 Task: Search one way flight ticket for 2 adults, 2 children, 2 infants in seat in first from Lake Charles: Lake Charles Regional Airport to Fort Wayne: Fort Wayne International Airport on 5-4-2023. Choice of flights is JetBlue. Number of bags: 7 checked bags. Price is upto 76000. Outbound departure time preference is 6:45.
Action: Mouse moved to (239, 103)
Screenshot: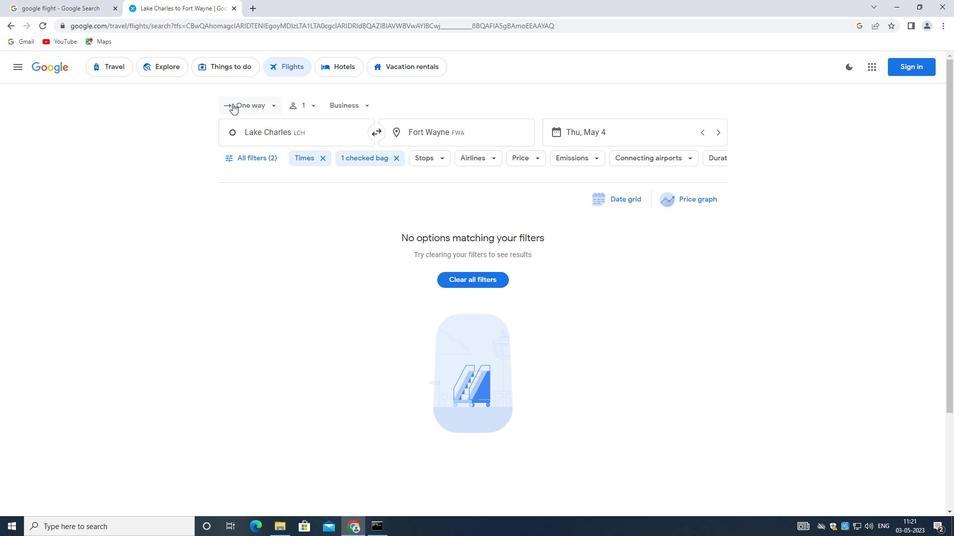 
Action: Mouse pressed left at (239, 103)
Screenshot: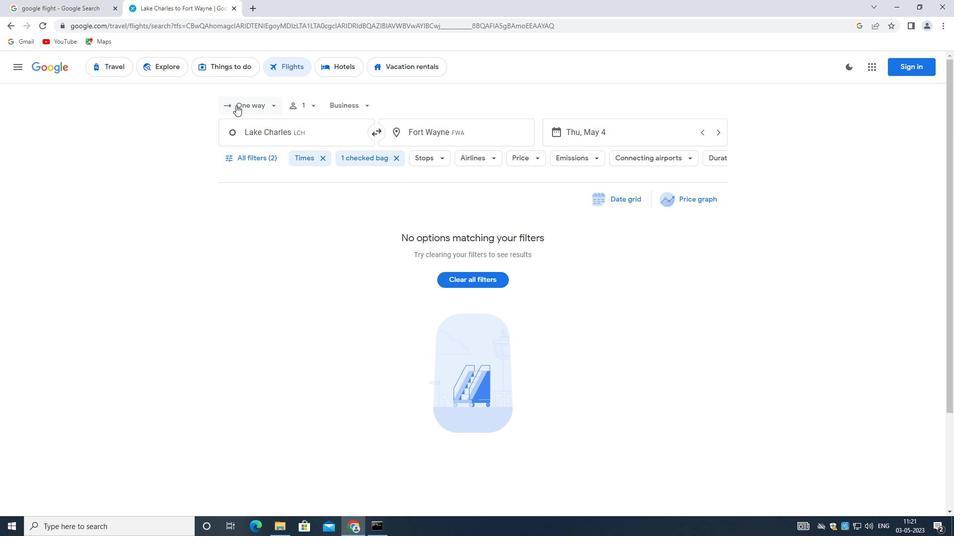 
Action: Mouse moved to (262, 149)
Screenshot: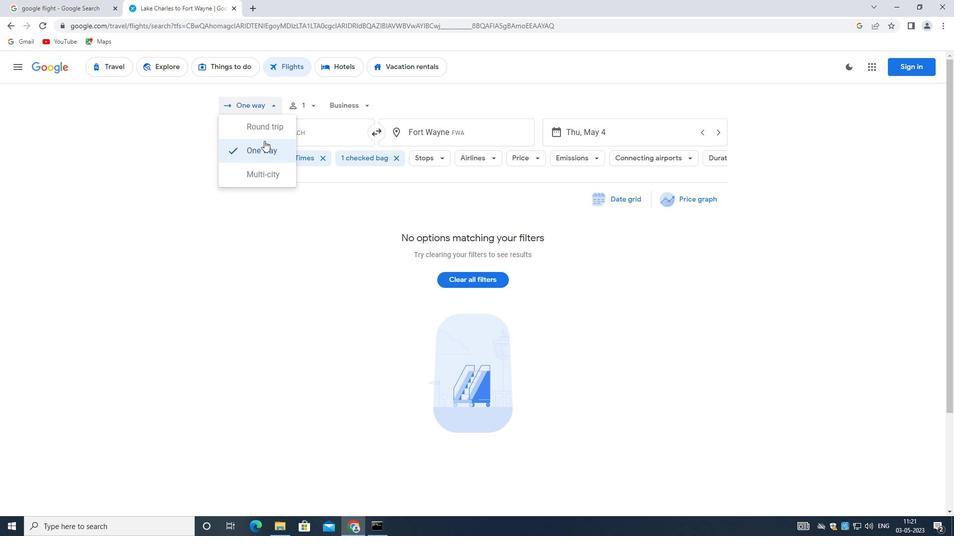 
Action: Mouse pressed left at (262, 149)
Screenshot: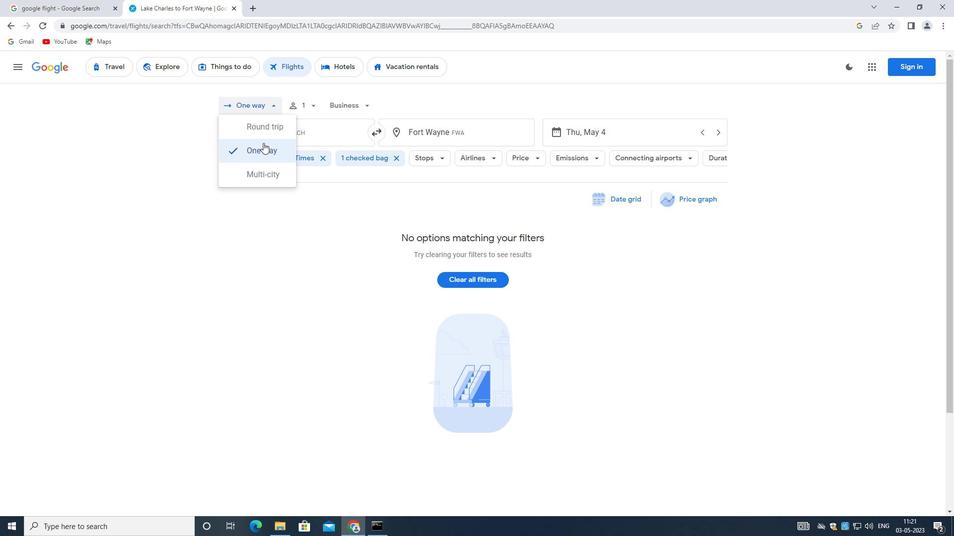
Action: Mouse moved to (303, 107)
Screenshot: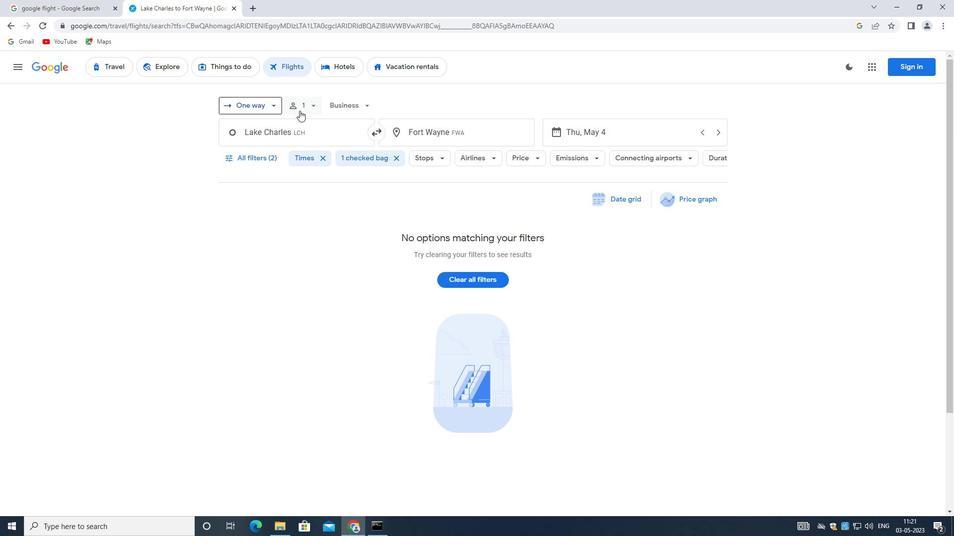 
Action: Mouse pressed left at (303, 107)
Screenshot: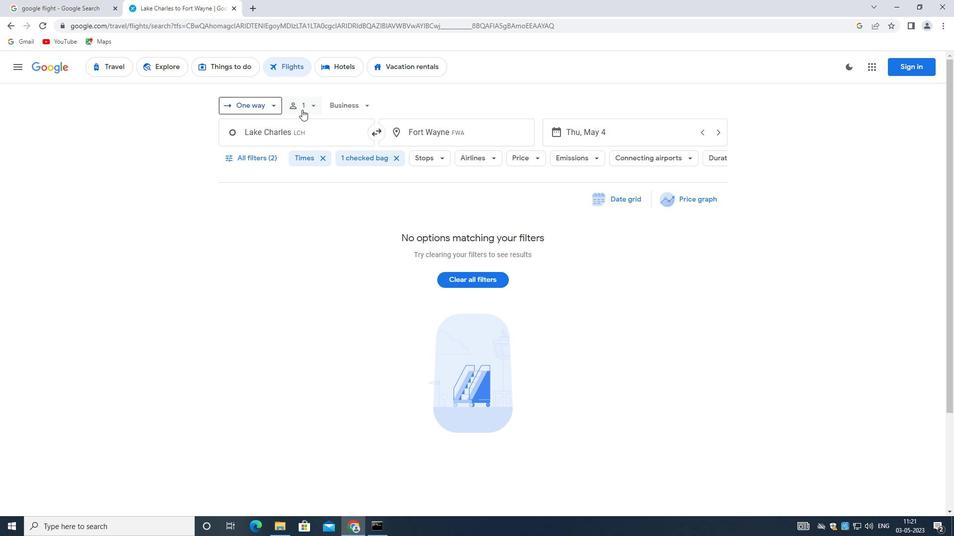 
Action: Mouse moved to (396, 131)
Screenshot: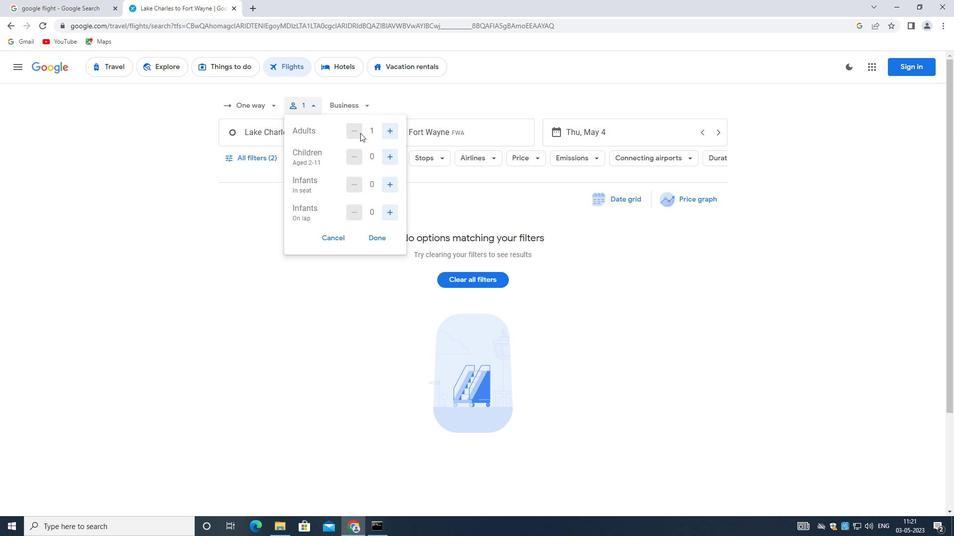 
Action: Mouse pressed left at (396, 131)
Screenshot: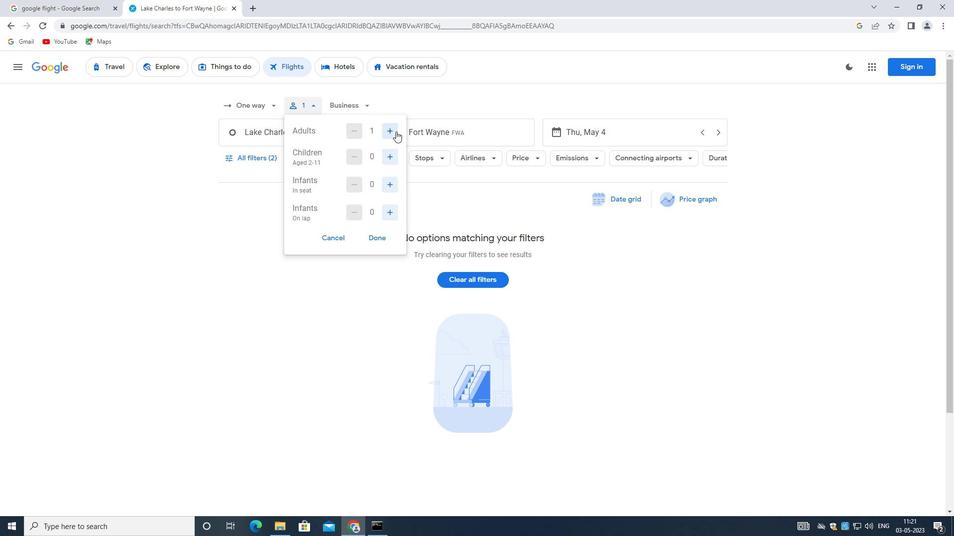 
Action: Mouse moved to (390, 159)
Screenshot: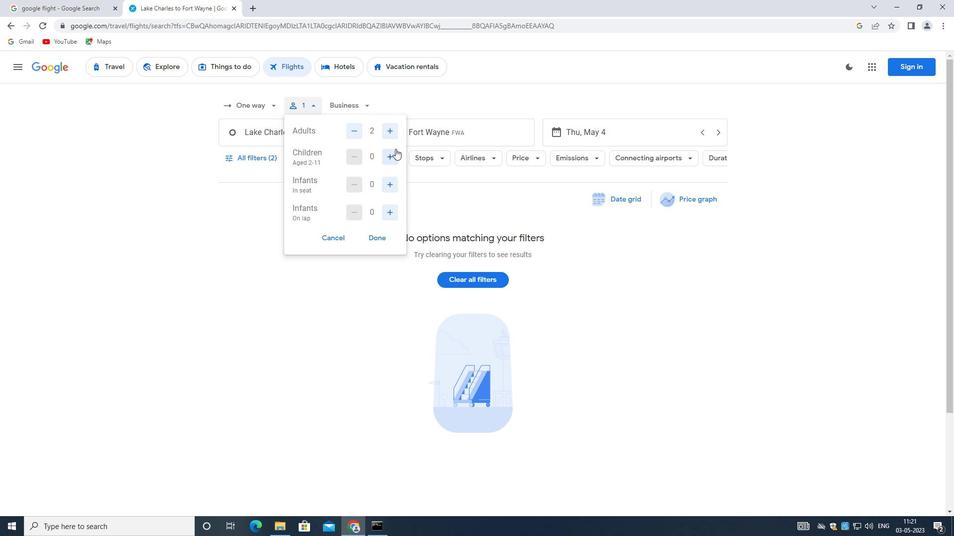 
Action: Mouse pressed left at (390, 159)
Screenshot: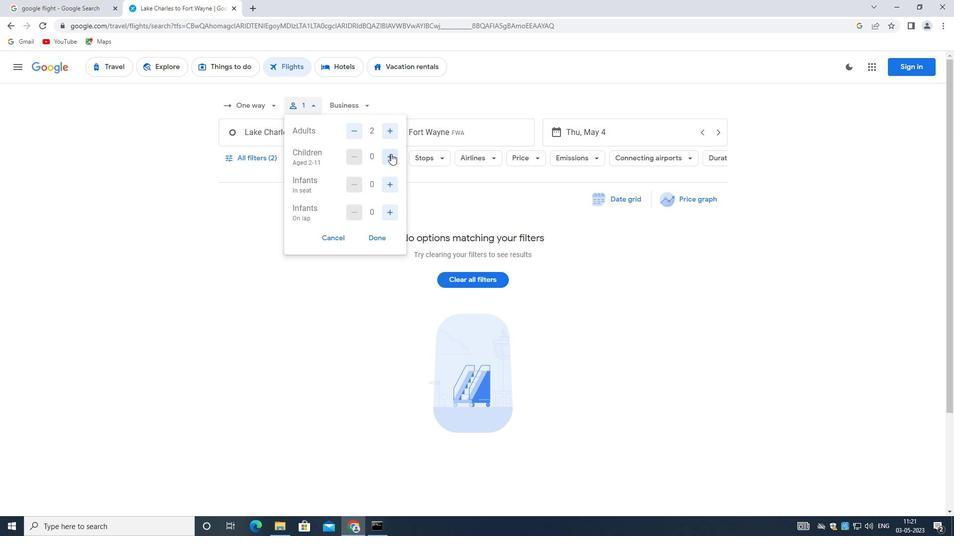 
Action: Mouse moved to (390, 158)
Screenshot: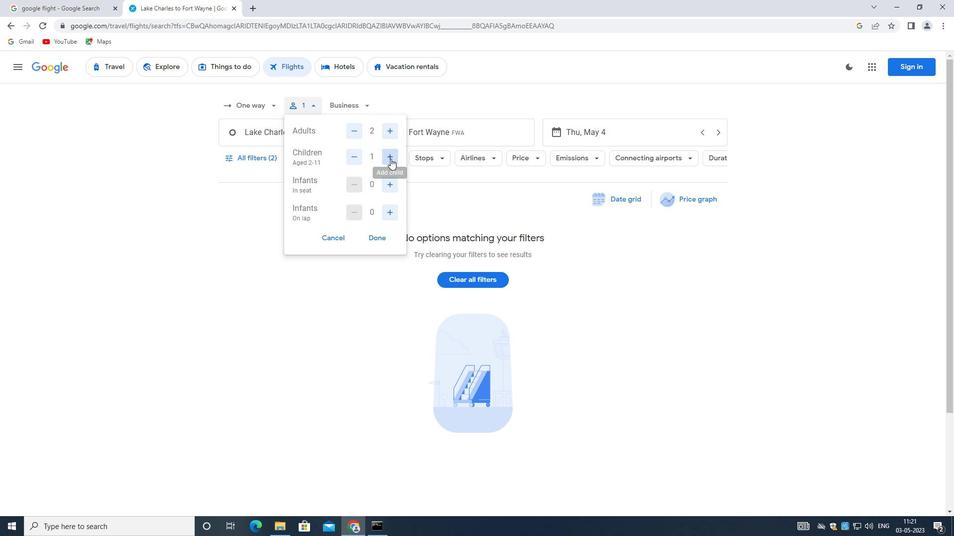 
Action: Mouse pressed left at (390, 158)
Screenshot: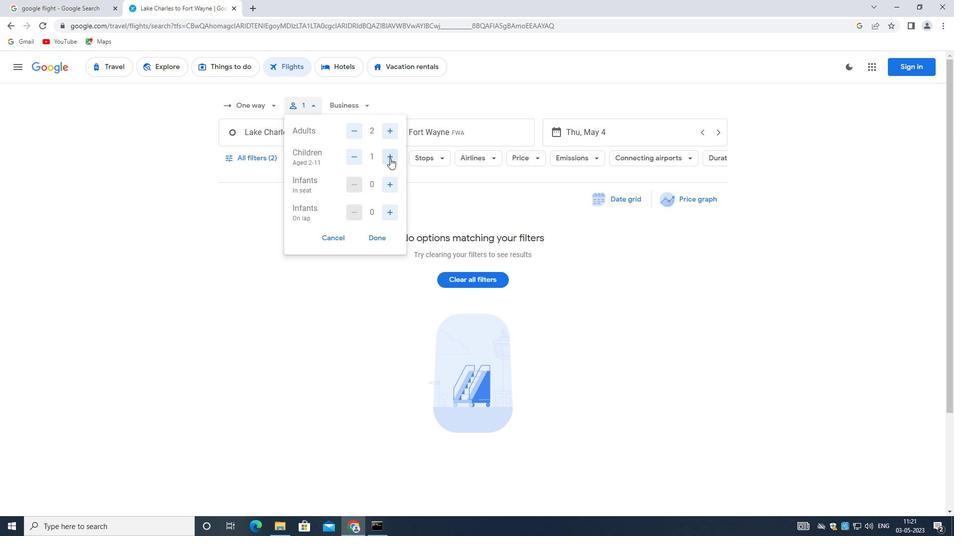 
Action: Mouse moved to (395, 183)
Screenshot: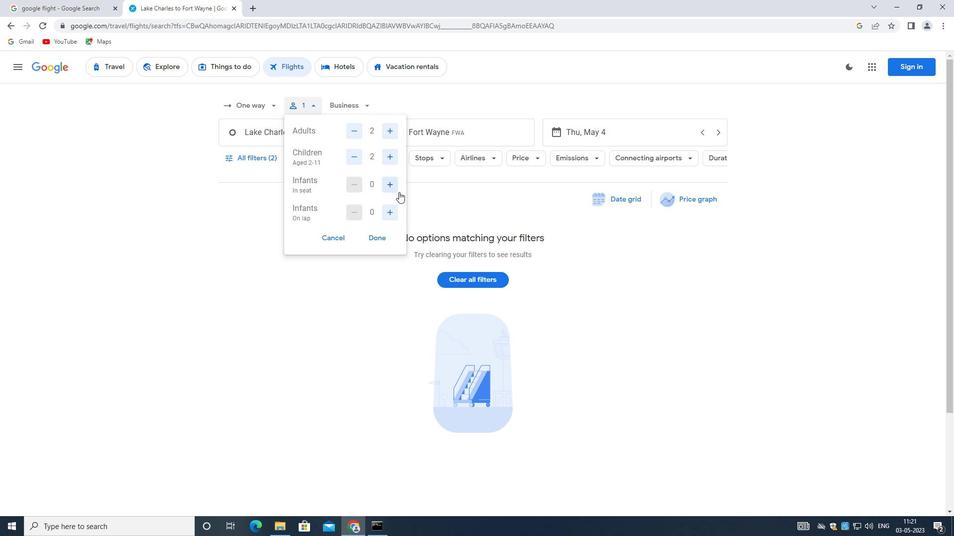 
Action: Mouse pressed left at (395, 183)
Screenshot: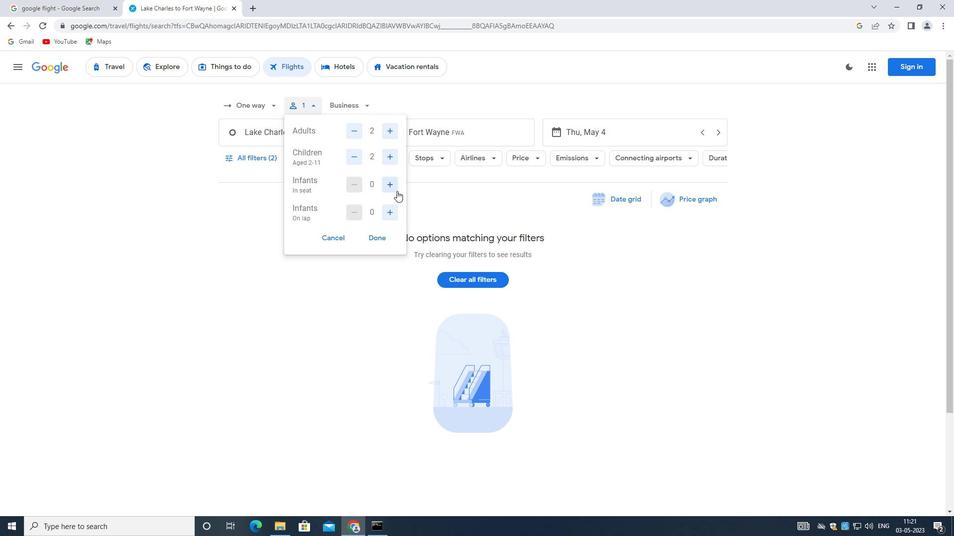 
Action: Mouse moved to (387, 212)
Screenshot: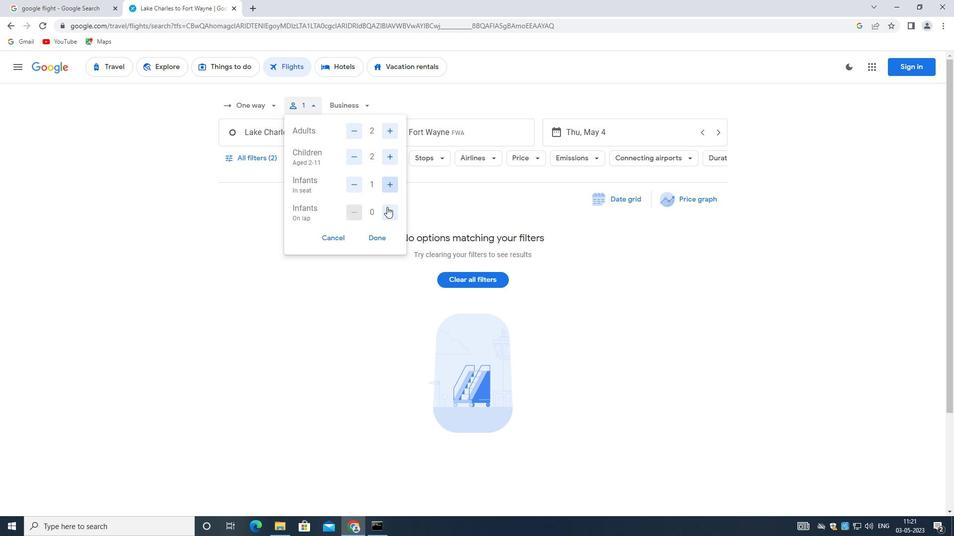 
Action: Mouse pressed left at (387, 212)
Screenshot: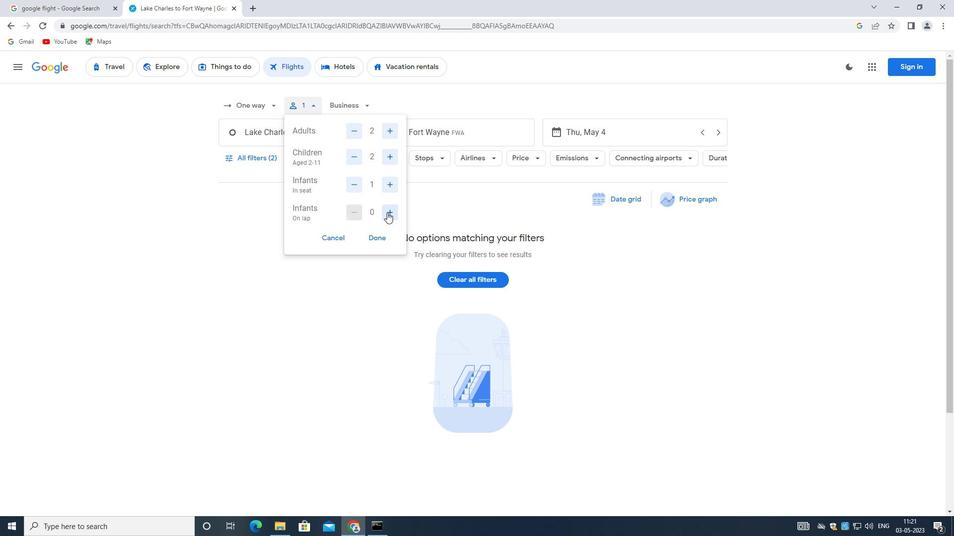 
Action: Mouse moved to (373, 237)
Screenshot: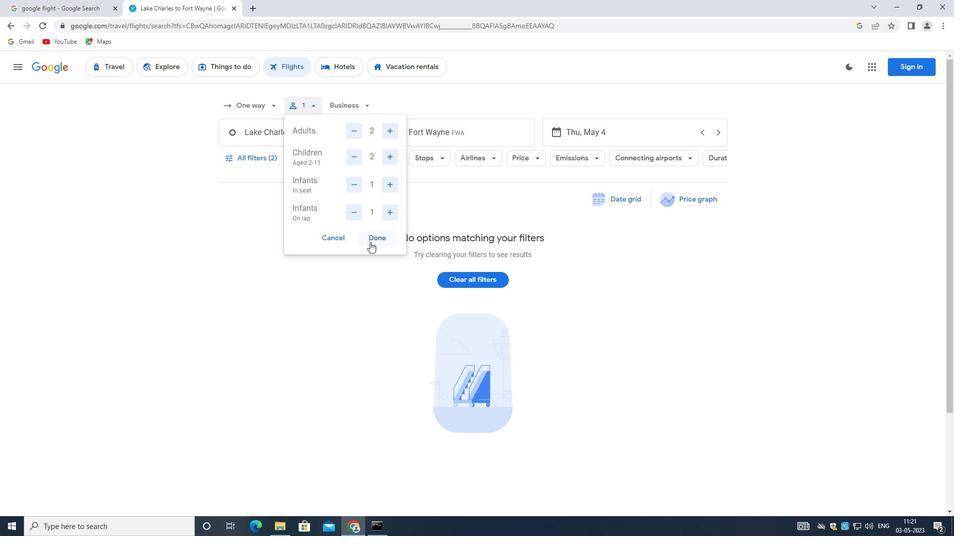 
Action: Mouse pressed left at (373, 237)
Screenshot: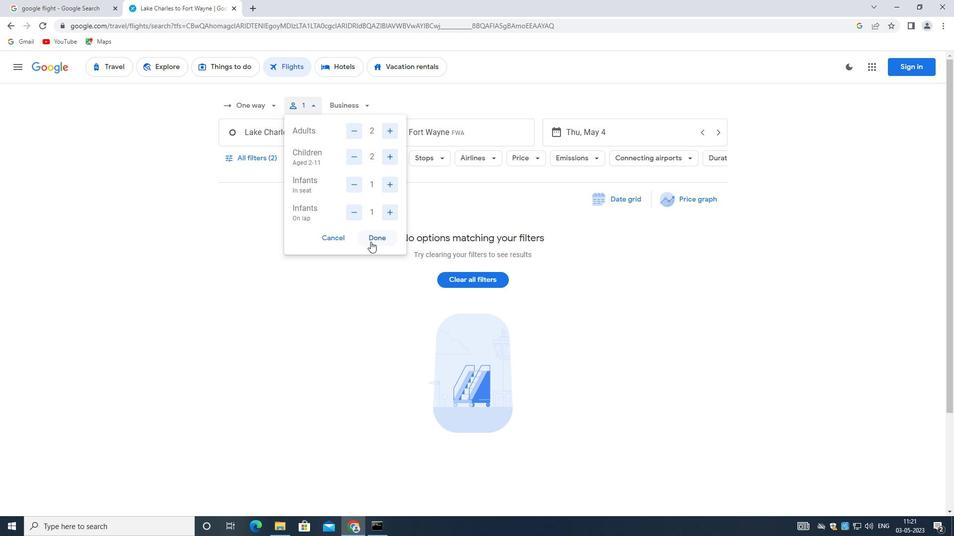 
Action: Mouse moved to (317, 105)
Screenshot: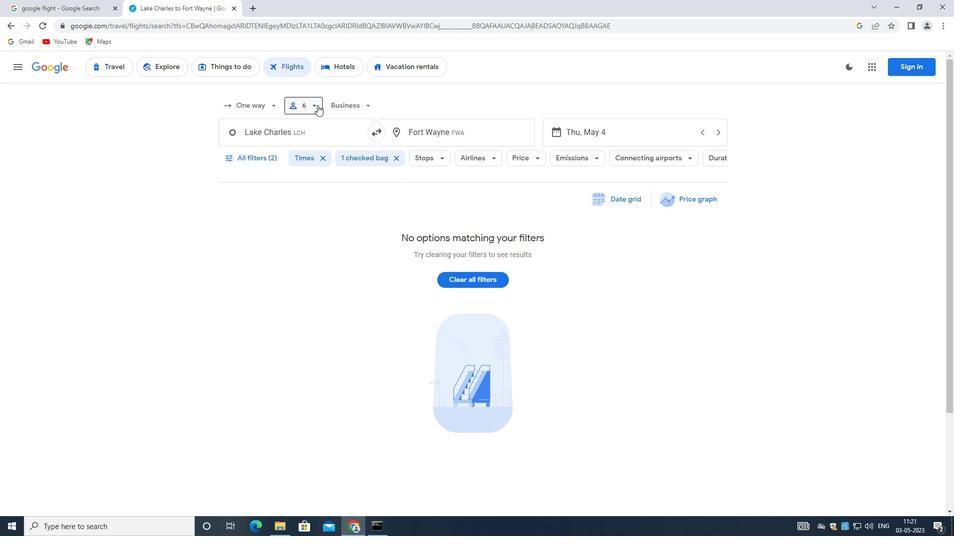 
Action: Mouse pressed left at (317, 105)
Screenshot: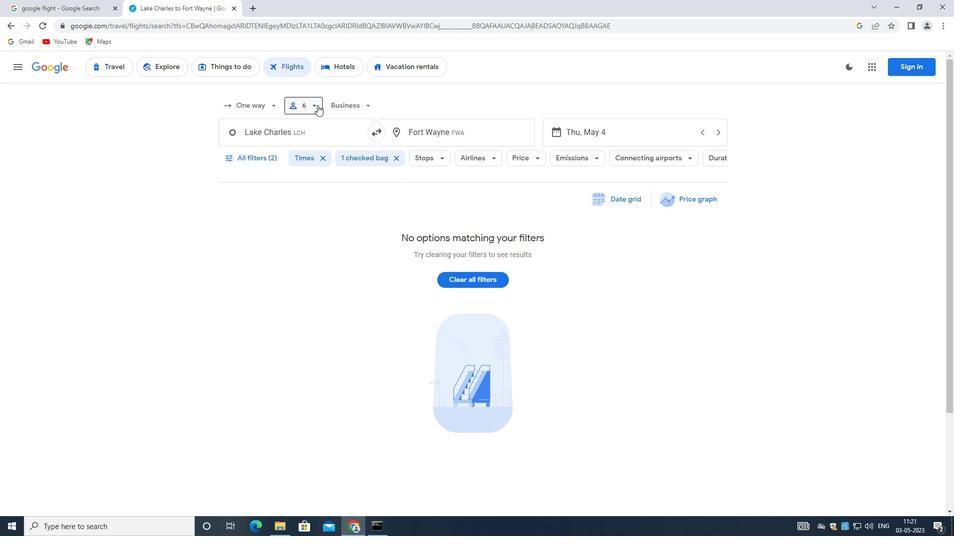 
Action: Mouse moved to (390, 187)
Screenshot: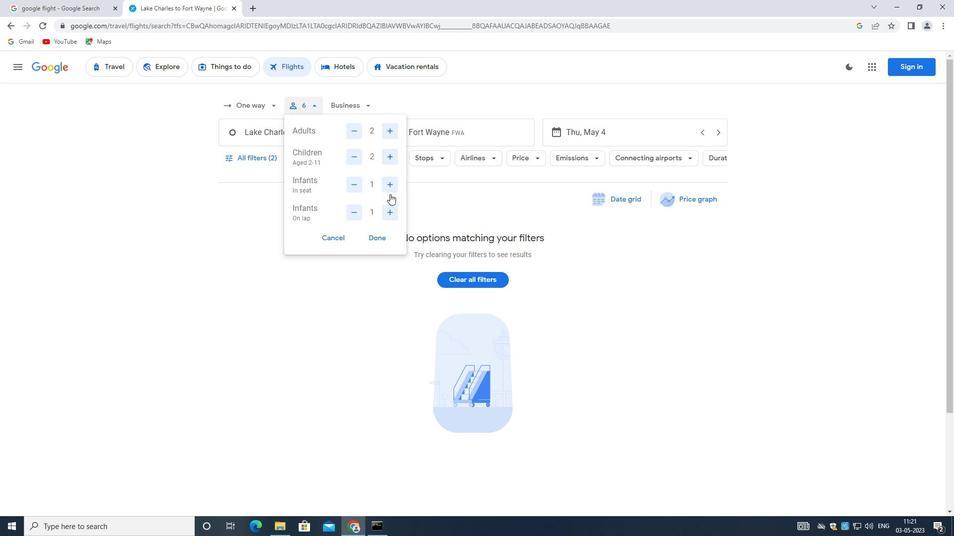 
Action: Mouse pressed left at (390, 187)
Screenshot: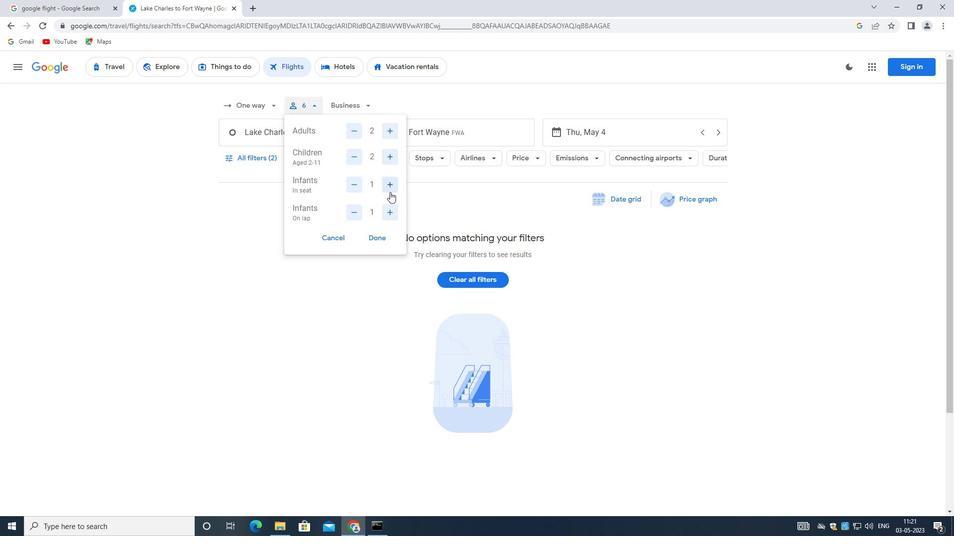 
Action: Mouse moved to (354, 213)
Screenshot: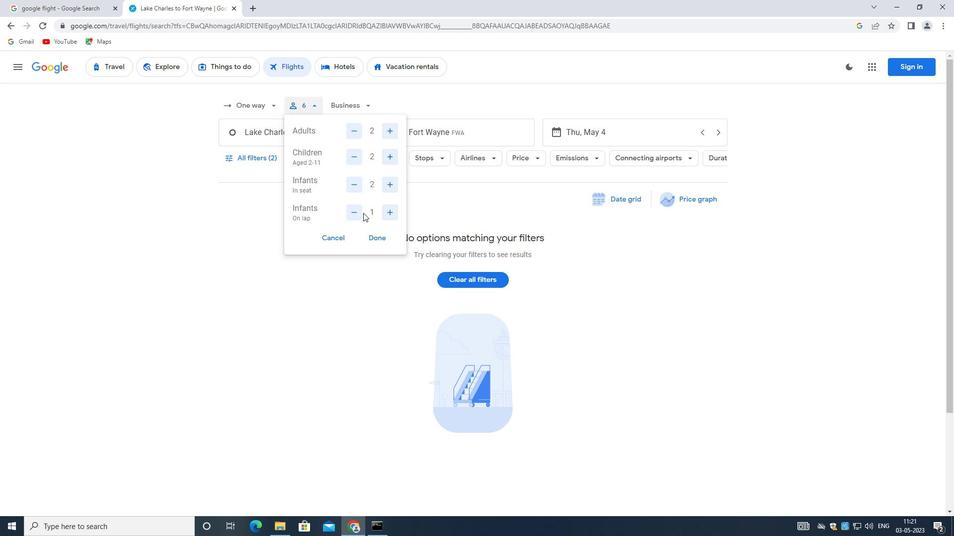 
Action: Mouse pressed left at (354, 213)
Screenshot: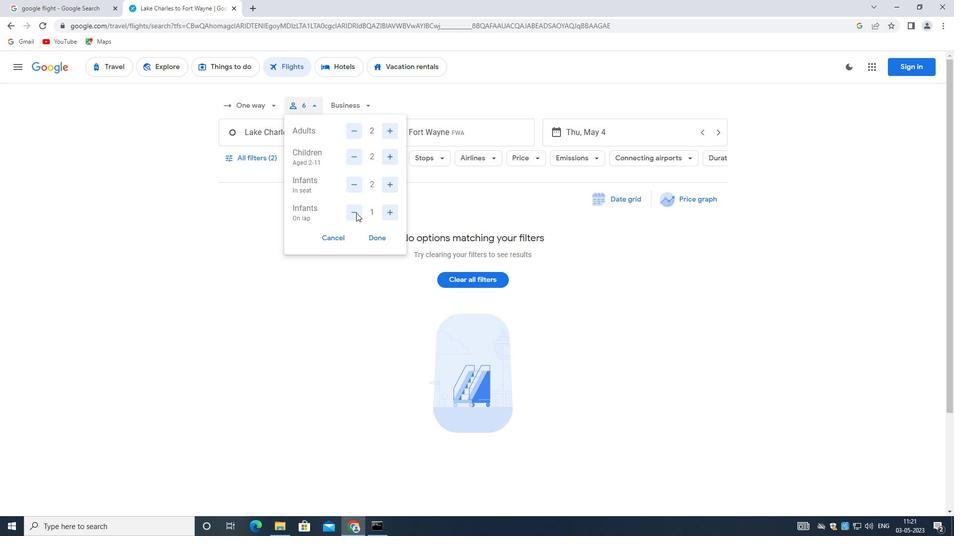 
Action: Mouse moved to (374, 237)
Screenshot: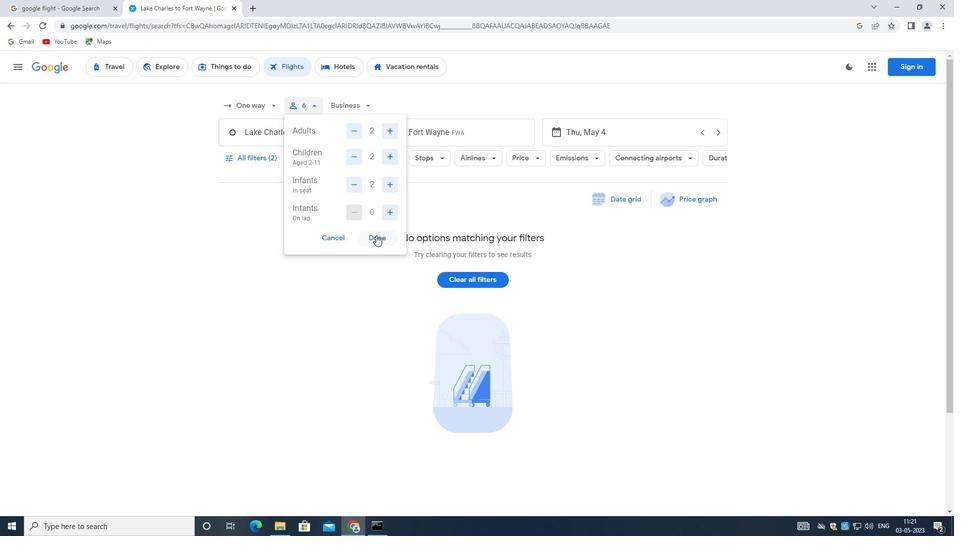 
Action: Mouse pressed left at (374, 237)
Screenshot: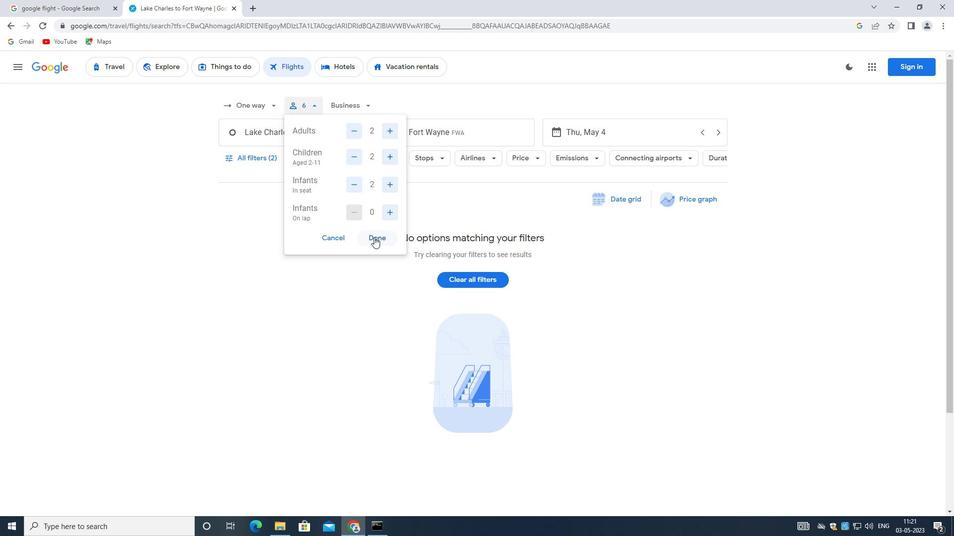 
Action: Mouse moved to (355, 105)
Screenshot: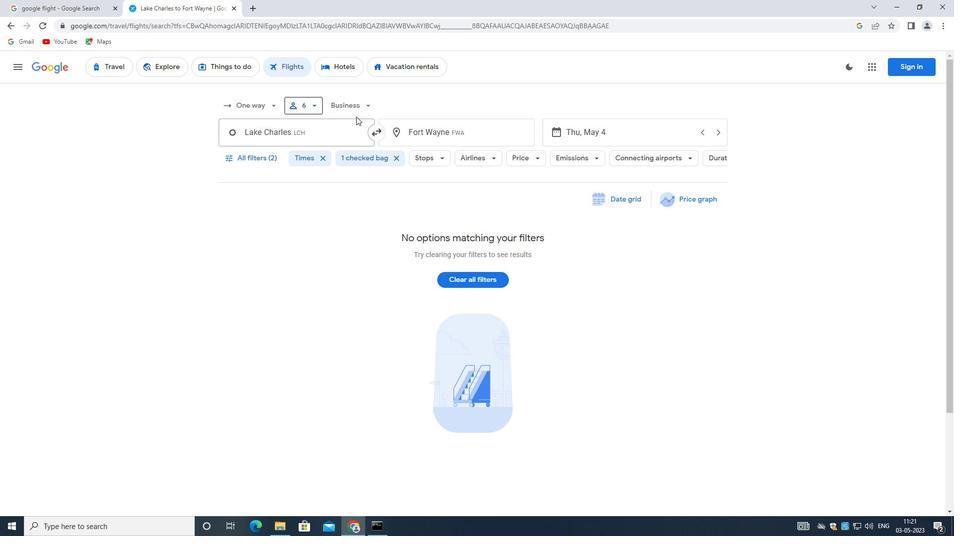 
Action: Mouse pressed left at (355, 105)
Screenshot: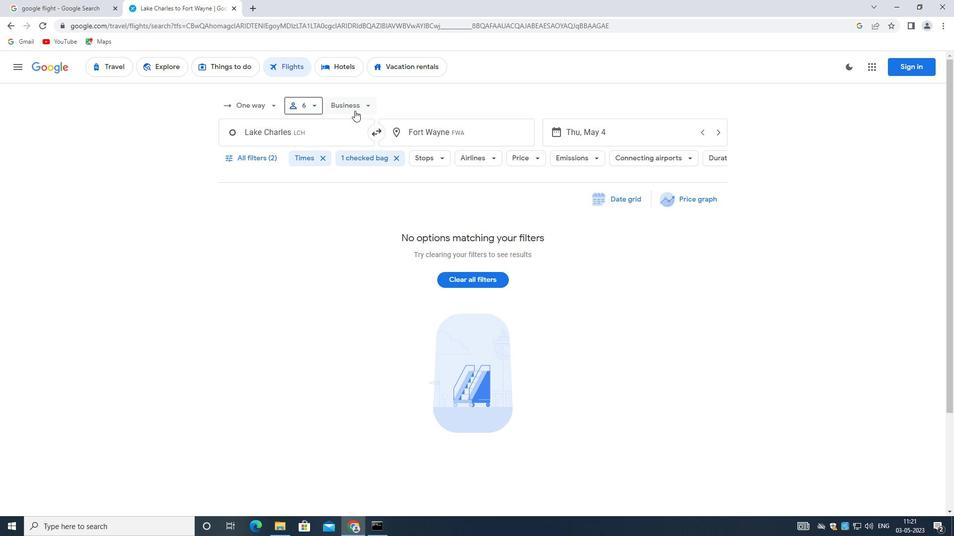
Action: Mouse moved to (373, 175)
Screenshot: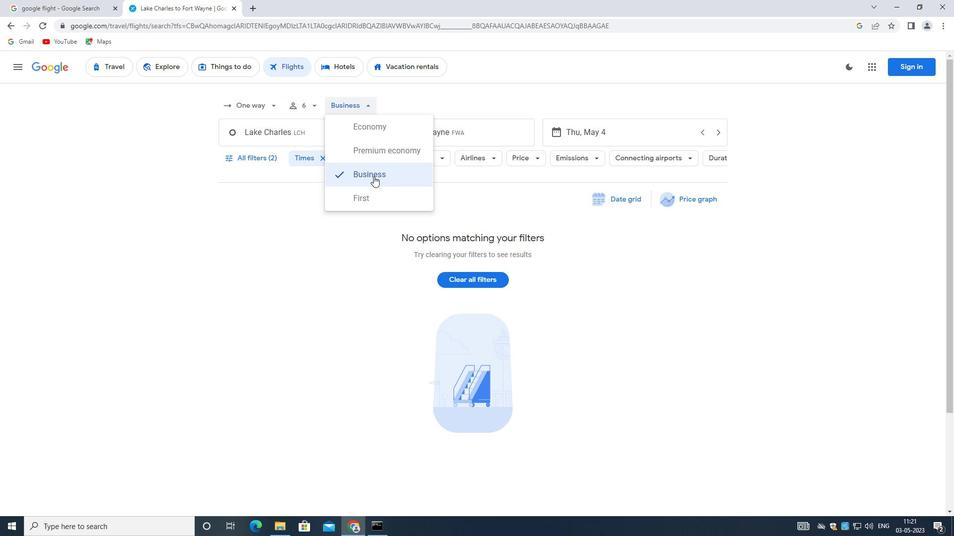 
Action: Mouse pressed left at (373, 175)
Screenshot: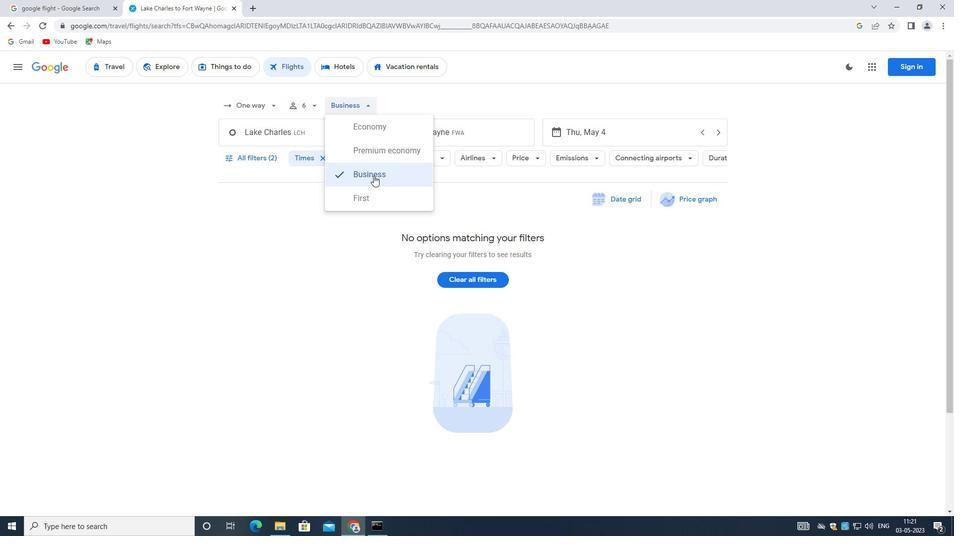 
Action: Mouse moved to (370, 105)
Screenshot: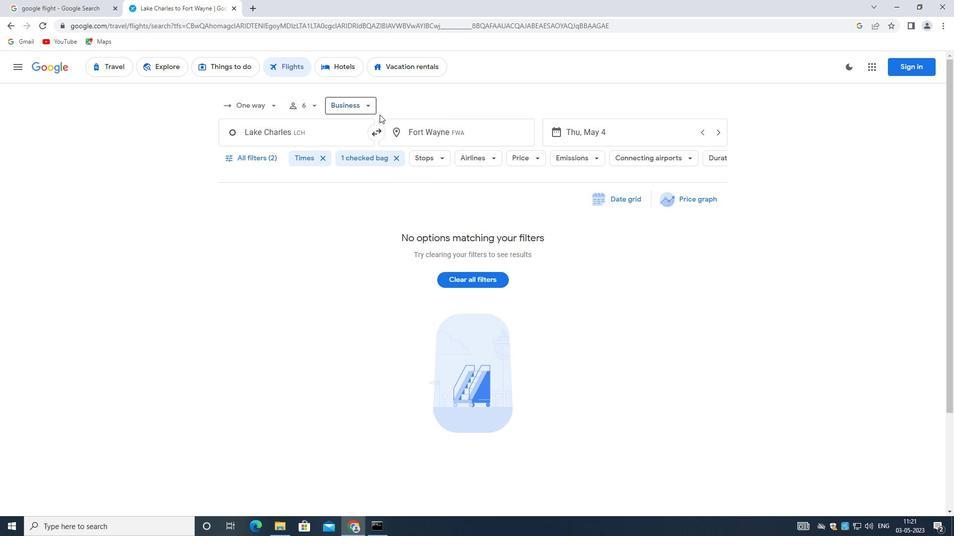 
Action: Mouse pressed left at (370, 105)
Screenshot: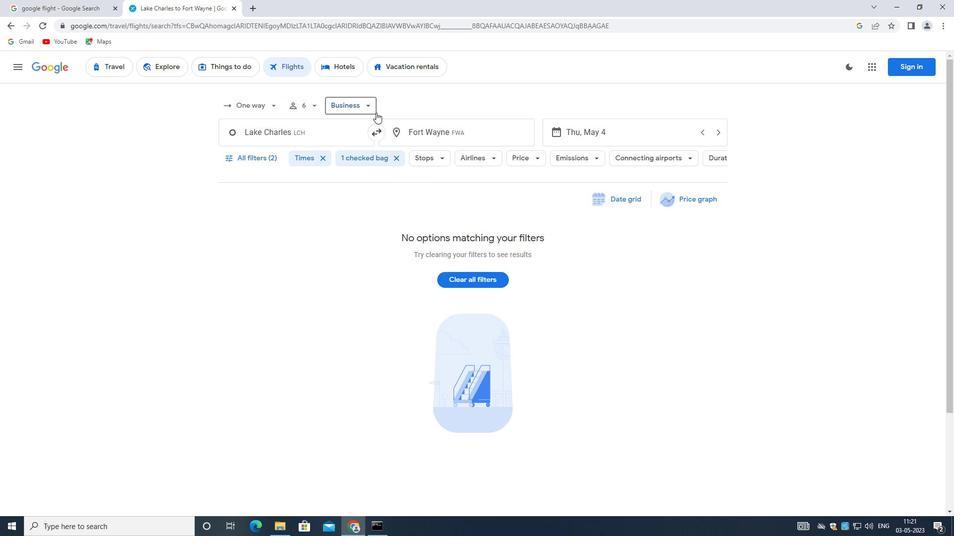 
Action: Mouse moved to (240, 229)
Screenshot: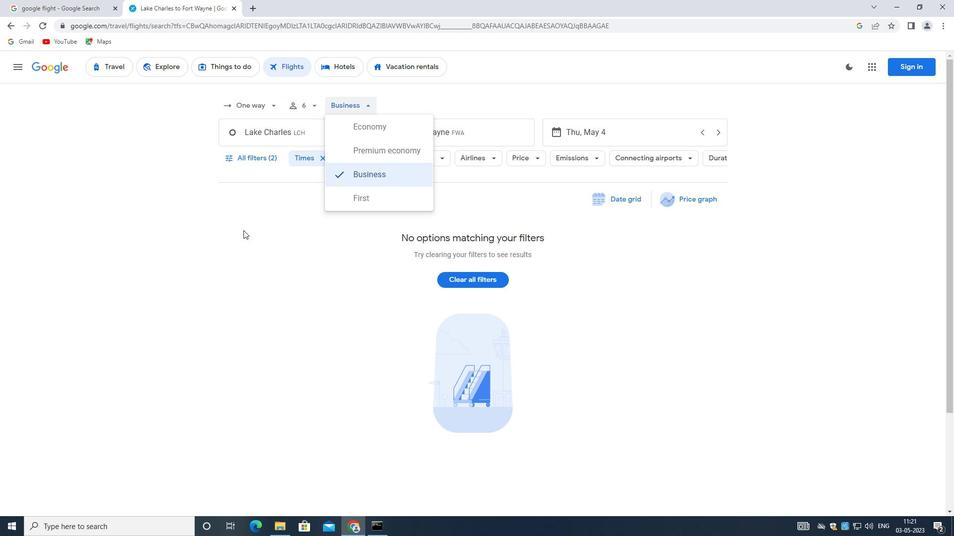 
Action: Mouse pressed left at (240, 229)
Screenshot: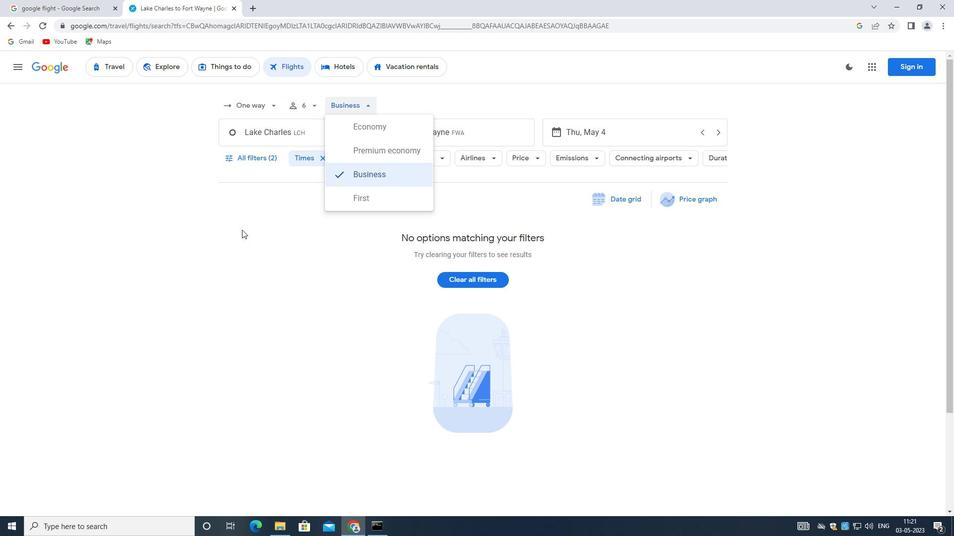 
Action: Mouse moved to (345, 104)
Screenshot: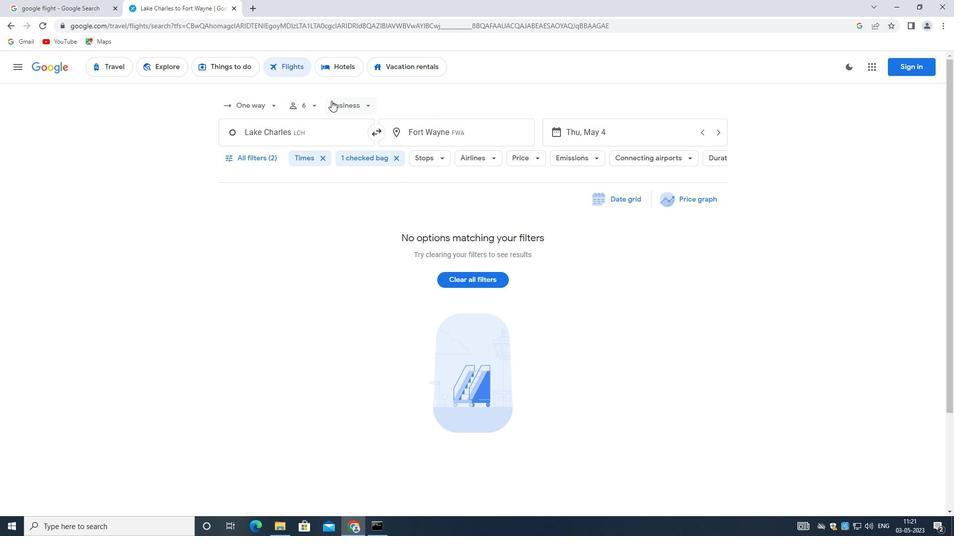 
Action: Mouse pressed left at (345, 104)
Screenshot: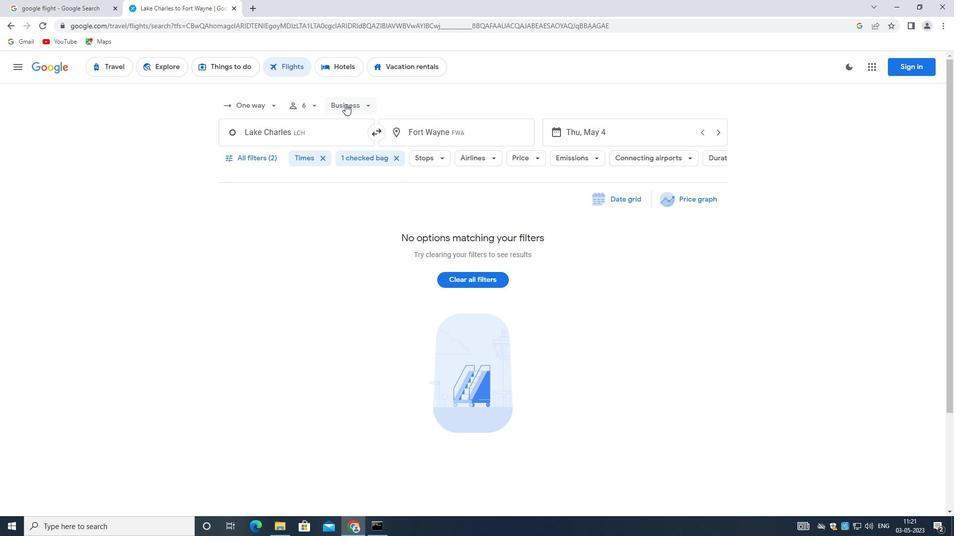 
Action: Mouse moved to (226, 314)
Screenshot: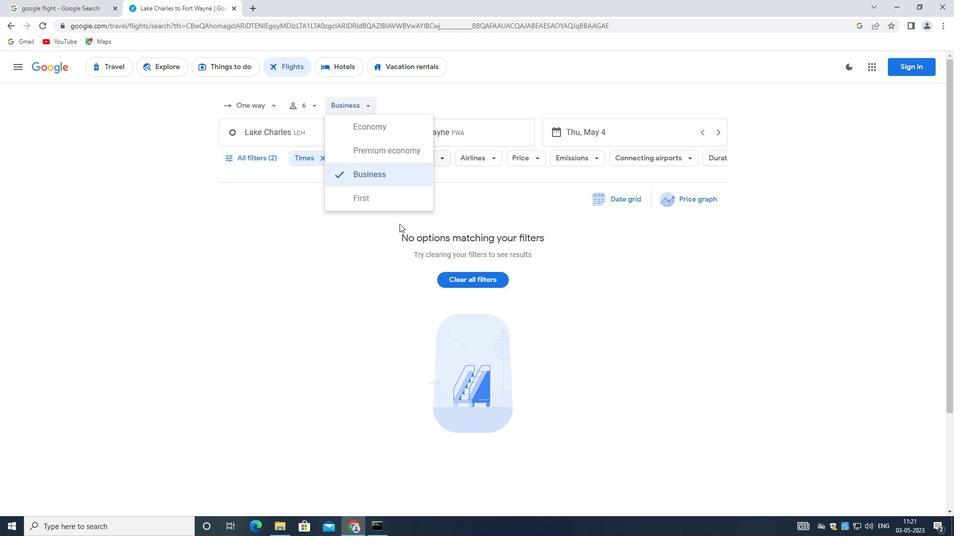 
Action: Mouse pressed left at (226, 314)
Screenshot: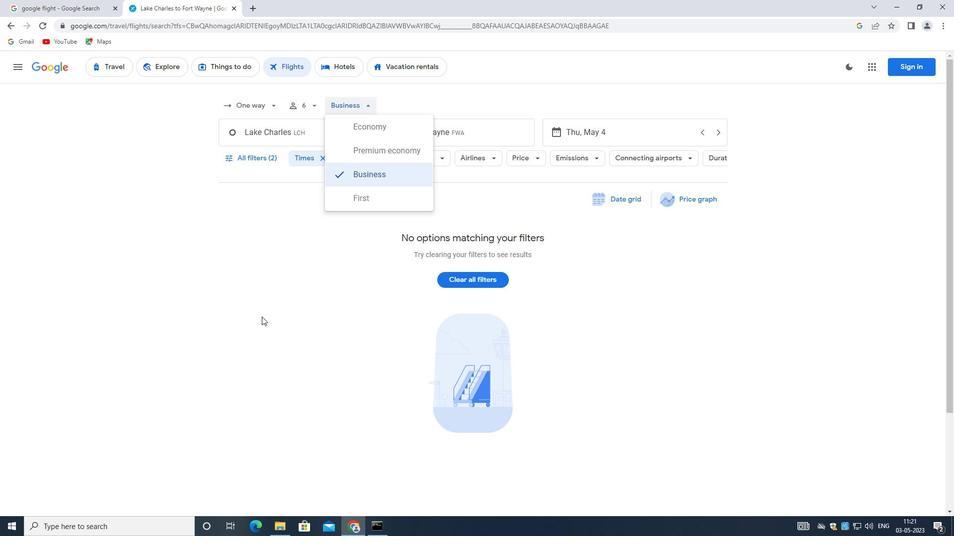 
Action: Mouse moved to (293, 131)
Screenshot: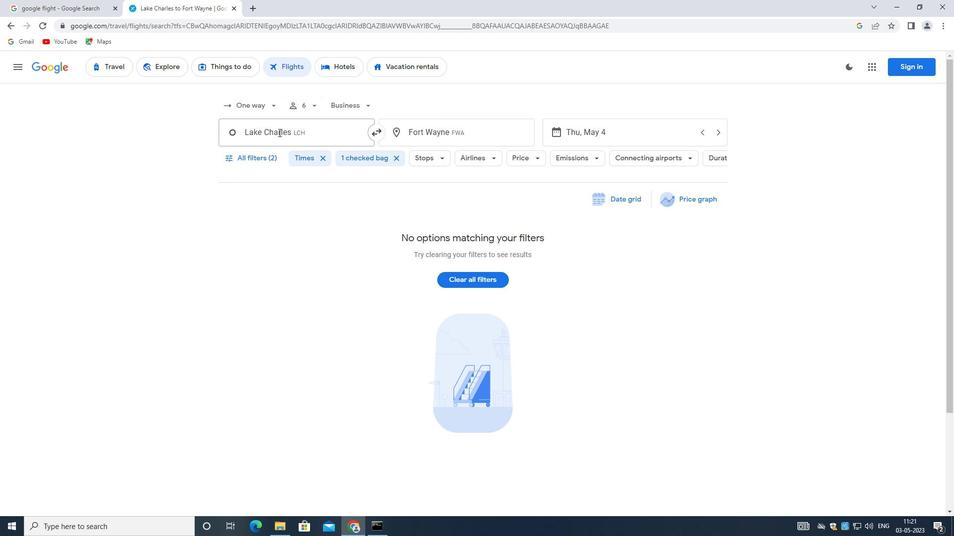 
Action: Mouse pressed left at (293, 131)
Screenshot: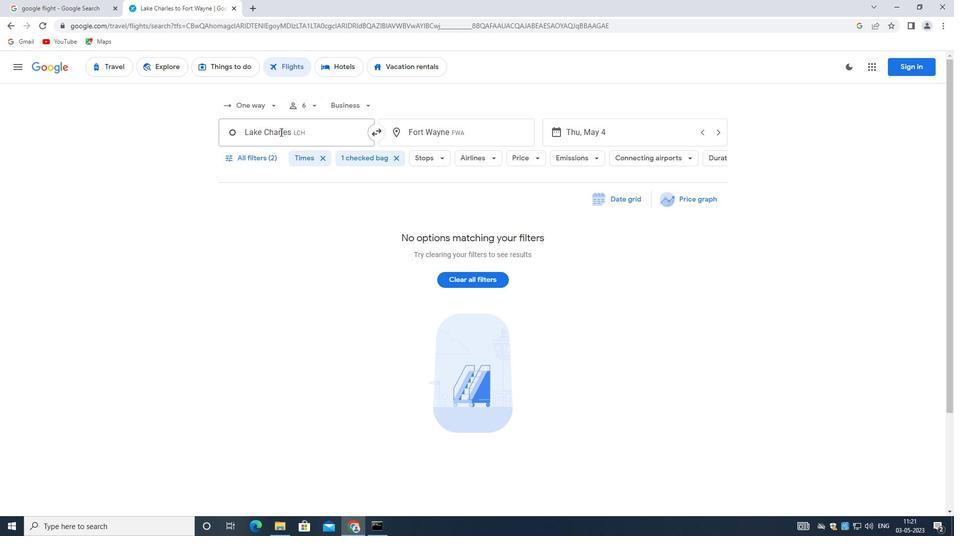 
Action: Mouse moved to (303, 131)
Screenshot: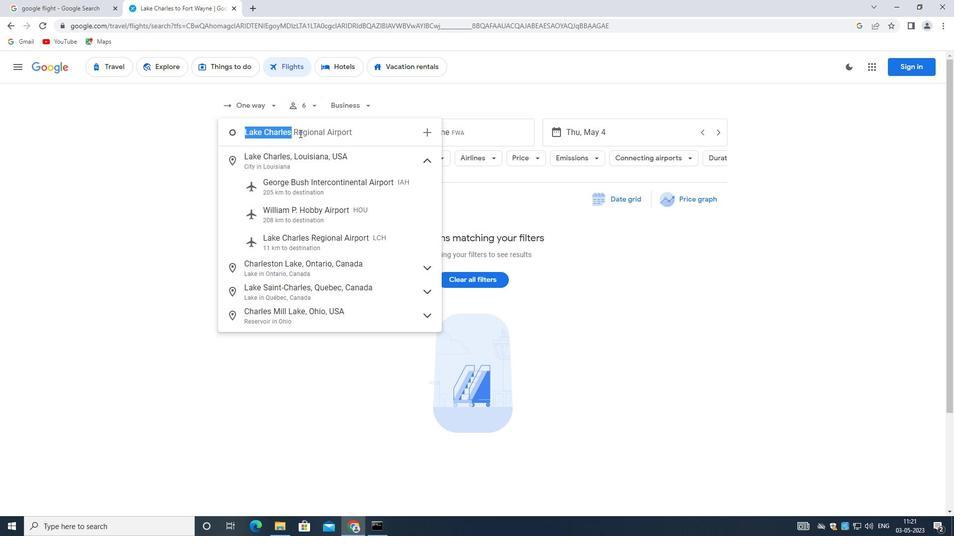
Action: Mouse pressed left at (303, 131)
Screenshot: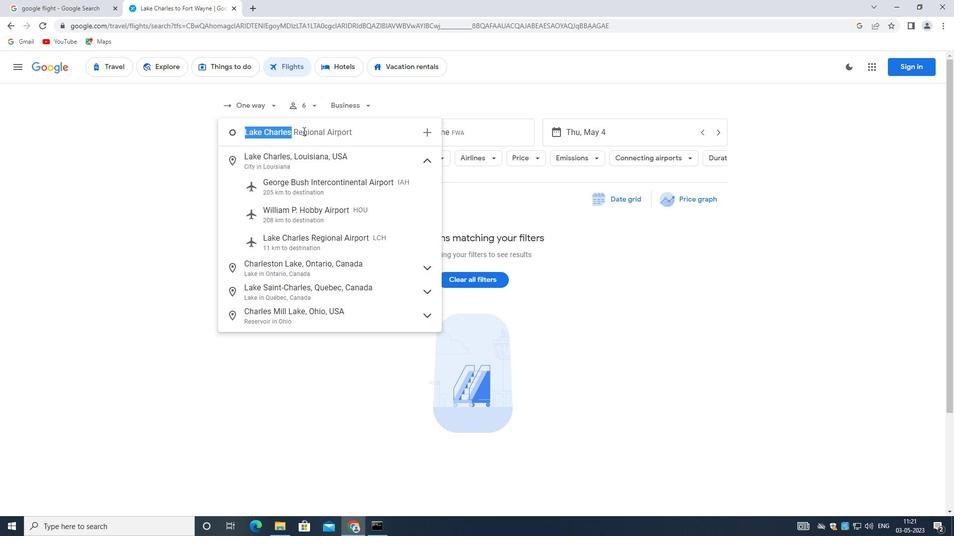 
Action: Mouse moved to (313, 132)
Screenshot: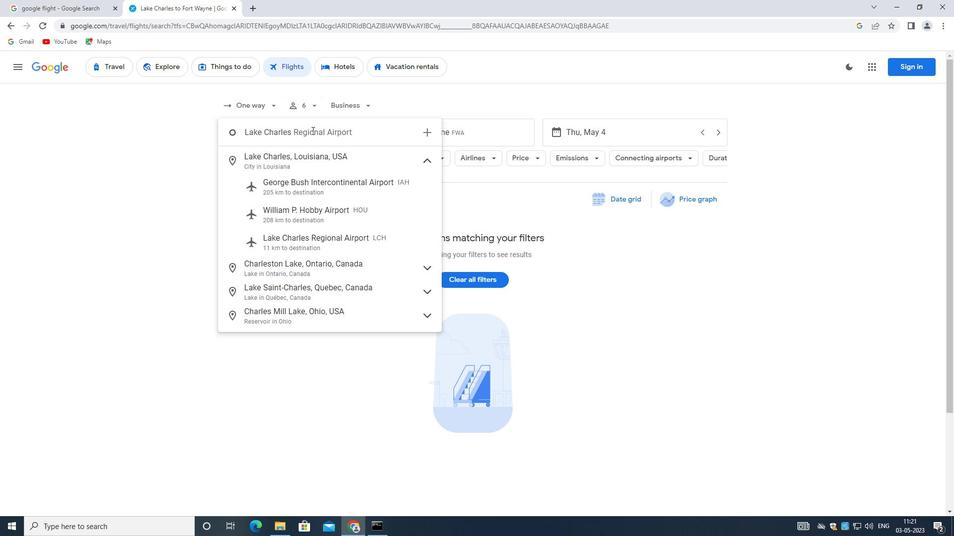 
Action: Key pressed <Key.shift>RE<Key.backspace><Key.backspace><Key.shift>REGIONAL
Screenshot: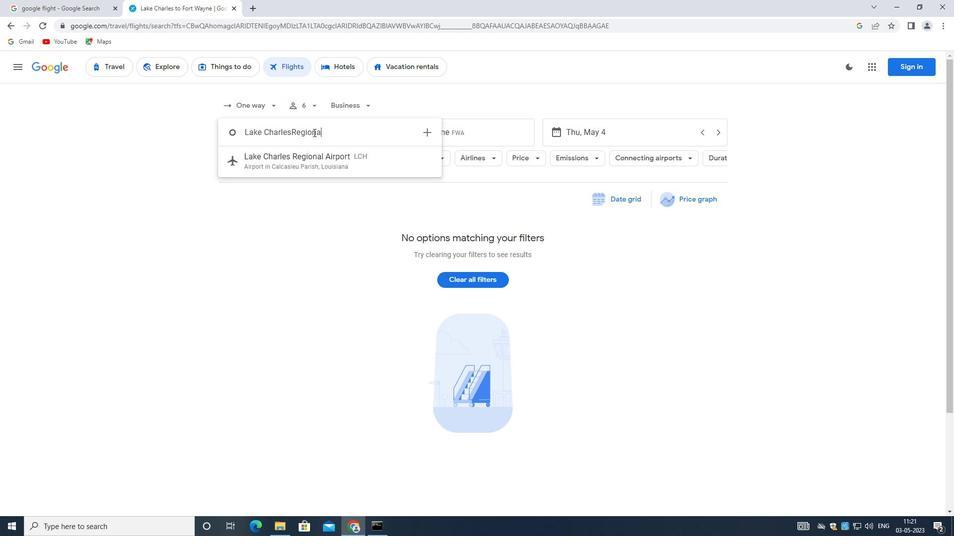 
Action: Mouse moved to (322, 159)
Screenshot: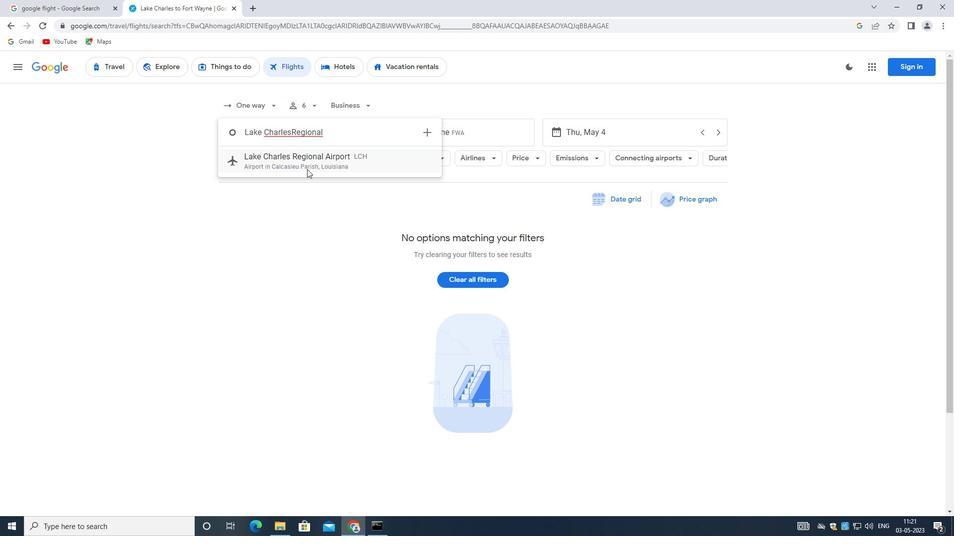 
Action: Mouse pressed left at (322, 159)
Screenshot: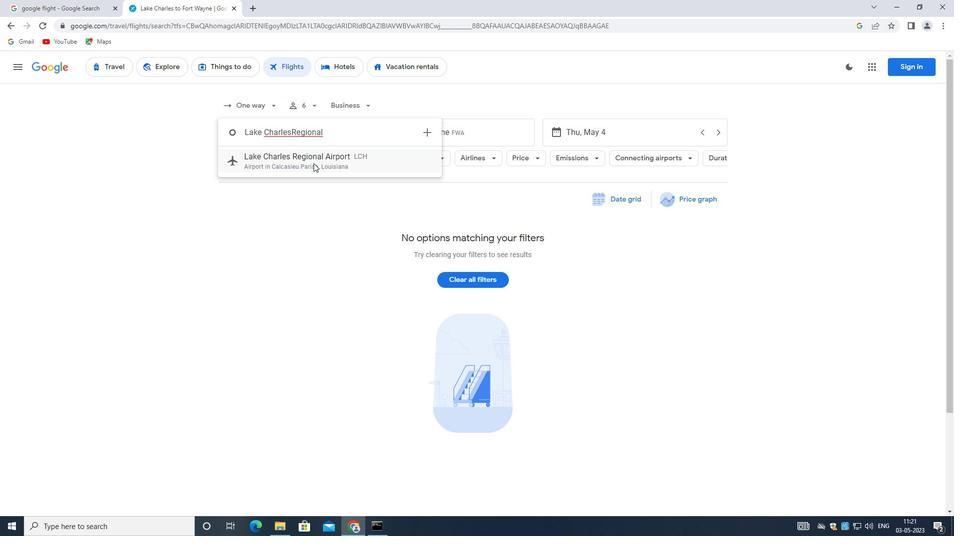 
Action: Mouse moved to (455, 128)
Screenshot: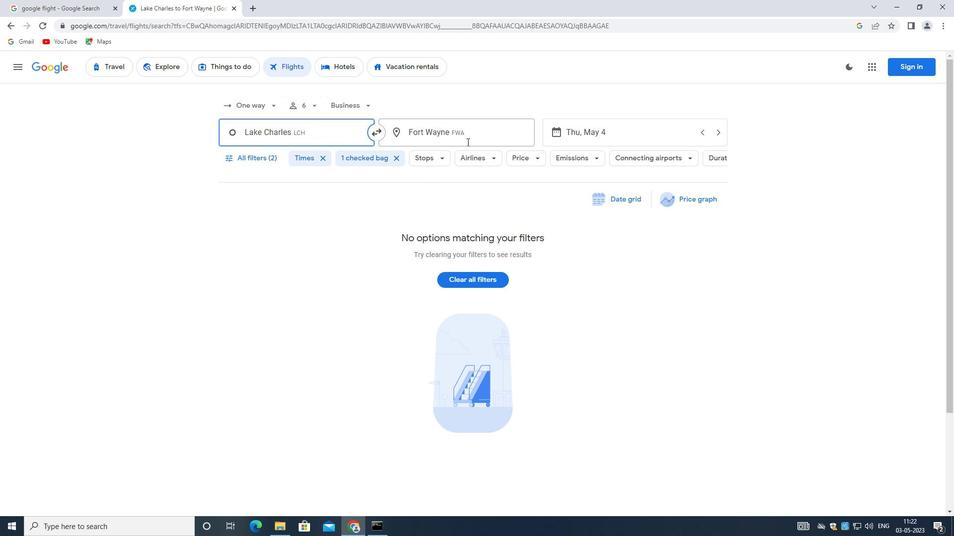 
Action: Mouse pressed left at (455, 128)
Screenshot: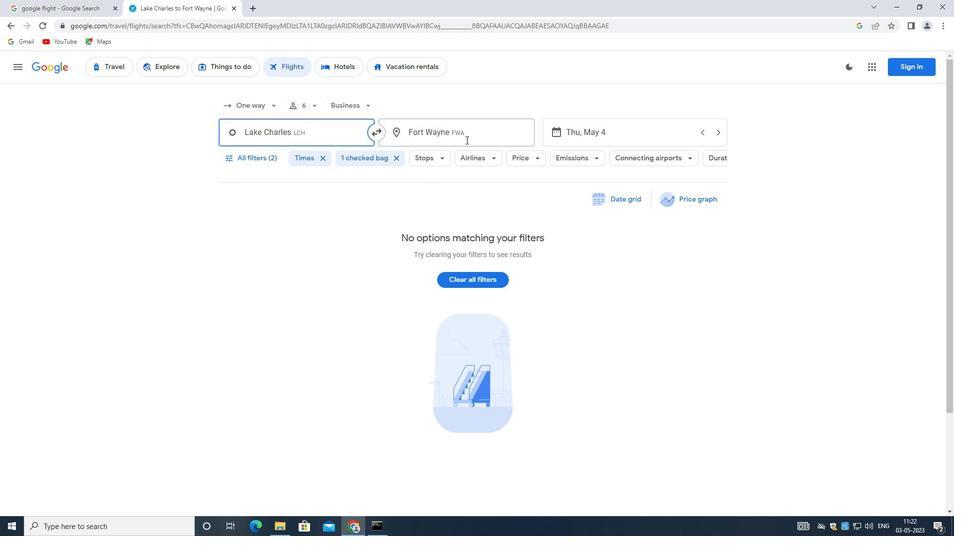 
Action: Mouse moved to (462, 134)
Screenshot: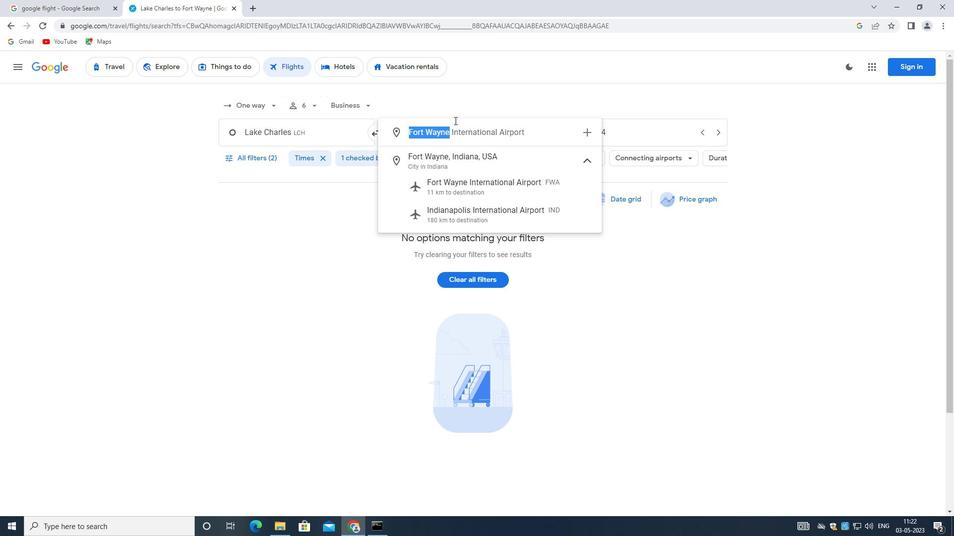 
Action: Key pressed <Key.shift>CENTRAL<Key.space><Key.shift>WYOMING<Key.space><Key.shift><Key.shift><Key.shift><Key.shift><Key.shift><Key.shift><Key.shift><Key.shift><Key.shift><Key.shift><Key.shift>REGIONAL<Key.space><Key.shift>AIRPORT
Screenshot: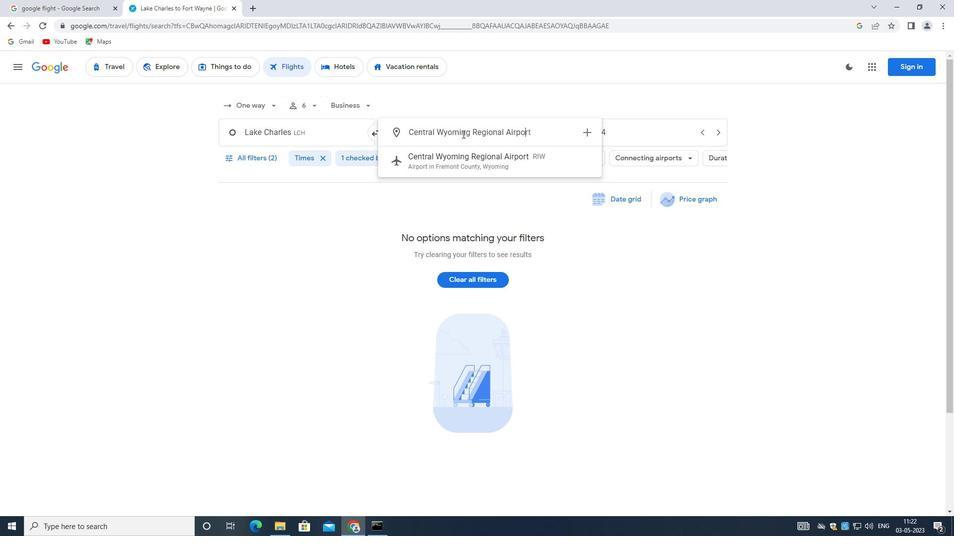
Action: Mouse moved to (490, 128)
Screenshot: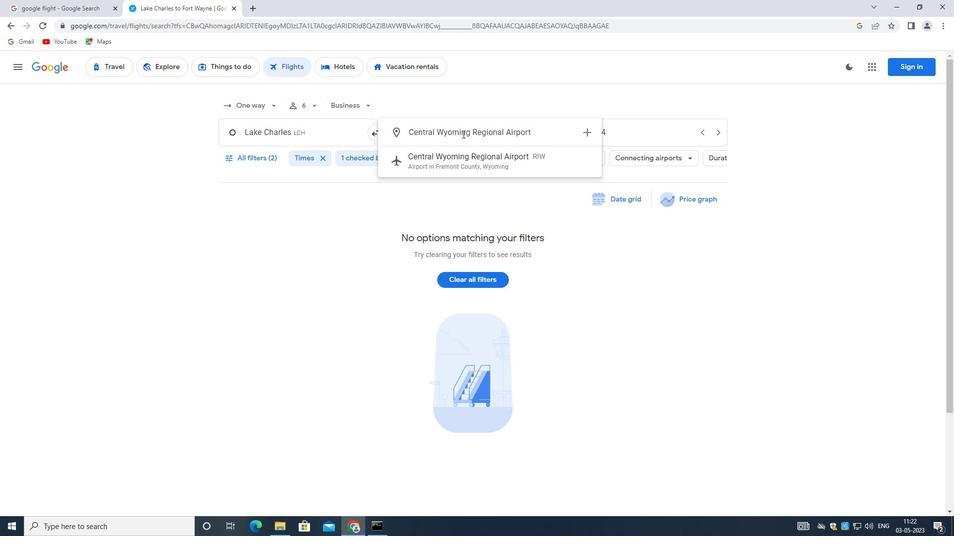 
Action: Mouse scrolled (490, 128) with delta (0, 0)
Screenshot: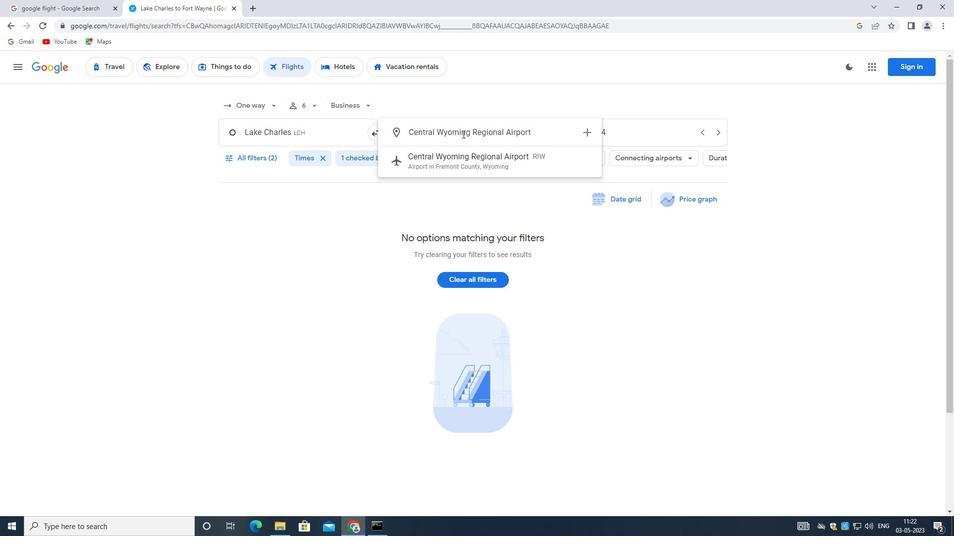 
Action: Mouse moved to (507, 121)
Screenshot: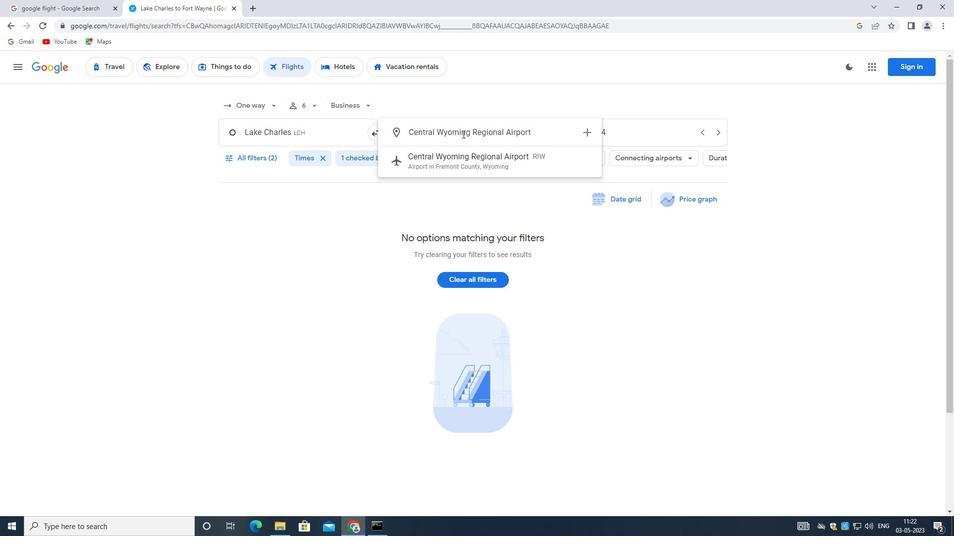 
Action: Mouse scrolled (507, 122) with delta (0, 0)
Screenshot: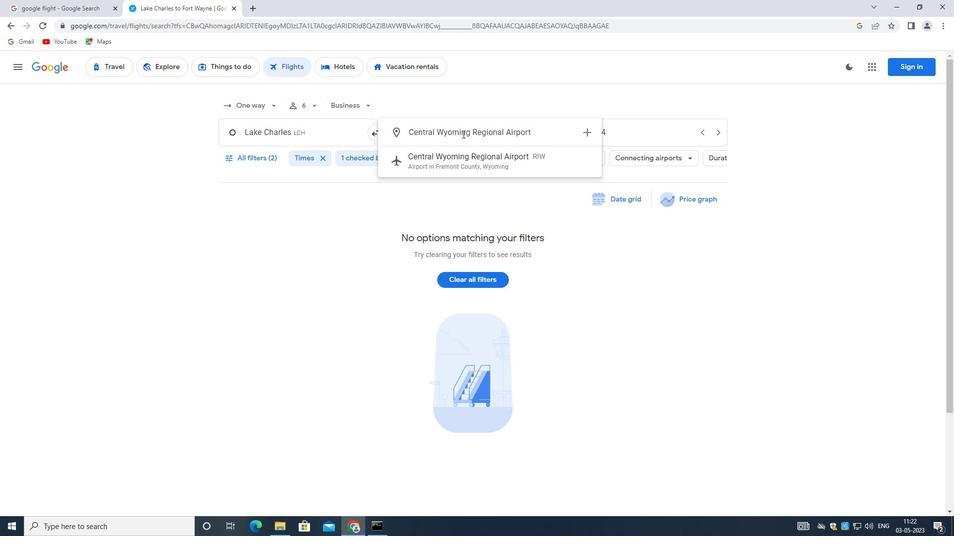 
Action: Mouse moved to (520, 153)
Screenshot: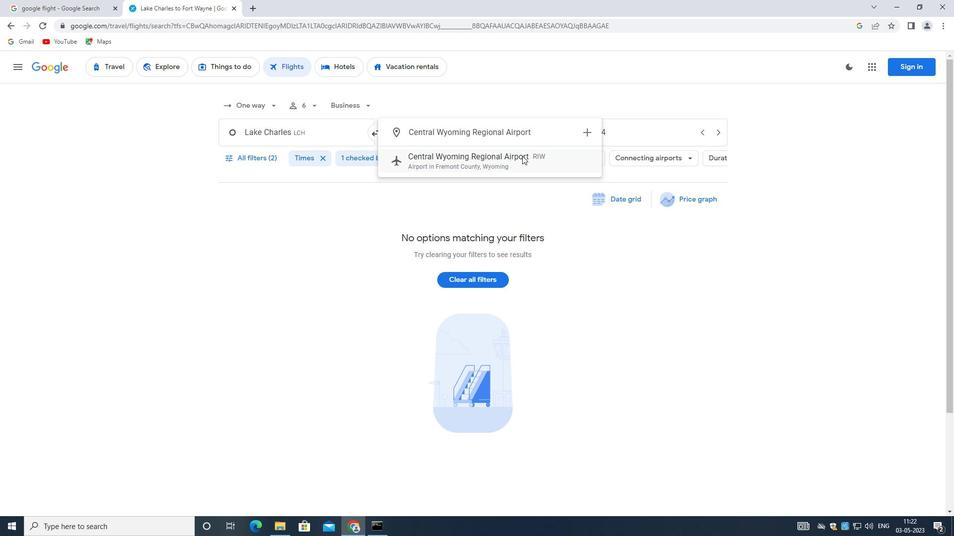 
Action: Mouse pressed left at (520, 153)
Screenshot: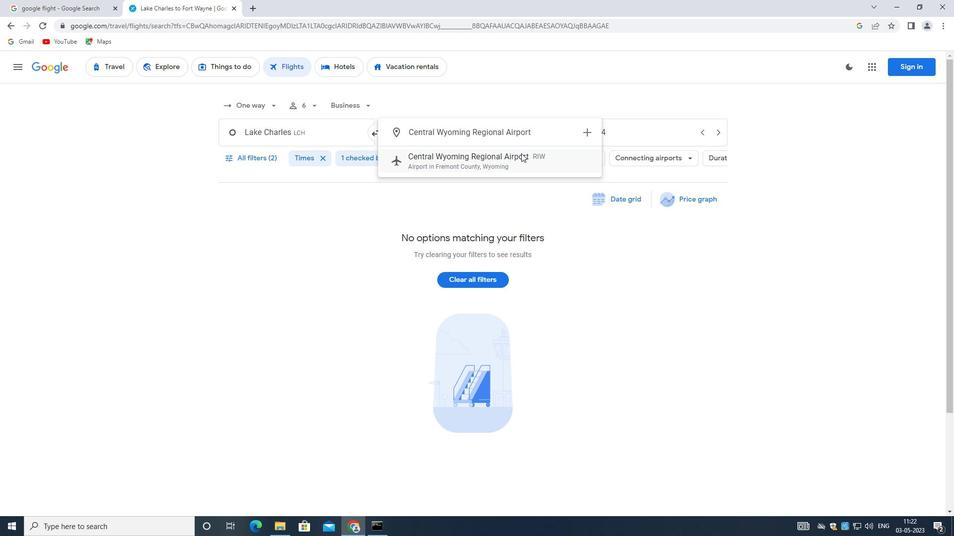 
Action: Mouse moved to (597, 127)
Screenshot: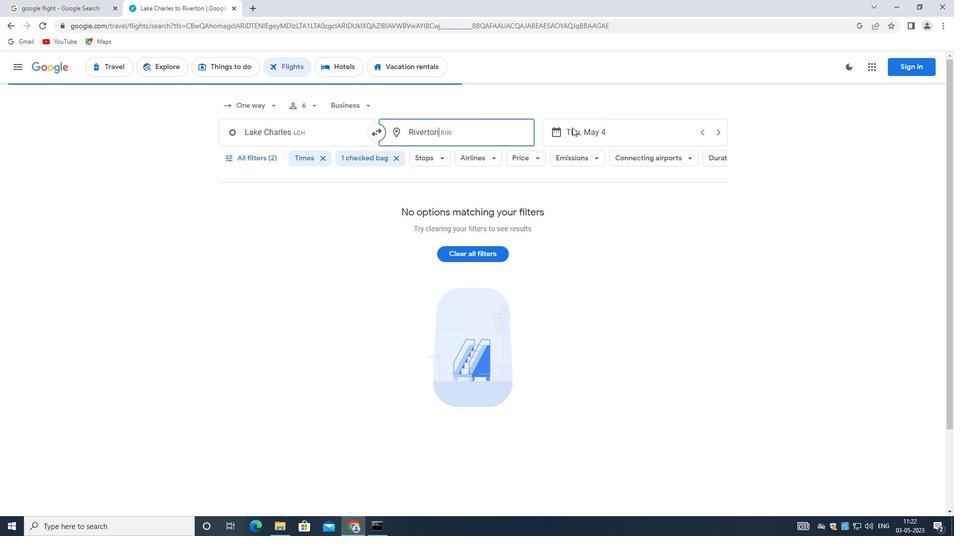 
Action: Mouse pressed left at (597, 127)
Screenshot: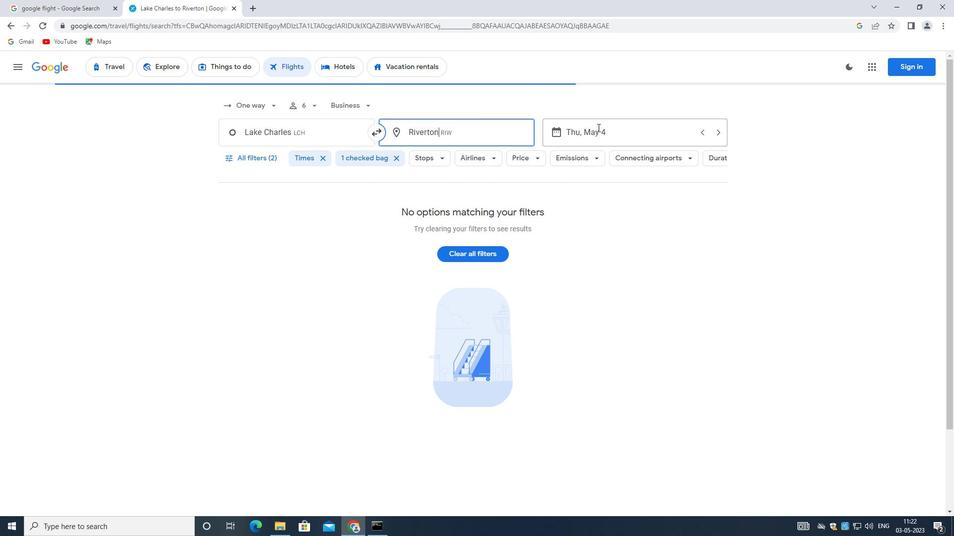 
Action: Mouse moved to (712, 380)
Screenshot: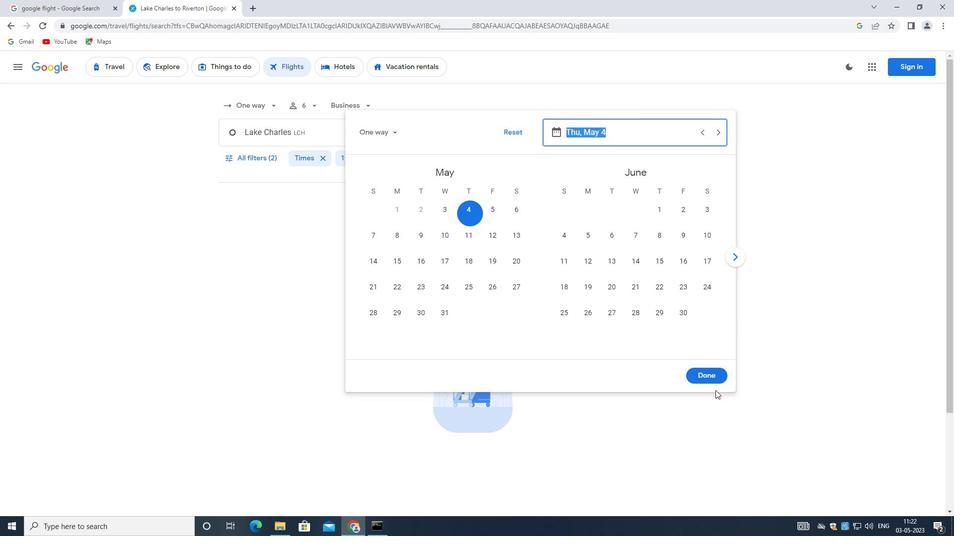 
Action: Mouse pressed left at (712, 380)
Screenshot: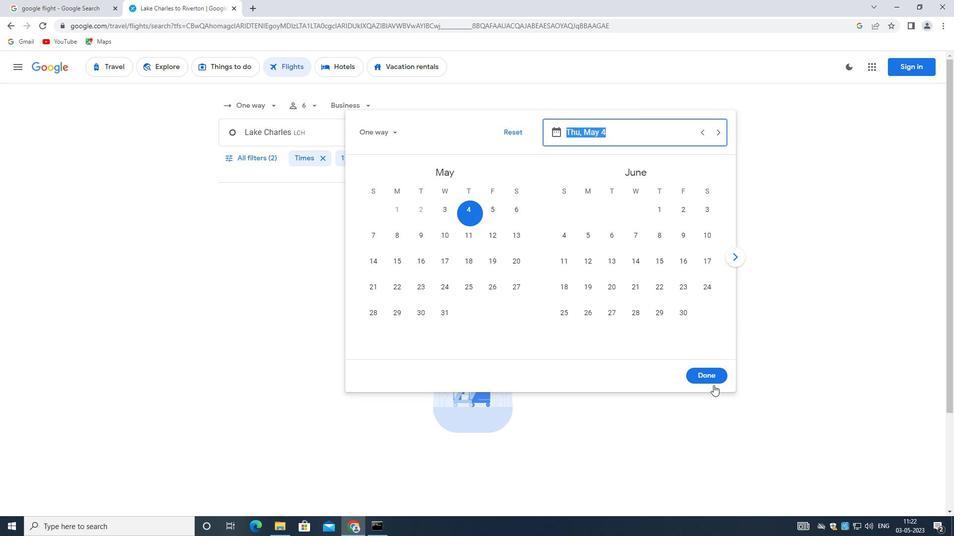 
Action: Mouse moved to (270, 160)
Screenshot: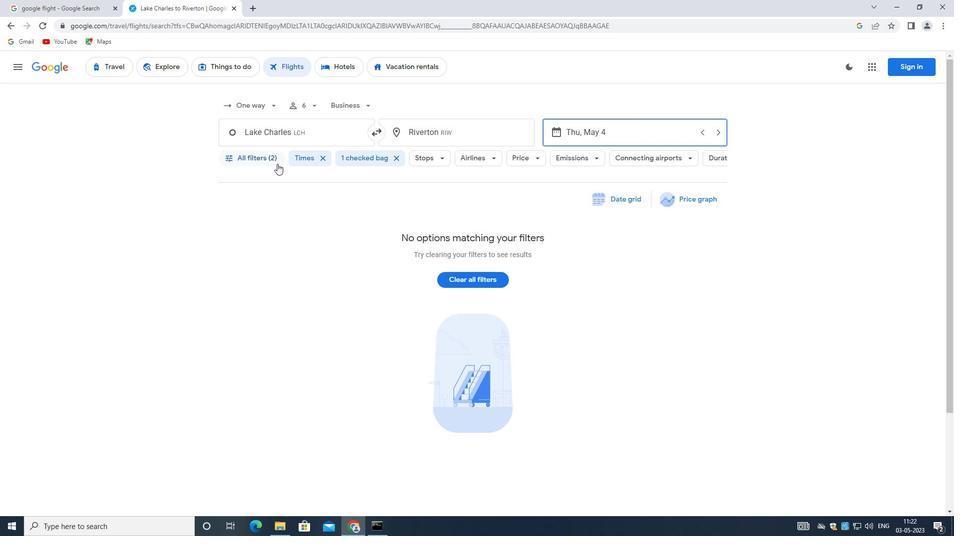 
Action: Mouse pressed left at (270, 160)
Screenshot: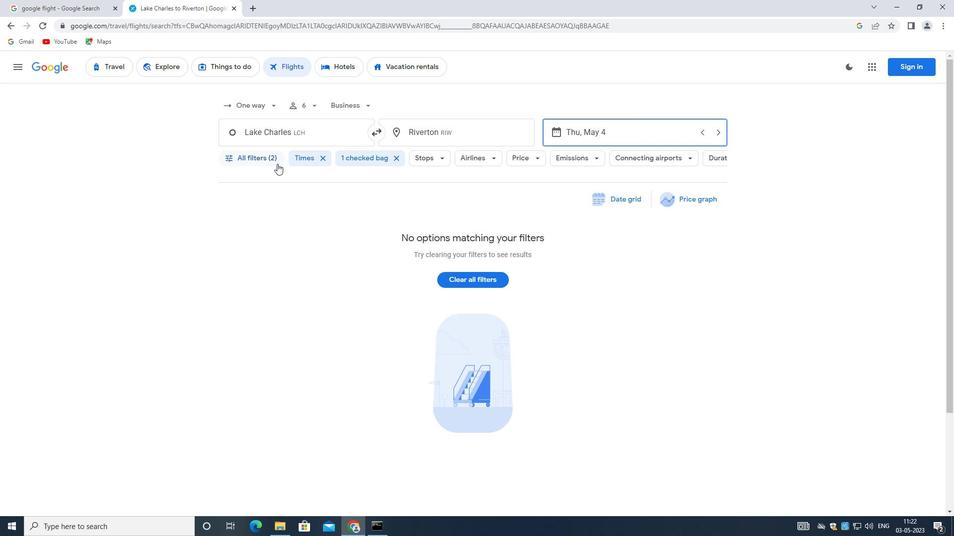 
Action: Mouse moved to (332, 314)
Screenshot: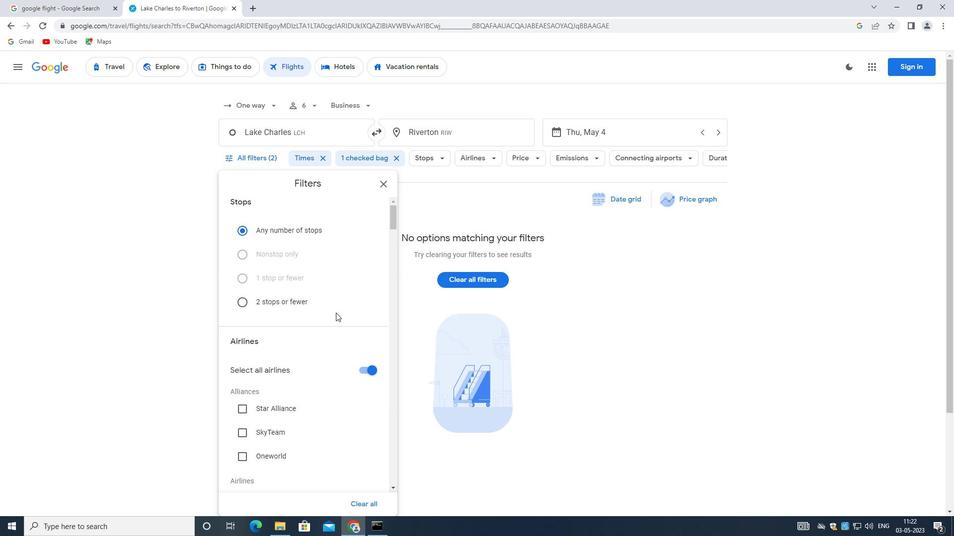 
Action: Mouse scrolled (332, 314) with delta (0, 0)
Screenshot: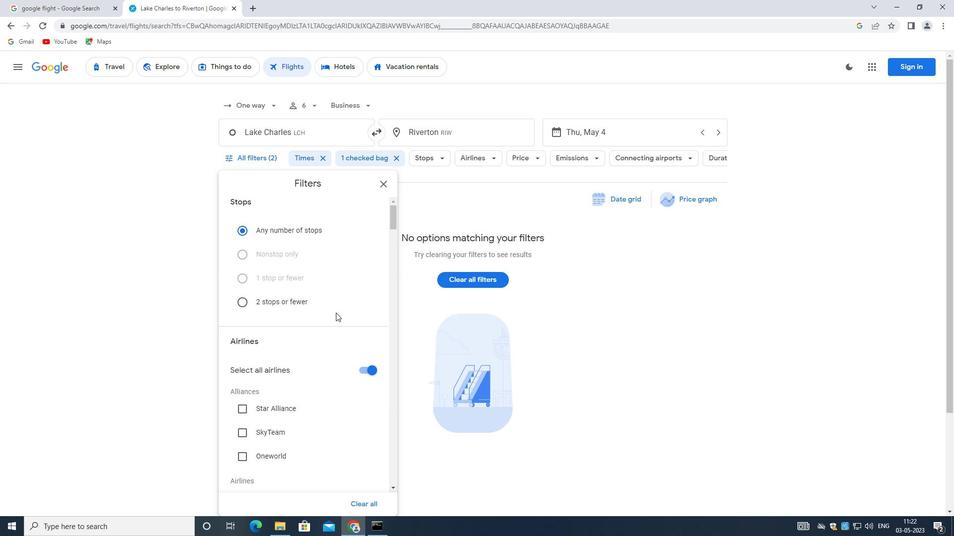 
Action: Mouse moved to (328, 315)
Screenshot: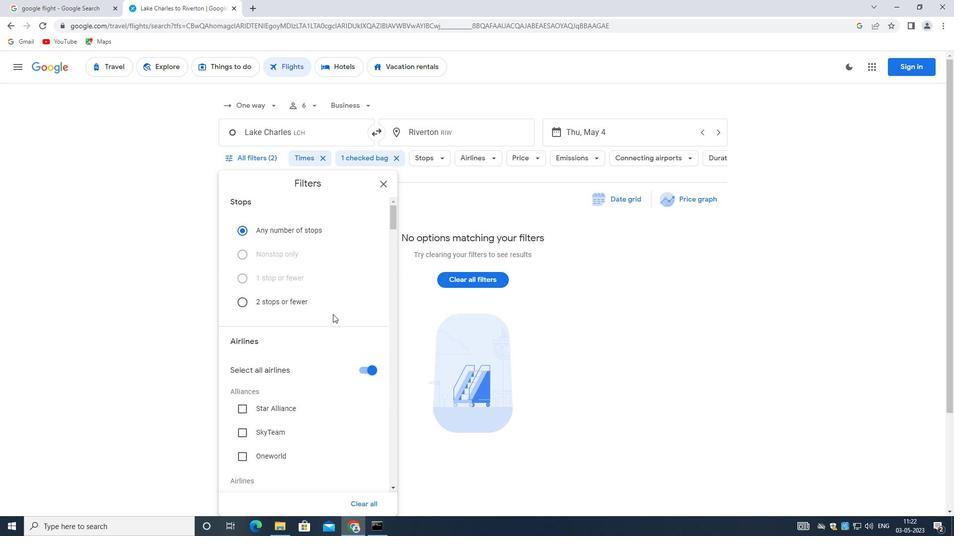 
Action: Mouse scrolled (328, 315) with delta (0, 0)
Screenshot: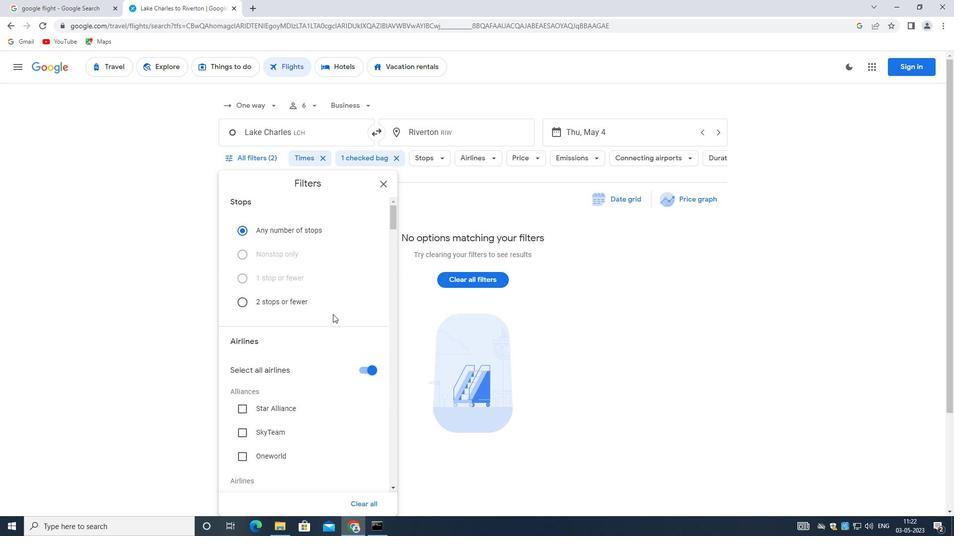 
Action: Mouse moved to (364, 266)
Screenshot: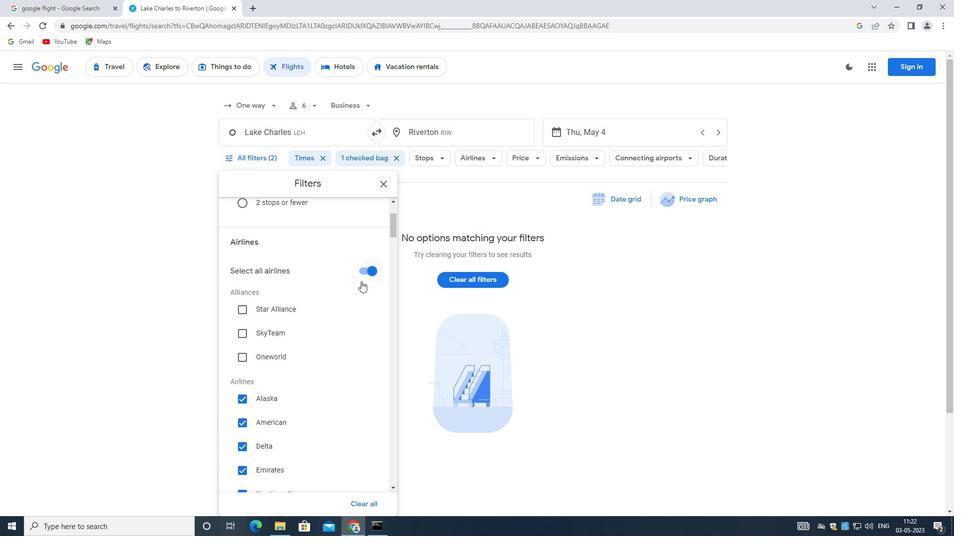 
Action: Mouse pressed left at (364, 266)
Screenshot: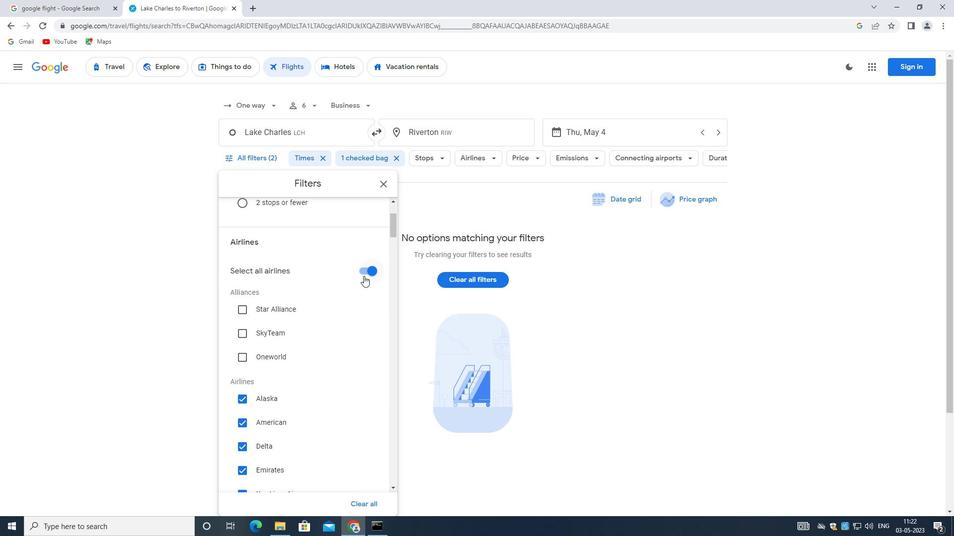 
Action: Mouse moved to (327, 287)
Screenshot: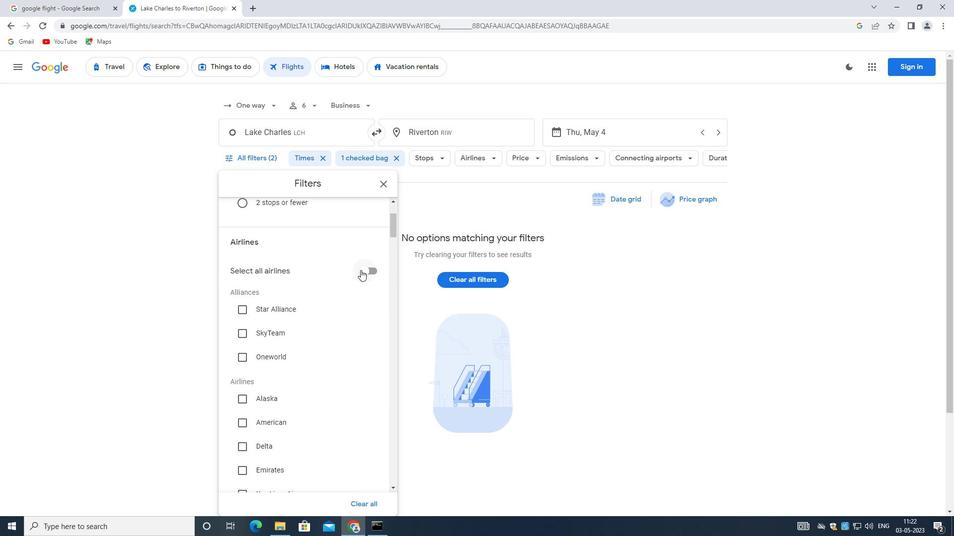 
Action: Mouse scrolled (327, 286) with delta (0, 0)
Screenshot: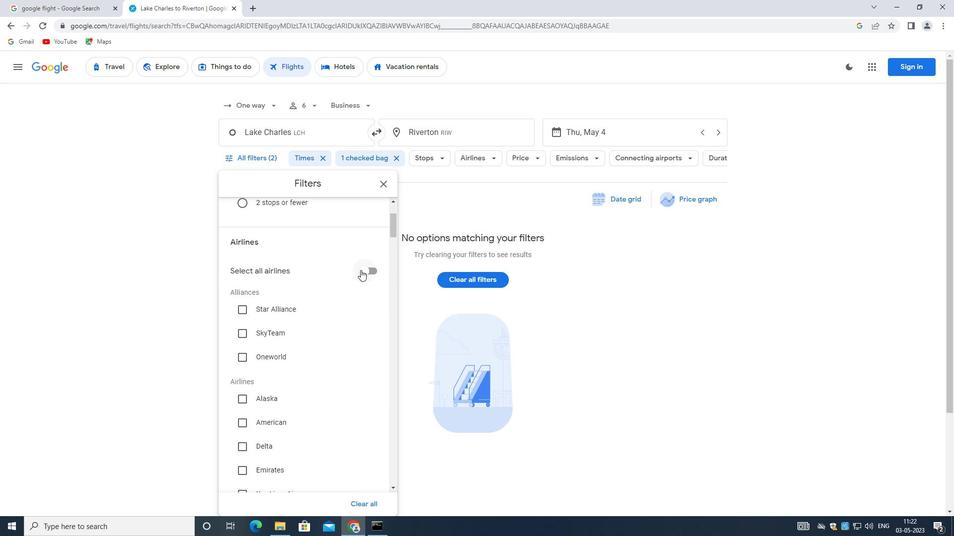 
Action: Mouse moved to (327, 288)
Screenshot: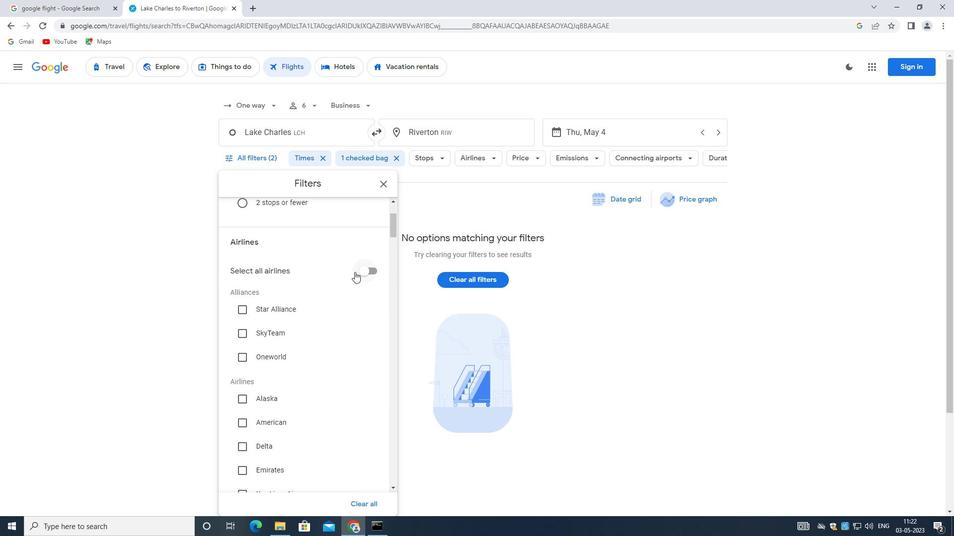 
Action: Mouse scrolled (327, 287) with delta (0, 0)
Screenshot: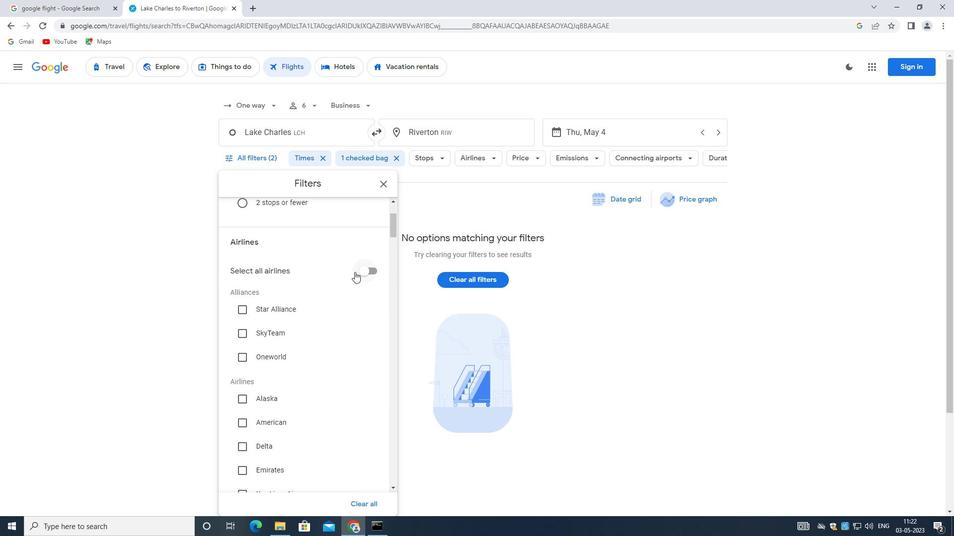 
Action: Mouse moved to (326, 288)
Screenshot: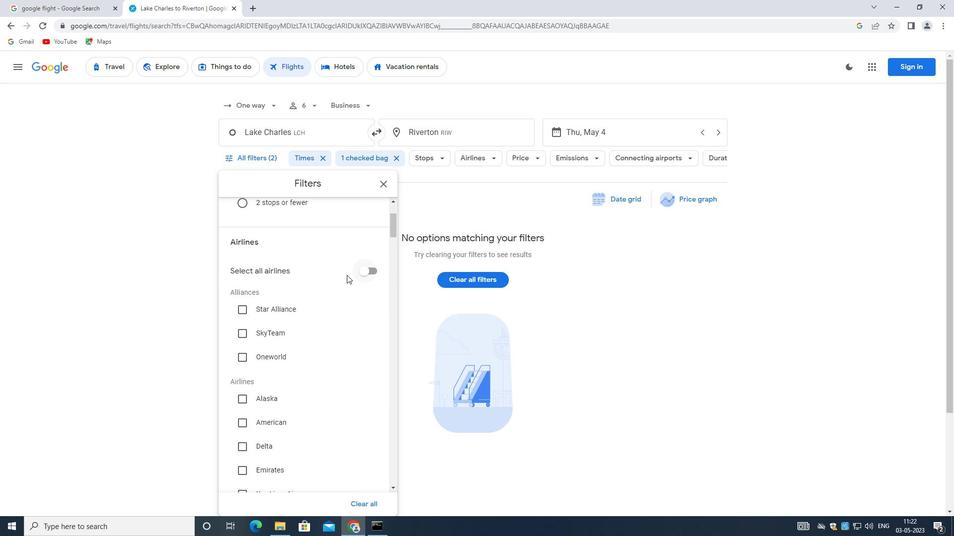
Action: Mouse scrolled (326, 288) with delta (0, 0)
Screenshot: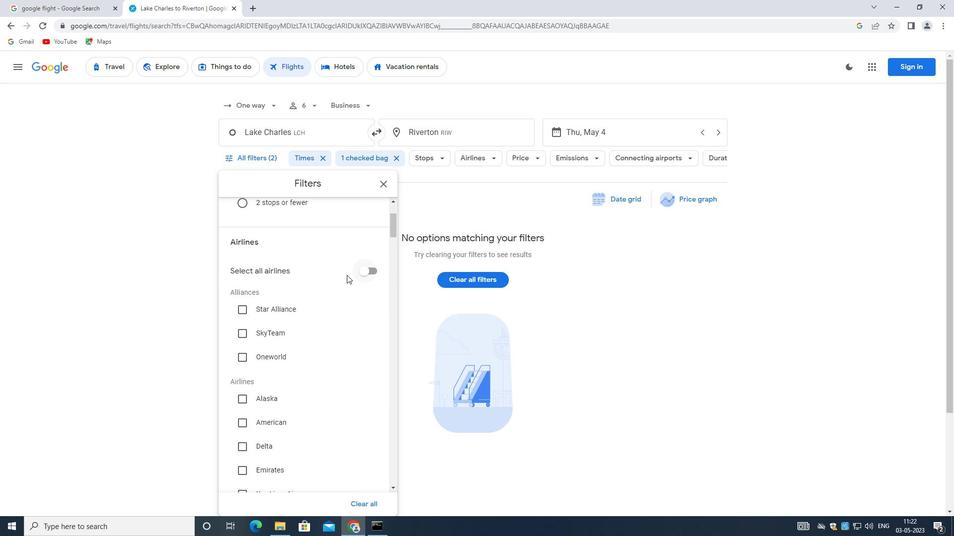 
Action: Mouse scrolled (326, 288) with delta (0, 0)
Screenshot: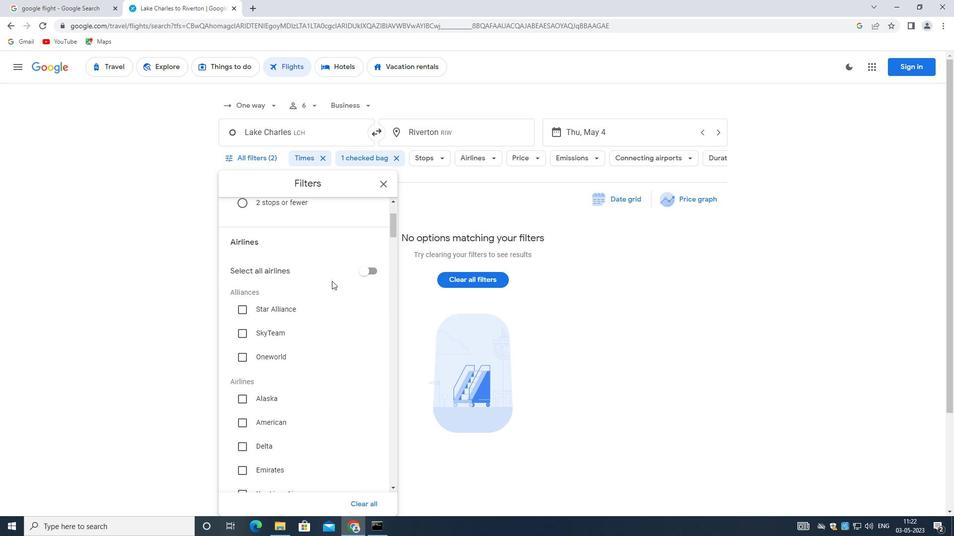 
Action: Mouse moved to (333, 298)
Screenshot: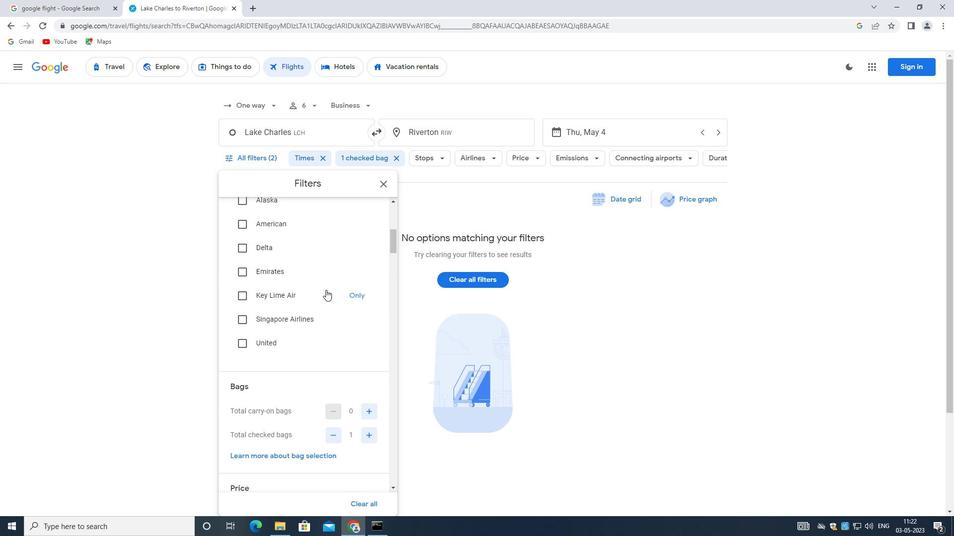 
Action: Mouse scrolled (333, 297) with delta (0, 0)
Screenshot: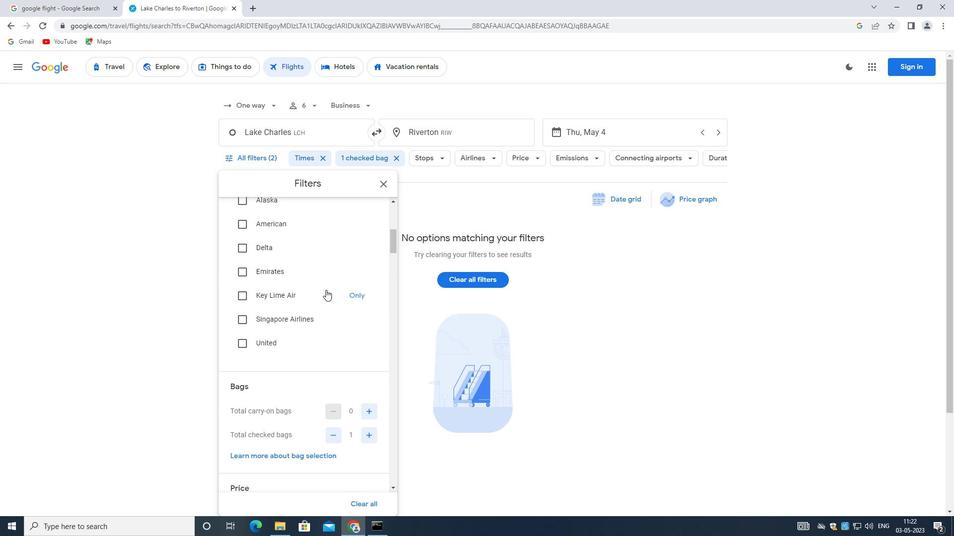 
Action: Mouse moved to (369, 383)
Screenshot: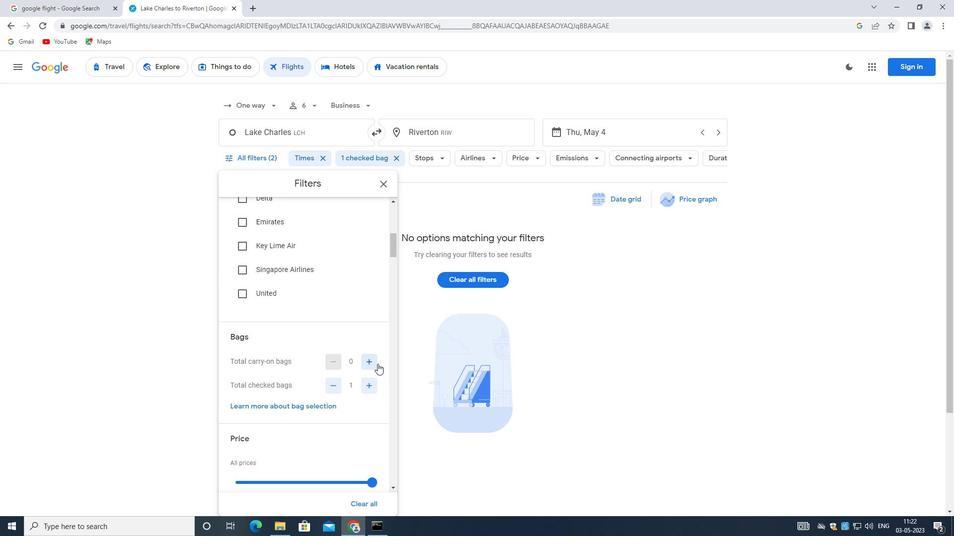 
Action: Mouse pressed left at (369, 383)
Screenshot: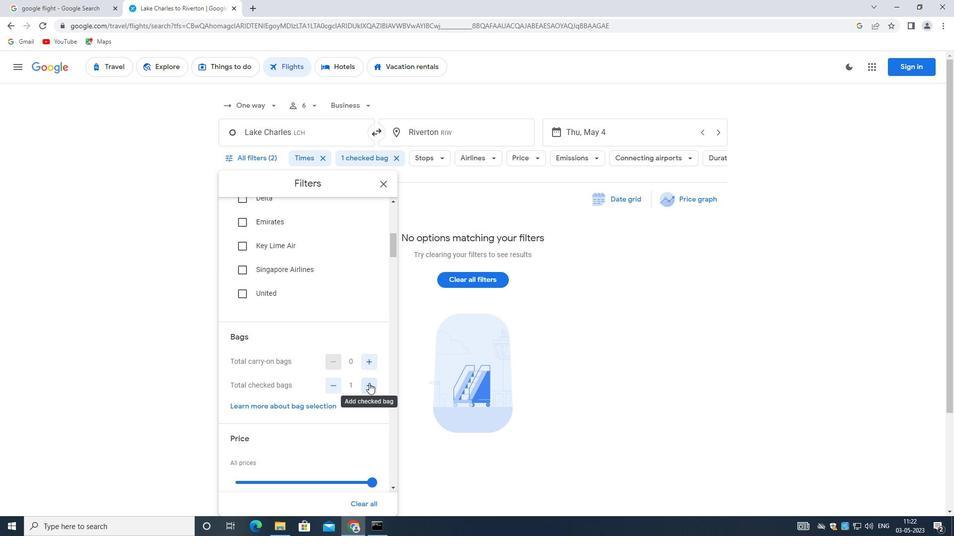 
Action: Mouse pressed left at (369, 383)
Screenshot: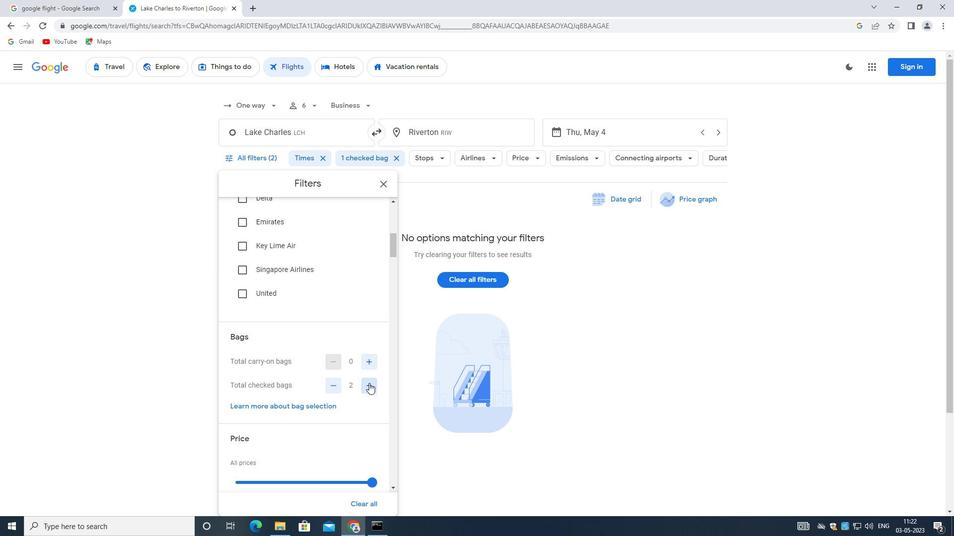 
Action: Mouse pressed left at (369, 383)
Screenshot: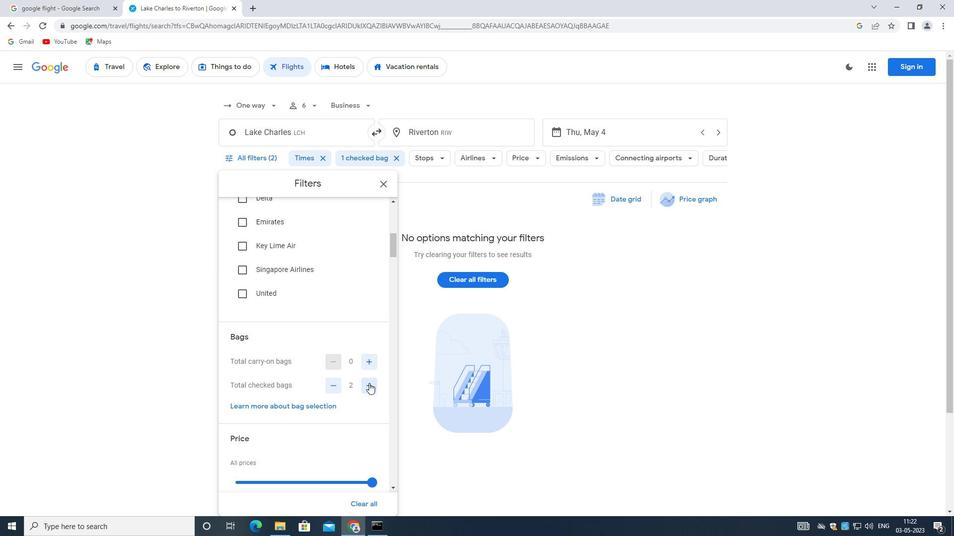 
Action: Mouse pressed left at (369, 383)
Screenshot: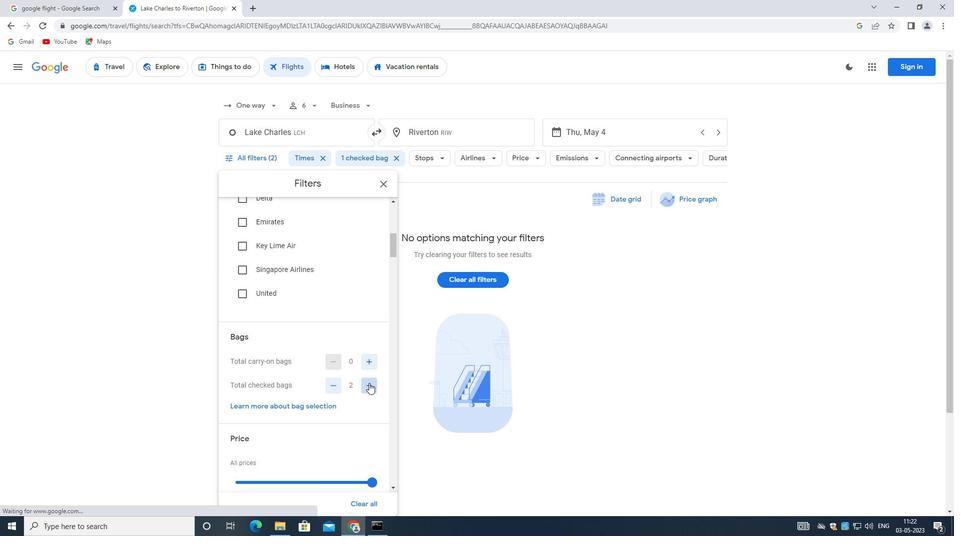 
Action: Mouse pressed left at (369, 383)
Screenshot: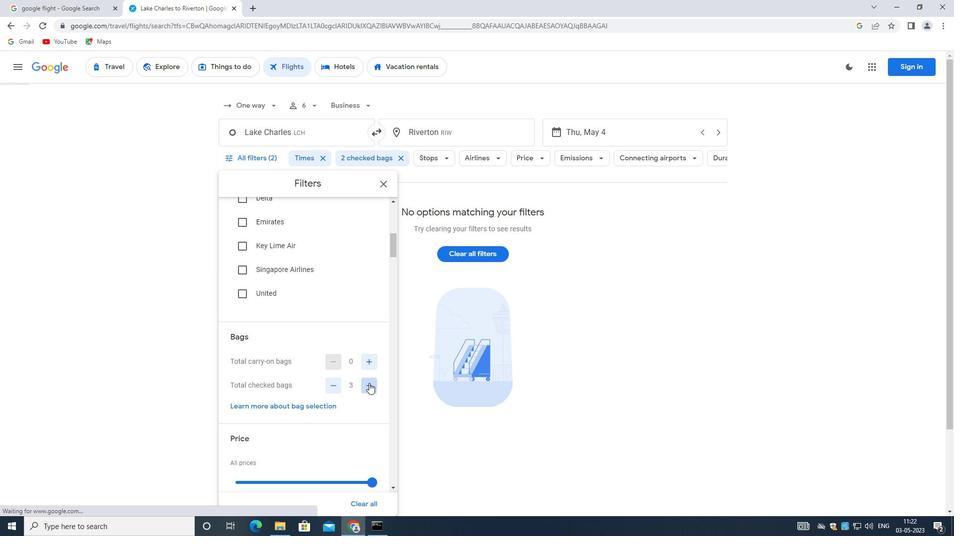 
Action: Mouse pressed left at (369, 383)
Screenshot: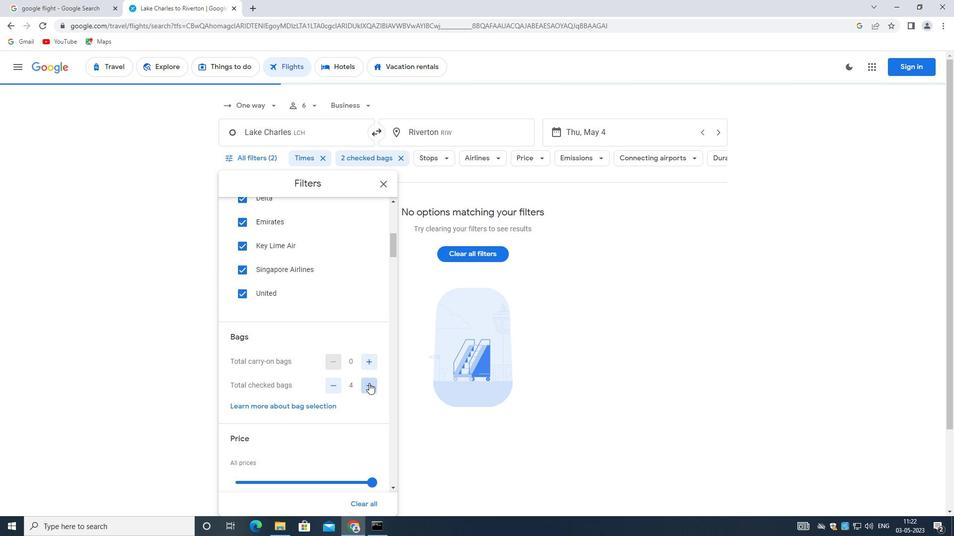 
Action: Mouse pressed left at (369, 383)
Screenshot: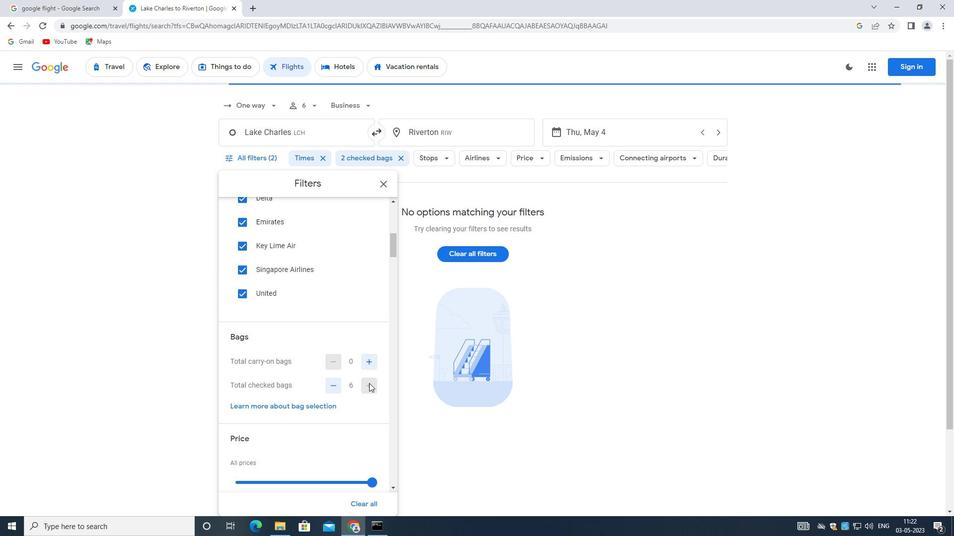 
Action: Mouse moved to (316, 351)
Screenshot: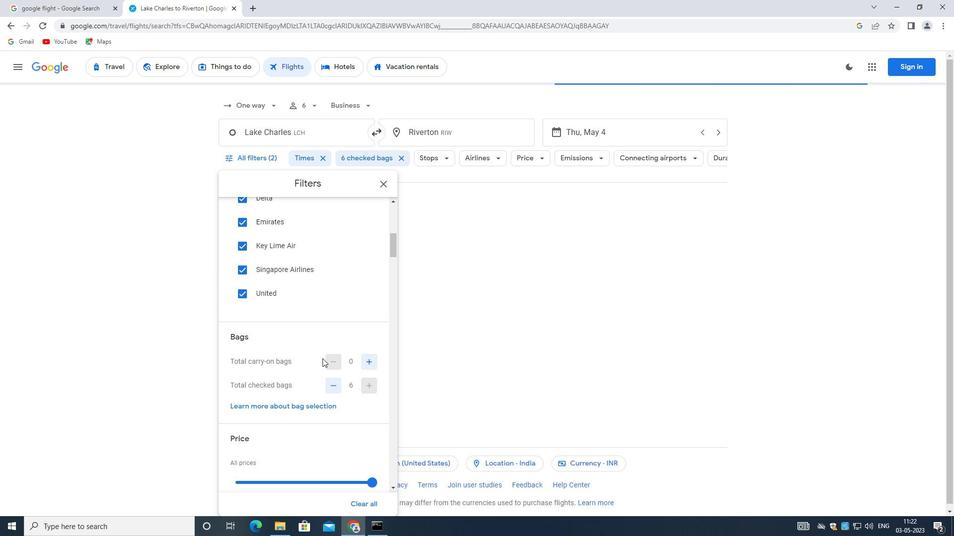 
Action: Mouse scrolled (316, 350) with delta (0, 0)
Screenshot: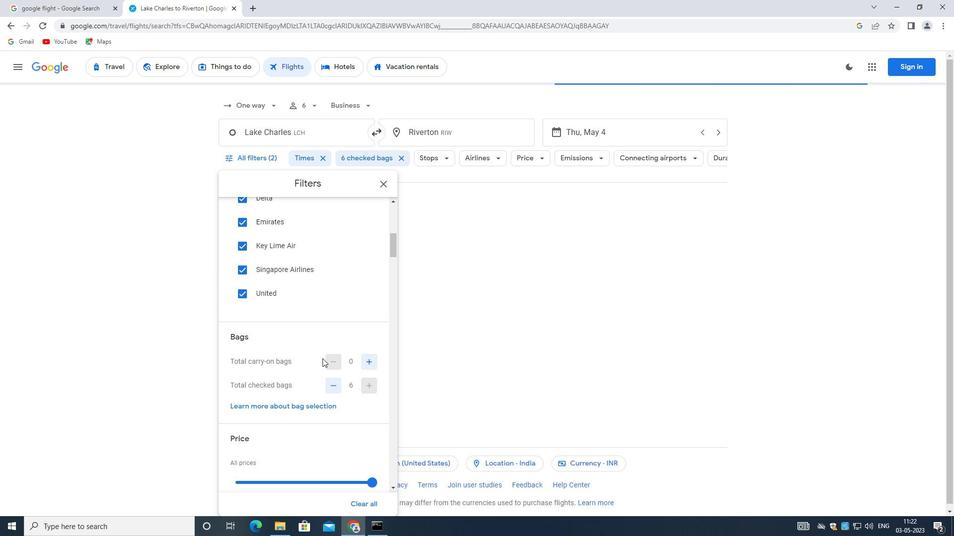
Action: Mouse moved to (315, 352)
Screenshot: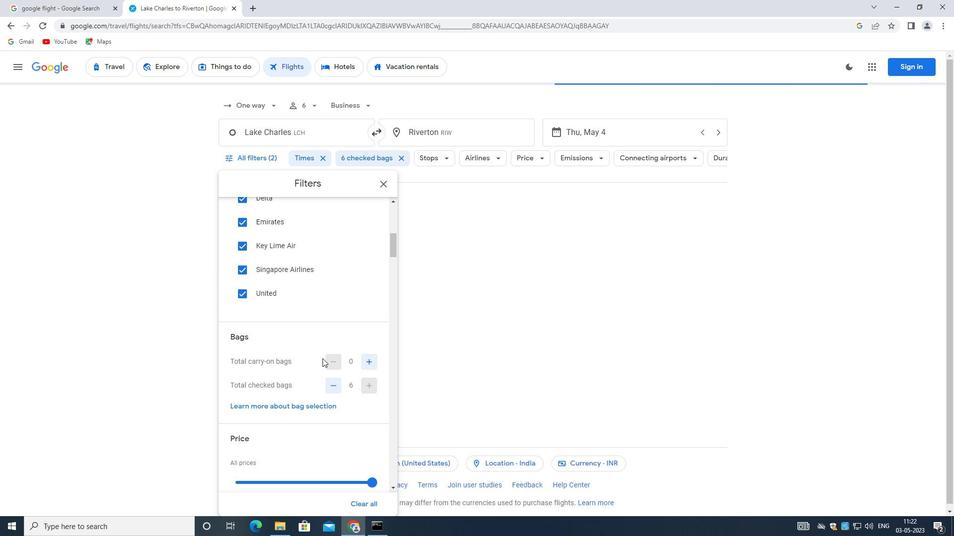 
Action: Mouse scrolled (315, 351) with delta (0, 0)
Screenshot: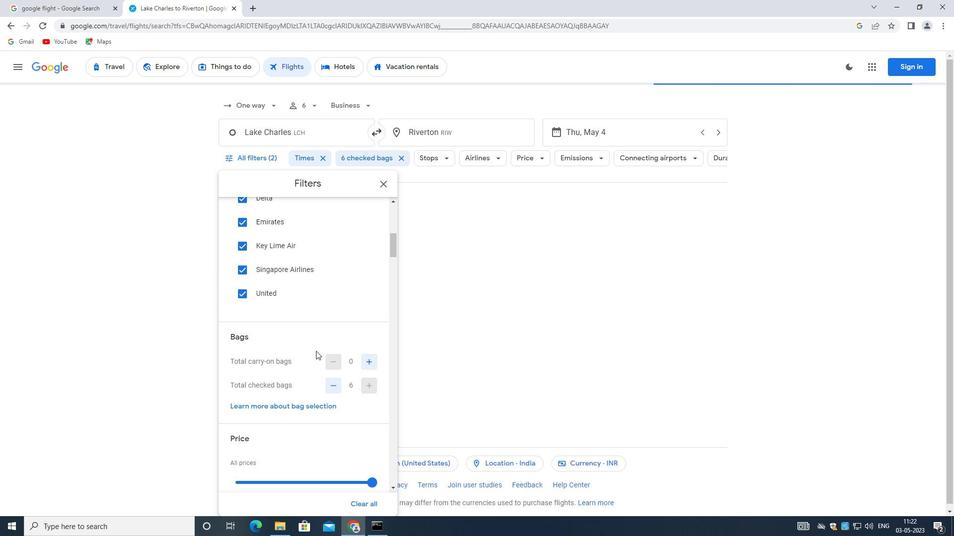 
Action: Mouse moved to (370, 381)
Screenshot: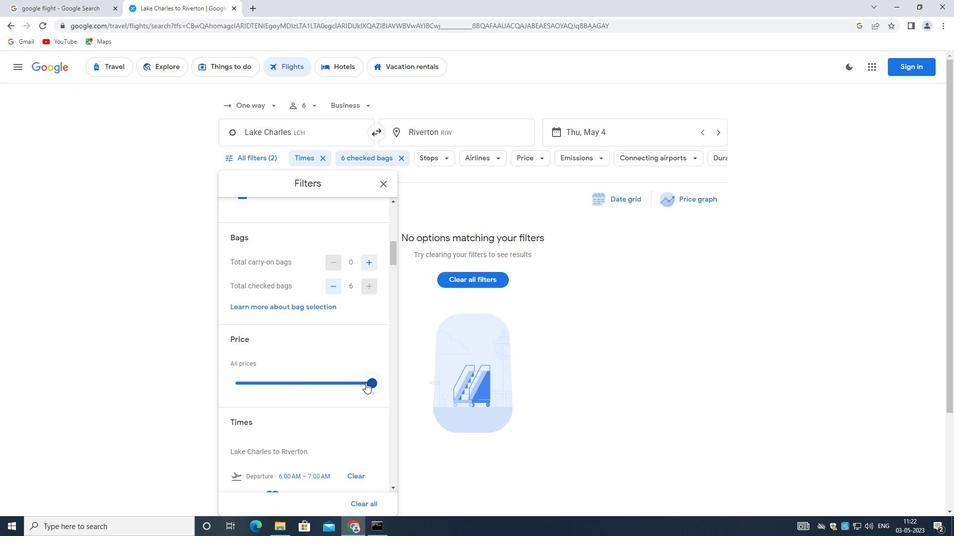 
Action: Mouse pressed left at (370, 381)
Screenshot: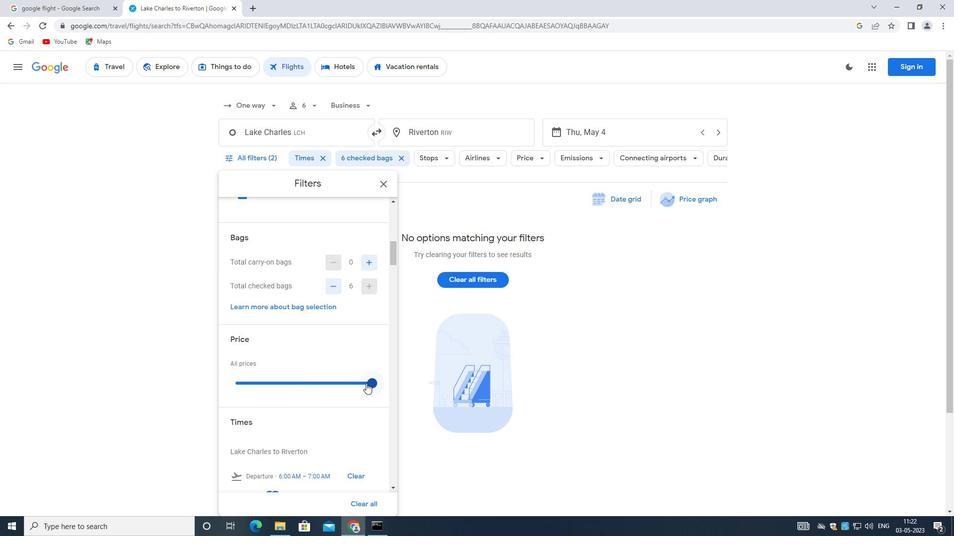 
Action: Mouse moved to (370, 380)
Screenshot: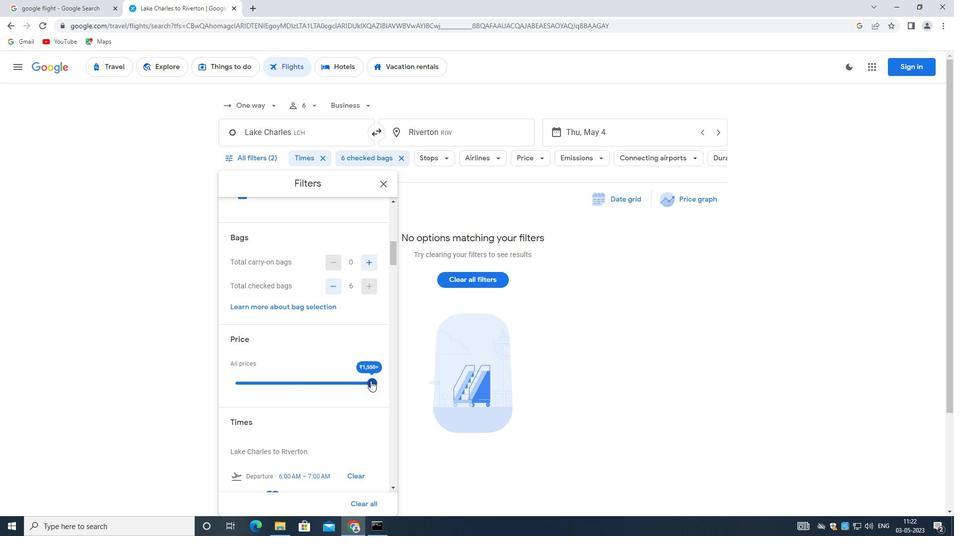 
Action: Mouse pressed left at (370, 380)
Screenshot: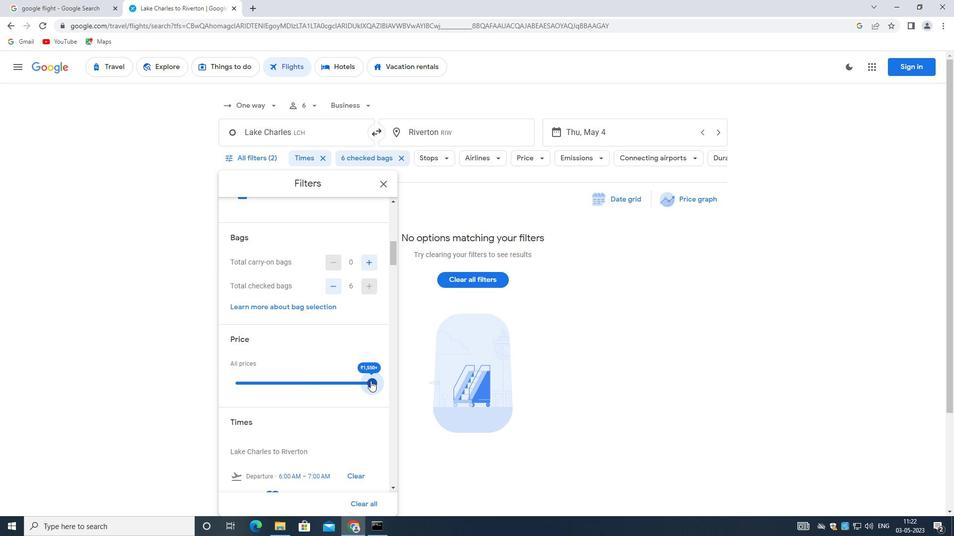 
Action: Mouse moved to (332, 349)
Screenshot: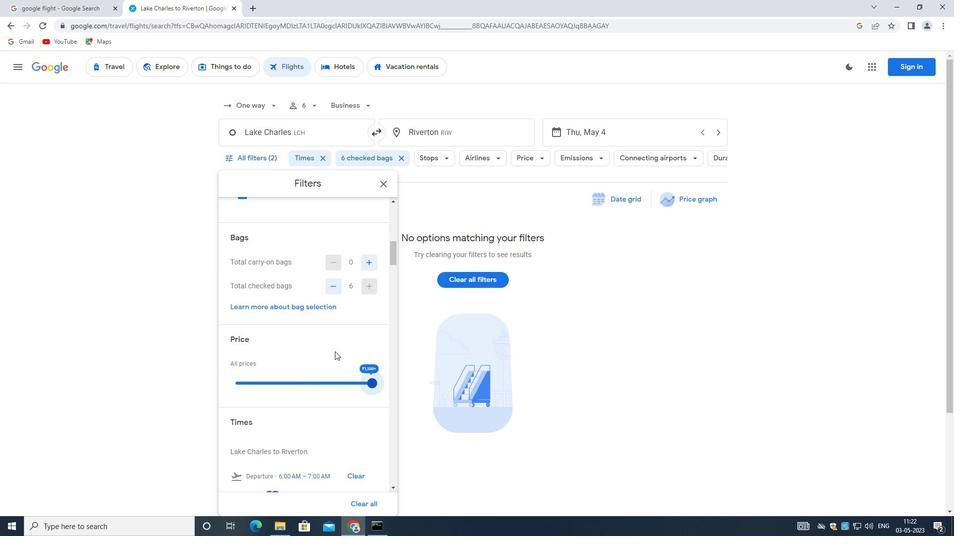 
Action: Mouse scrolled (332, 349) with delta (0, 0)
Screenshot: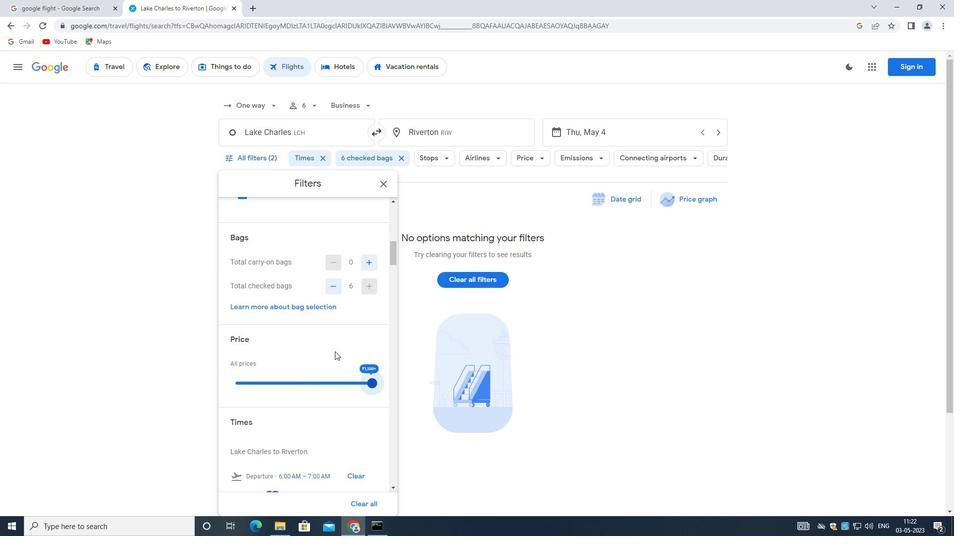 
Action: Mouse moved to (330, 349)
Screenshot: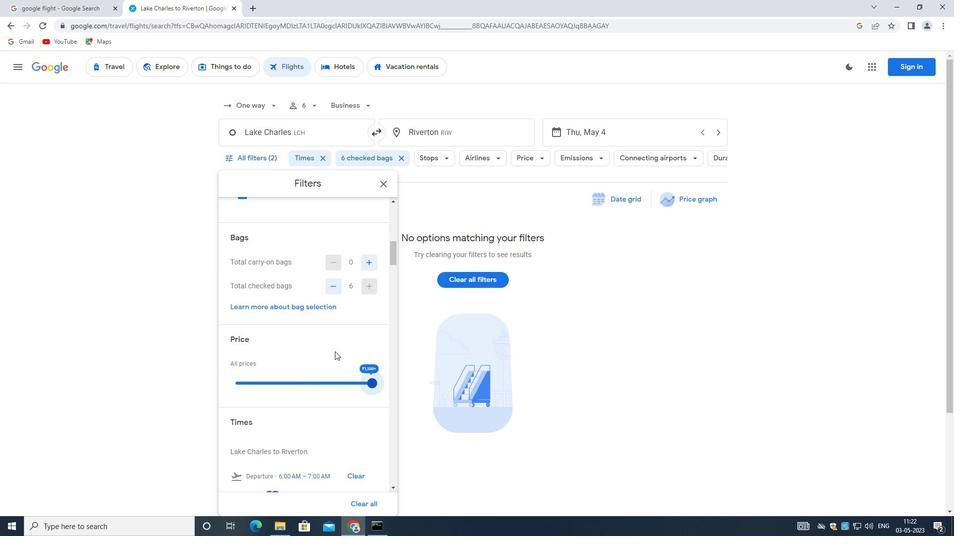 
Action: Mouse scrolled (330, 349) with delta (0, 0)
Screenshot: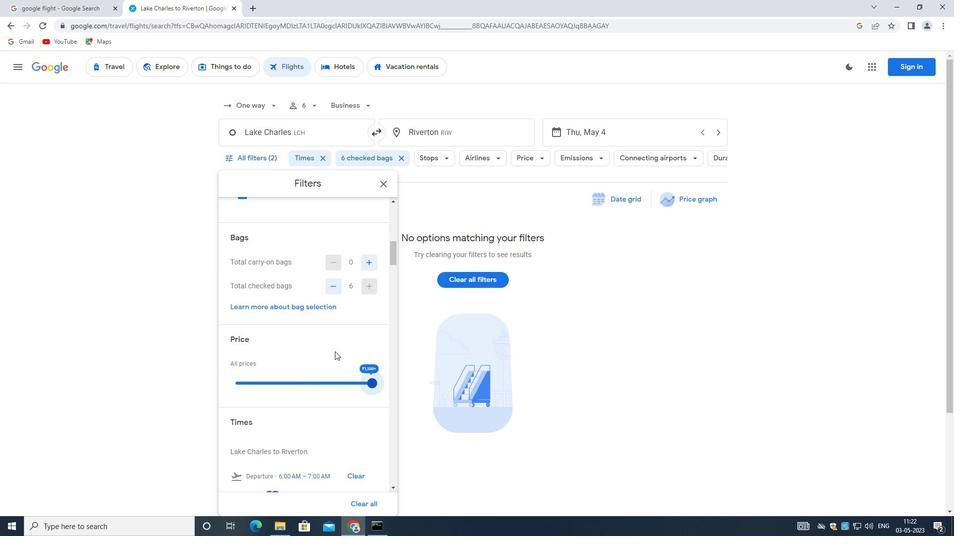 
Action: Mouse moved to (330, 349)
Screenshot: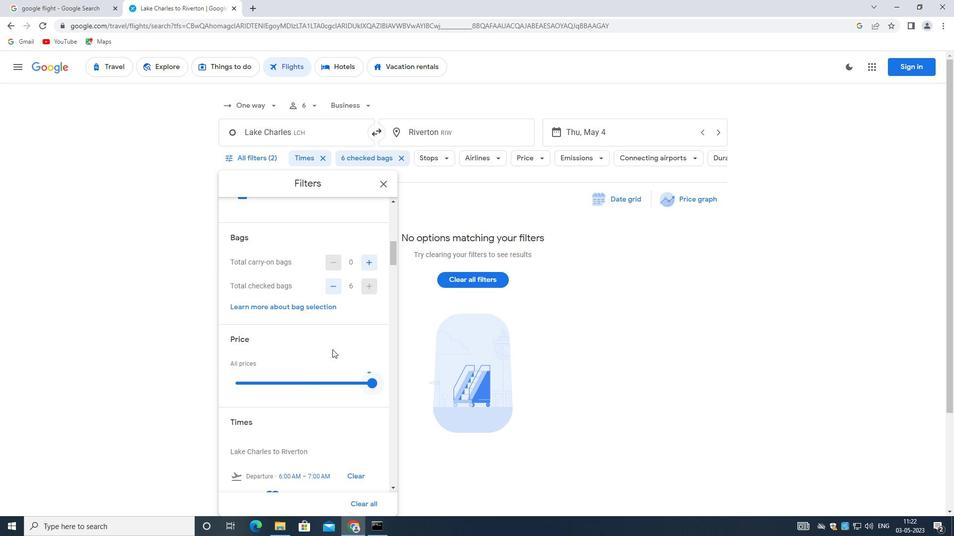 
Action: Mouse scrolled (330, 349) with delta (0, 0)
Screenshot: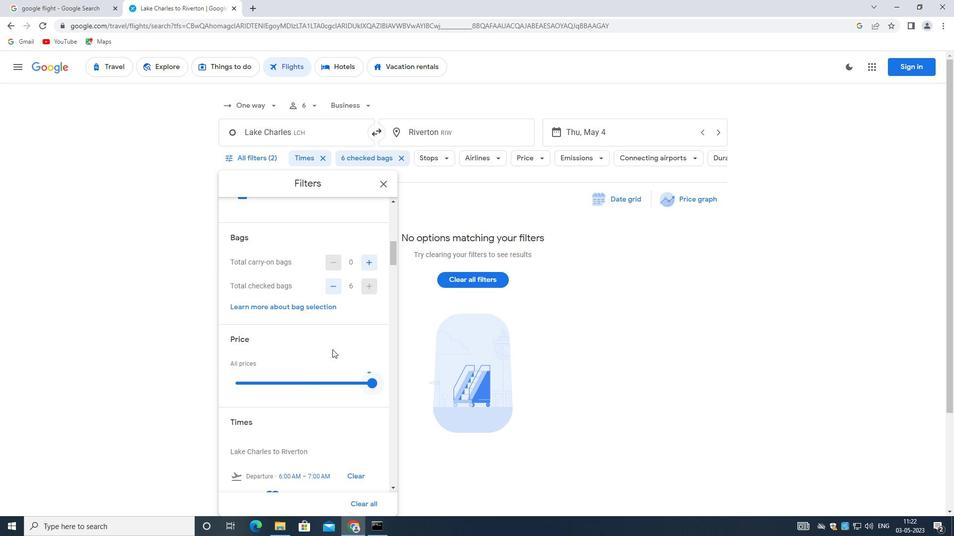
Action: Mouse moved to (330, 350)
Screenshot: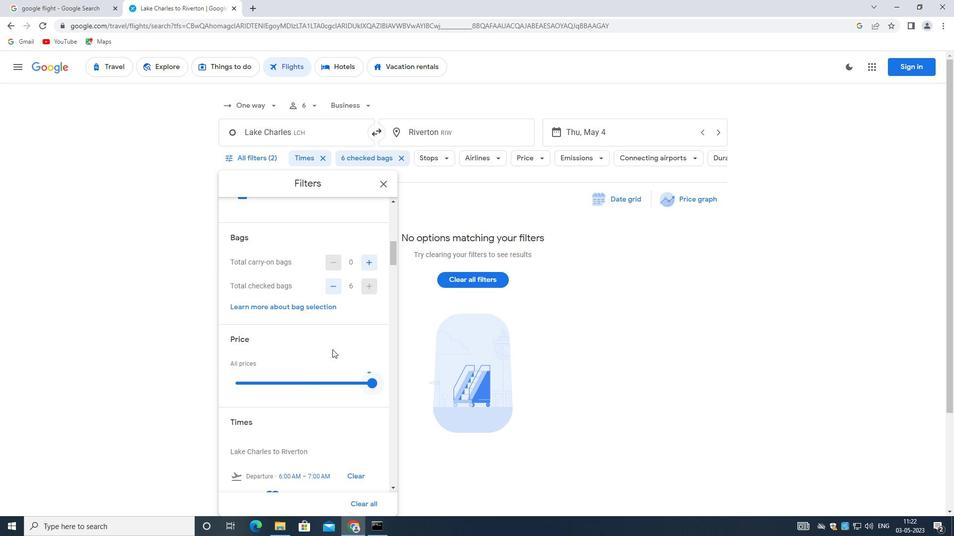
Action: Mouse scrolled (330, 349) with delta (0, 0)
Screenshot: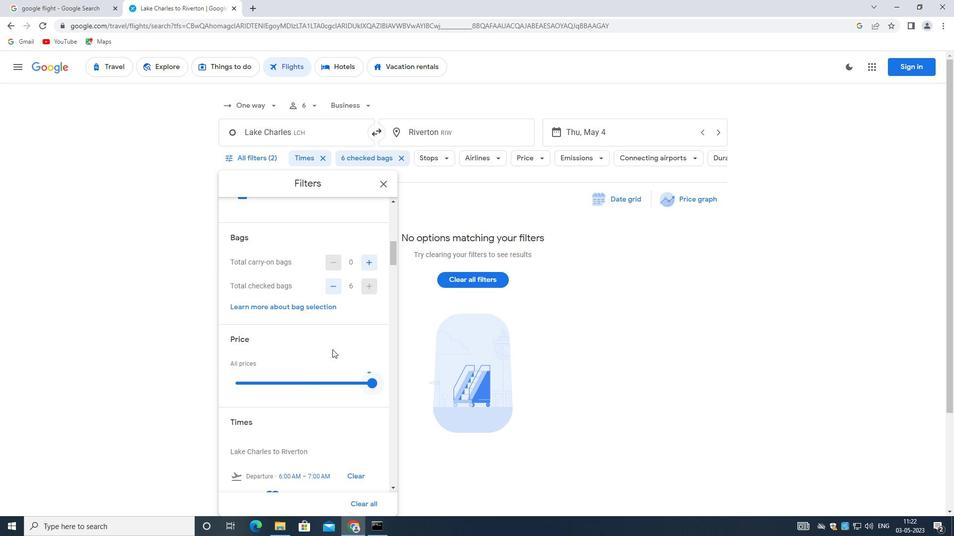 
Action: Mouse moved to (293, 296)
Screenshot: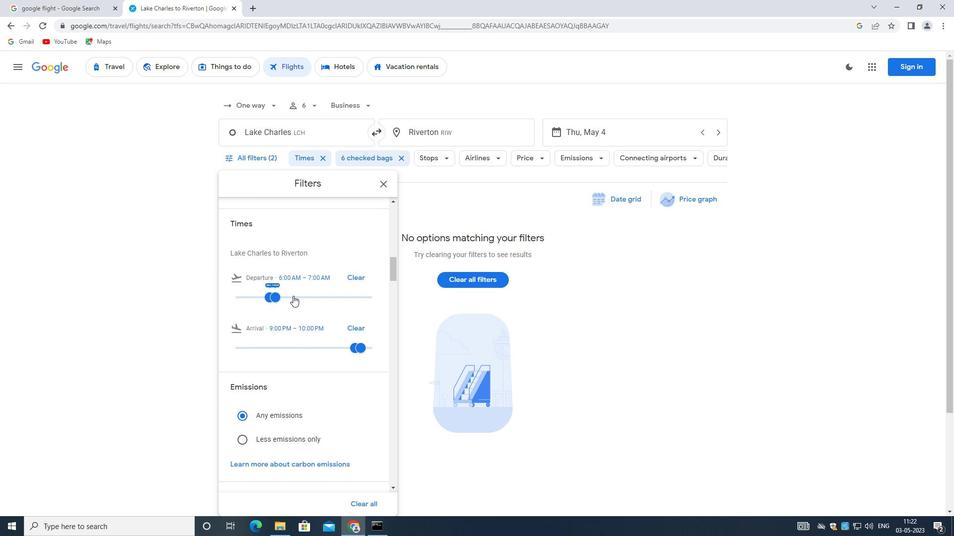 
Action: Mouse pressed left at (293, 296)
Screenshot: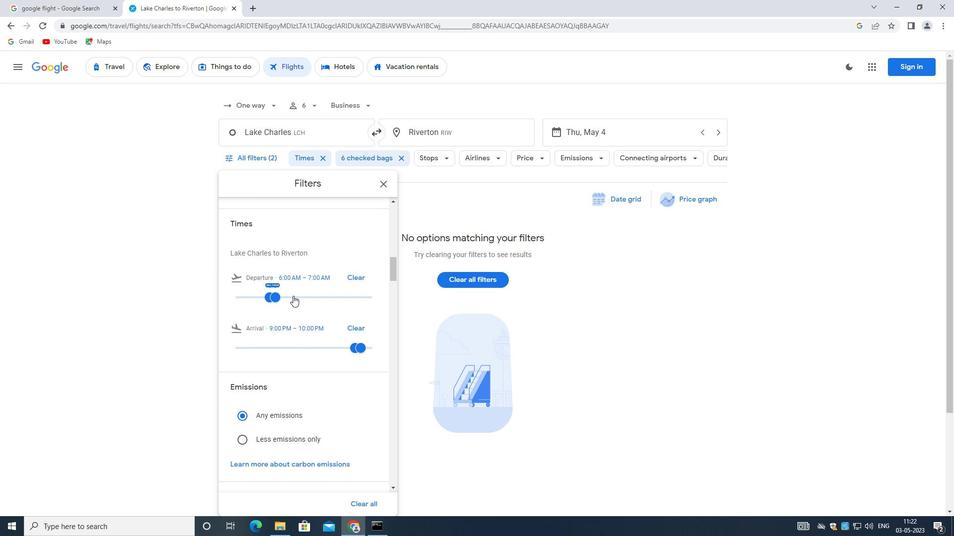 
Action: Mouse moved to (270, 296)
Screenshot: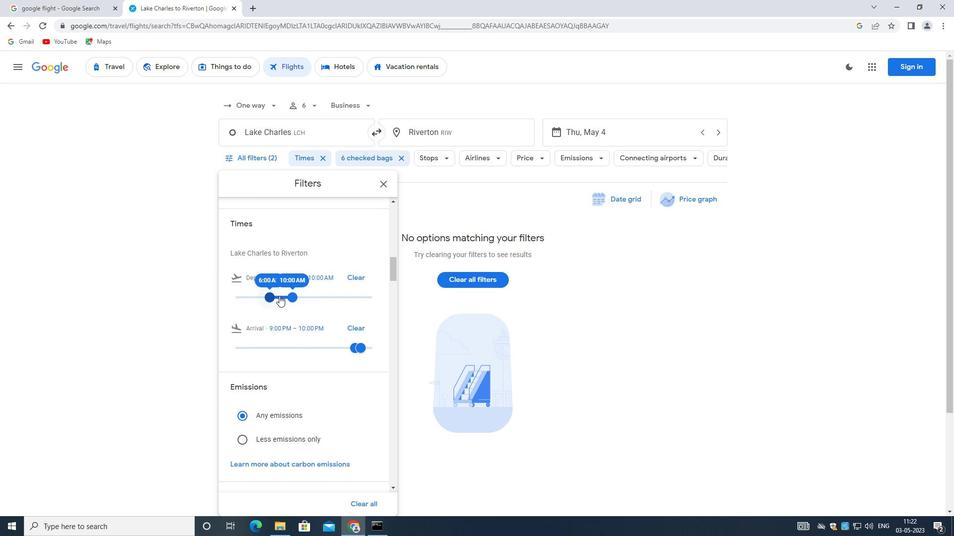 
Action: Mouse pressed left at (270, 296)
Screenshot: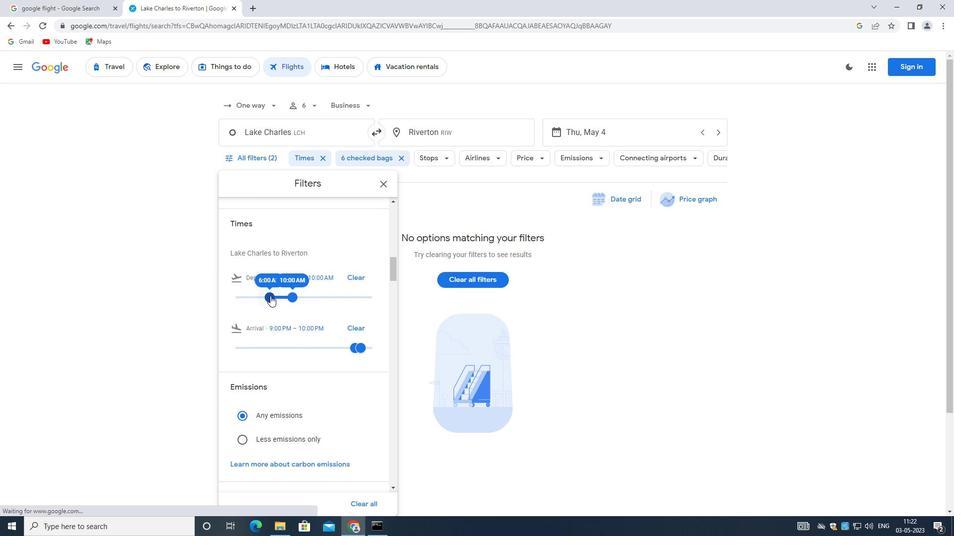 
Action: Mouse moved to (295, 298)
Screenshot: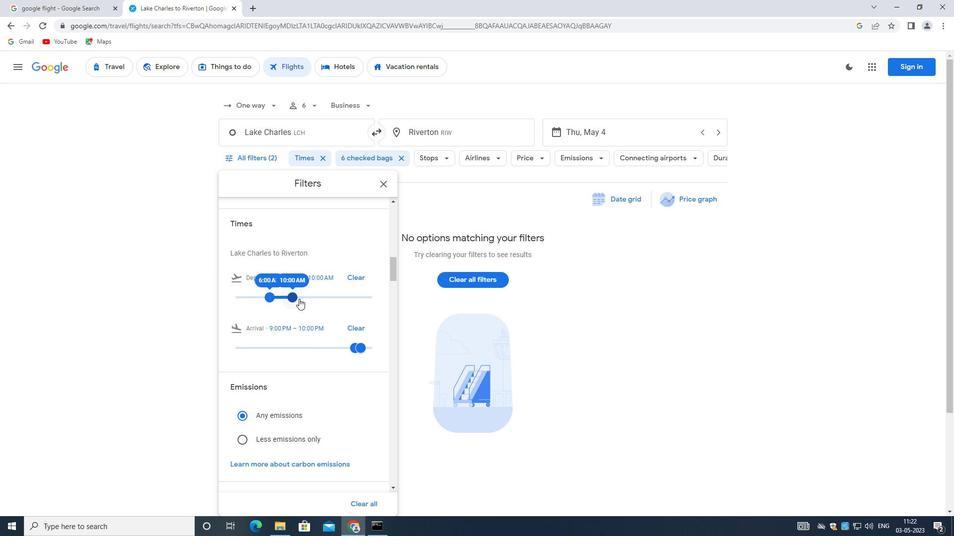 
Action: Mouse pressed left at (295, 298)
Screenshot: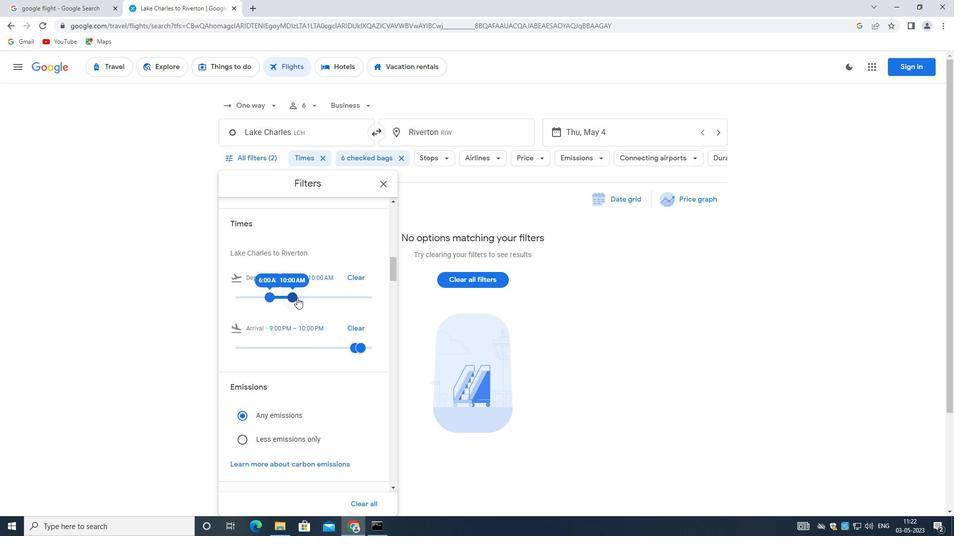 
Action: Mouse moved to (266, 300)
Screenshot: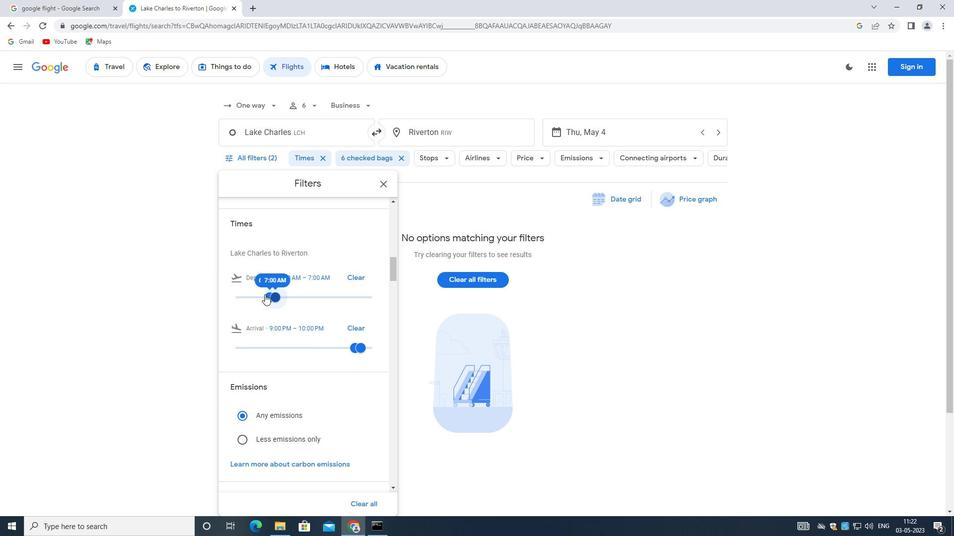 
Action: Mouse scrolled (266, 300) with delta (0, 0)
Screenshot: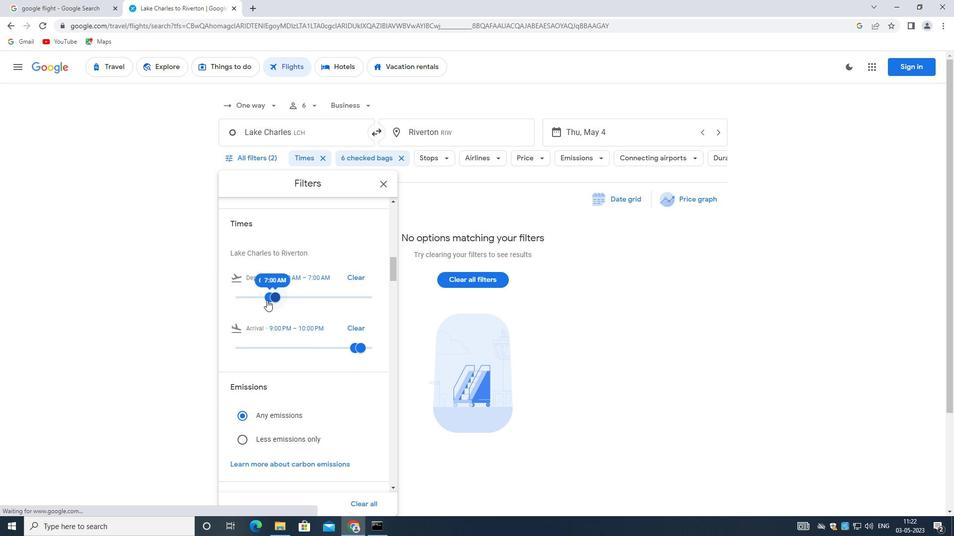 
Action: Mouse moved to (335, 308)
Screenshot: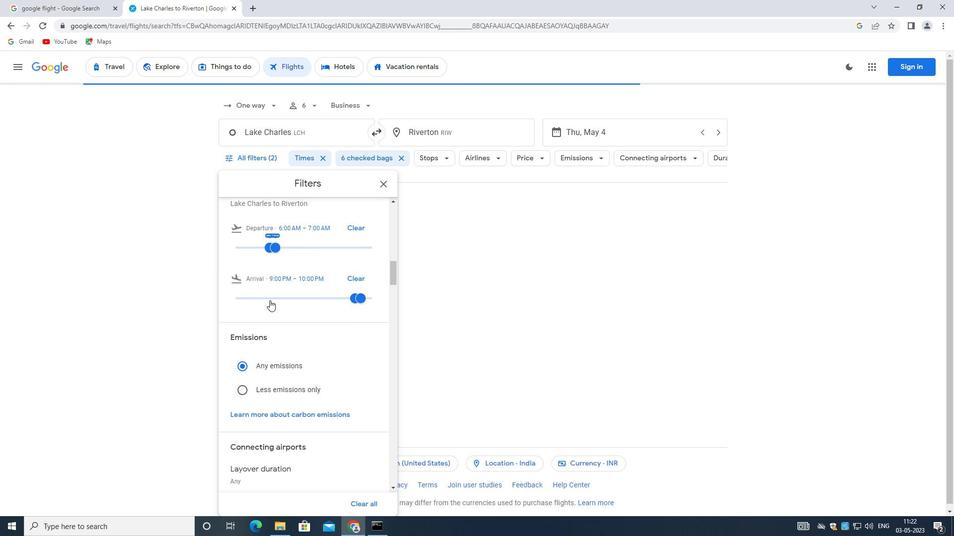 
Action: Mouse scrolled (335, 307) with delta (0, 0)
Screenshot: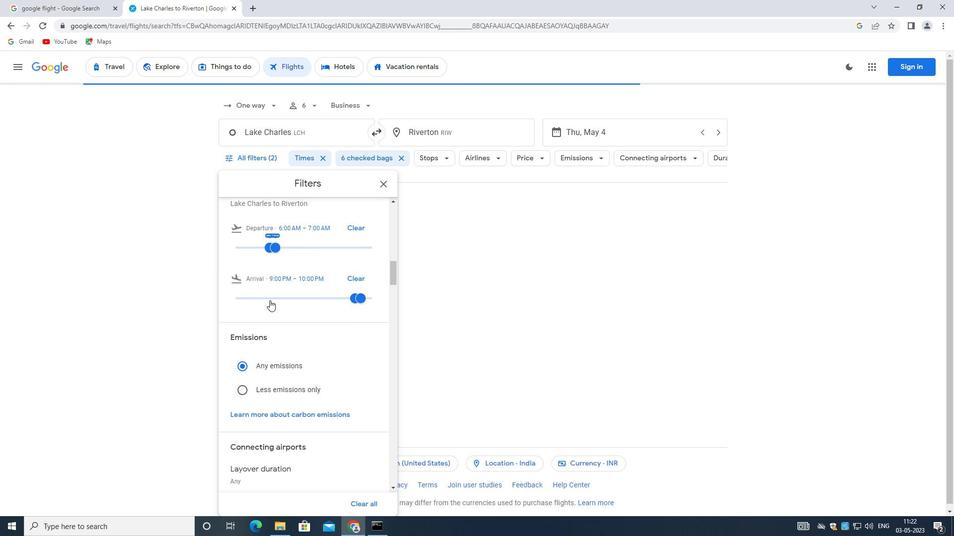 
Action: Mouse moved to (336, 309)
Screenshot: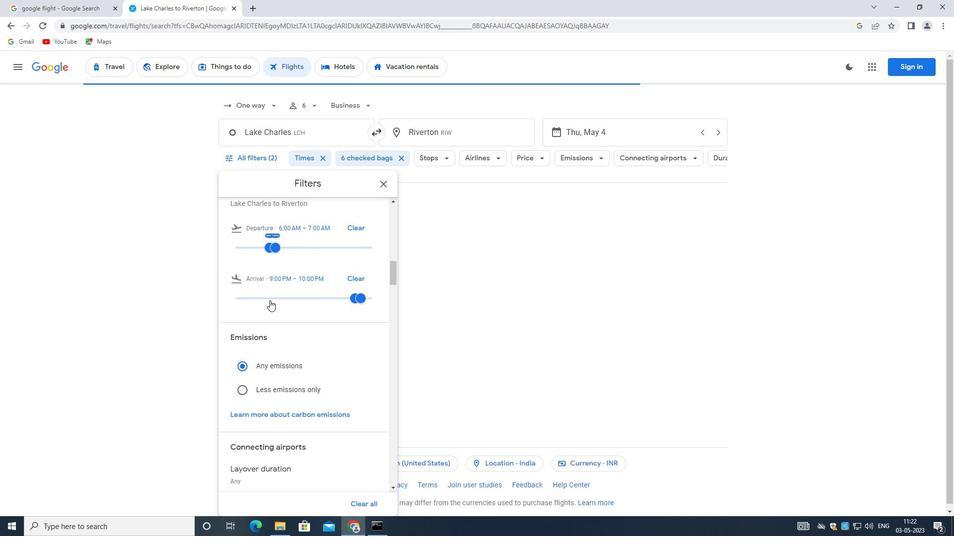 
Action: Mouse scrolled (336, 309) with delta (0, 0)
Screenshot: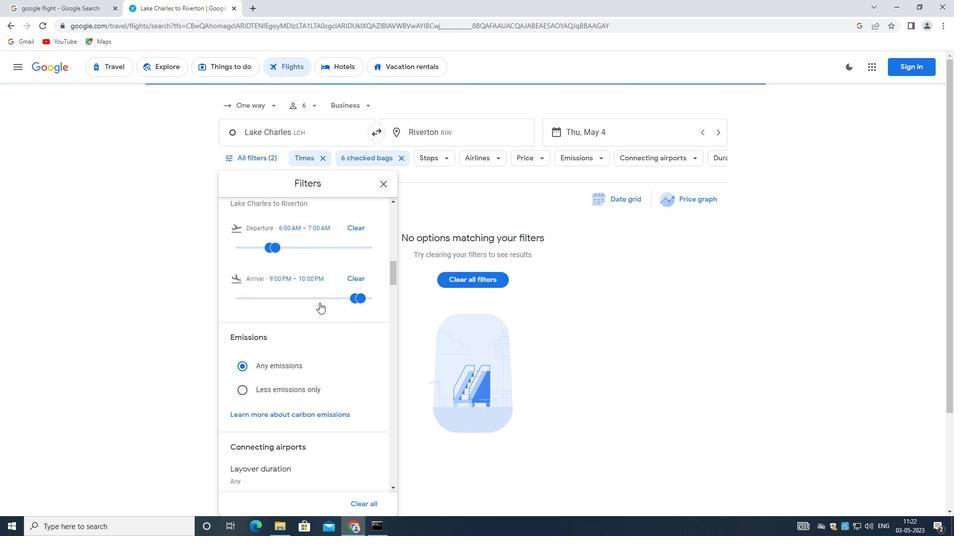 
Action: Mouse moved to (336, 310)
Screenshot: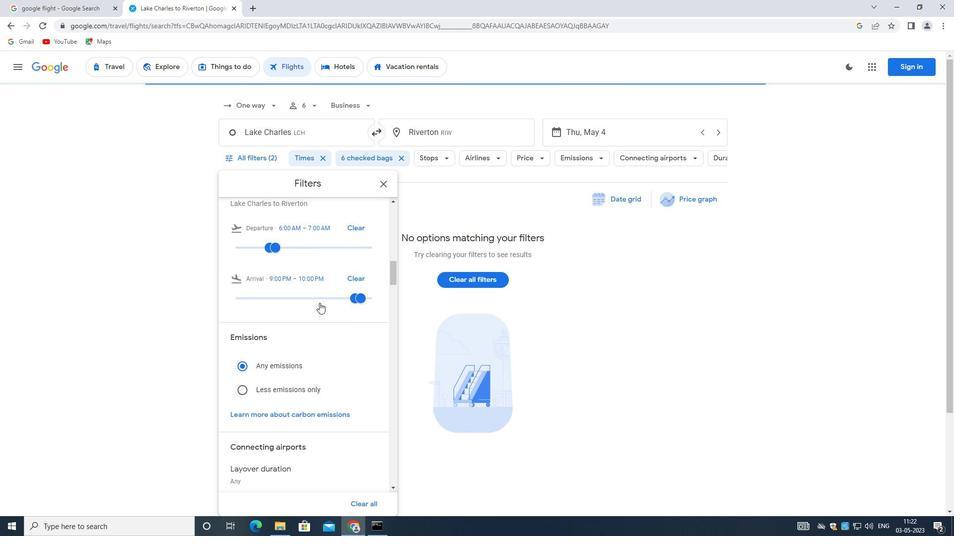 
Action: Mouse scrolled (336, 310) with delta (0, 0)
Screenshot: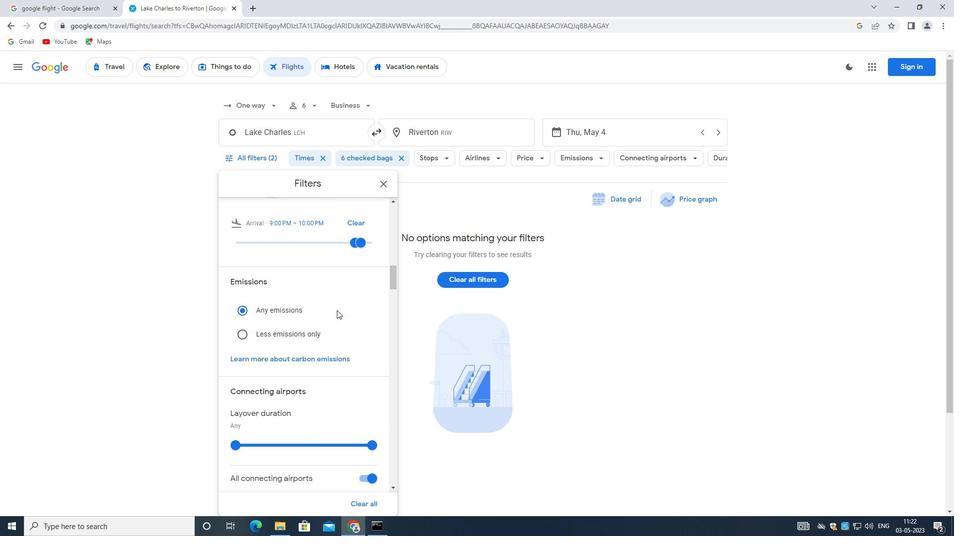 
Action: Mouse moved to (360, 383)
Screenshot: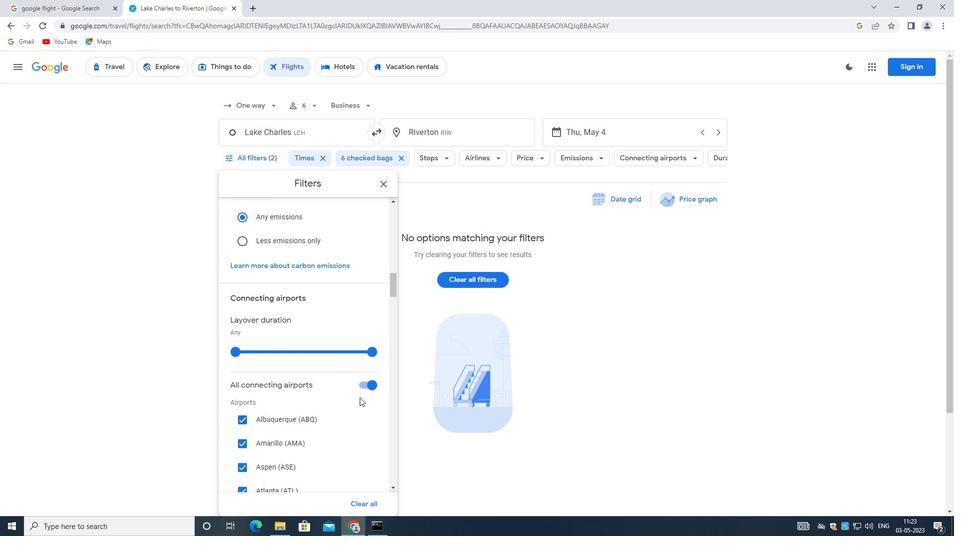 
Action: Mouse pressed left at (360, 383)
Screenshot: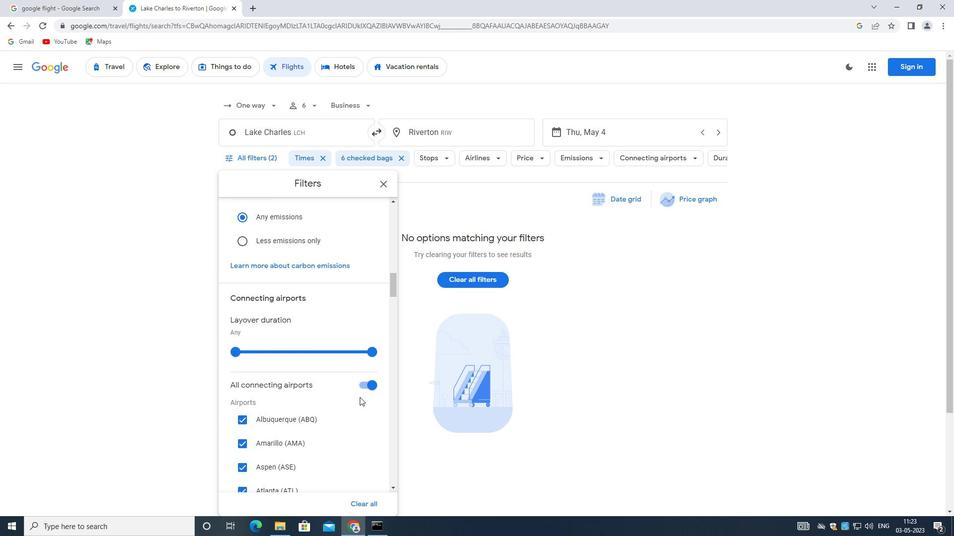 
Action: Mouse moved to (325, 348)
Screenshot: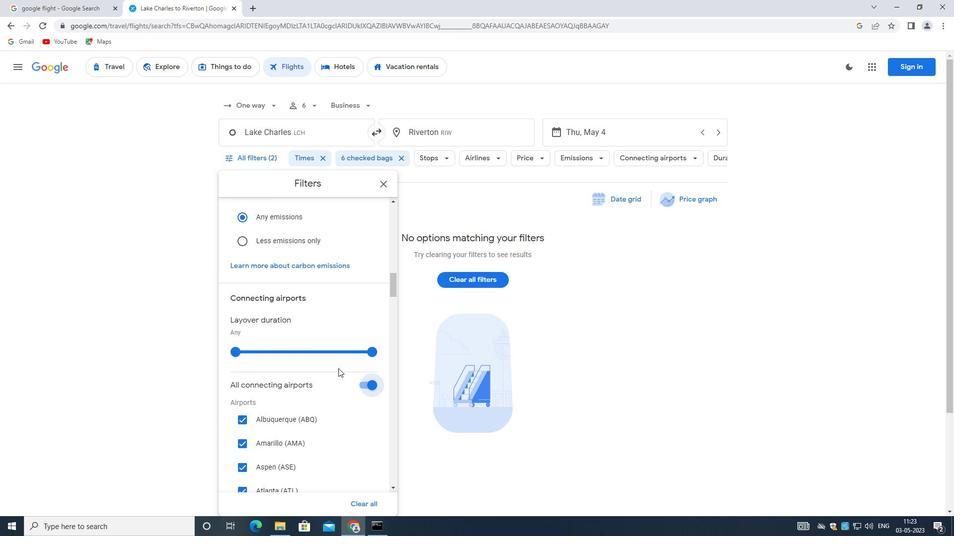 
Action: Mouse scrolled (325, 348) with delta (0, 0)
Screenshot: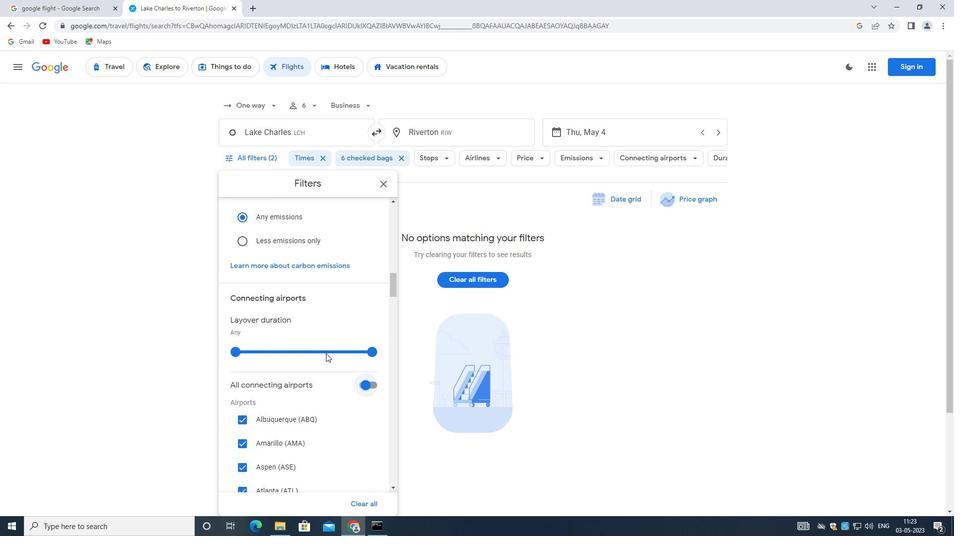 
Action: Mouse scrolled (325, 348) with delta (0, 0)
Screenshot: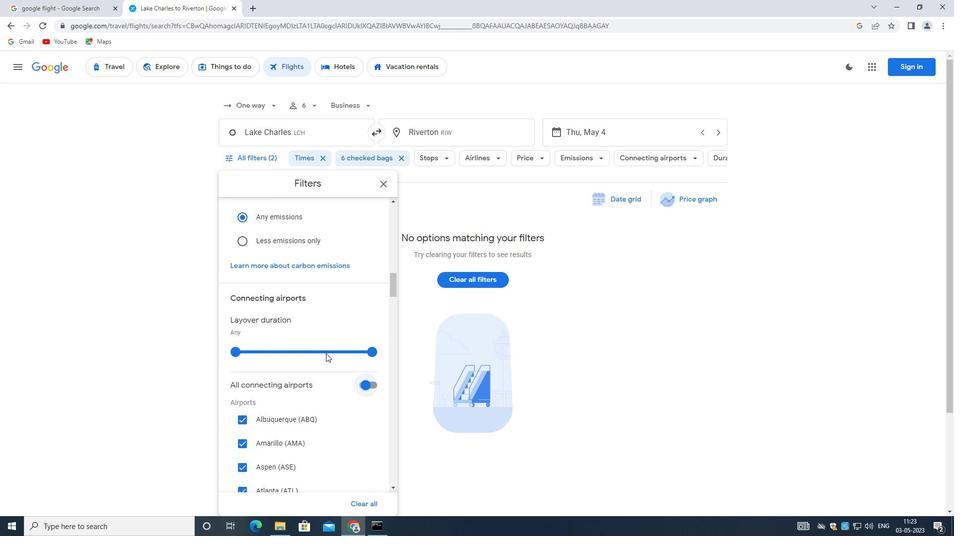 
Action: Mouse scrolled (325, 348) with delta (0, 0)
Screenshot: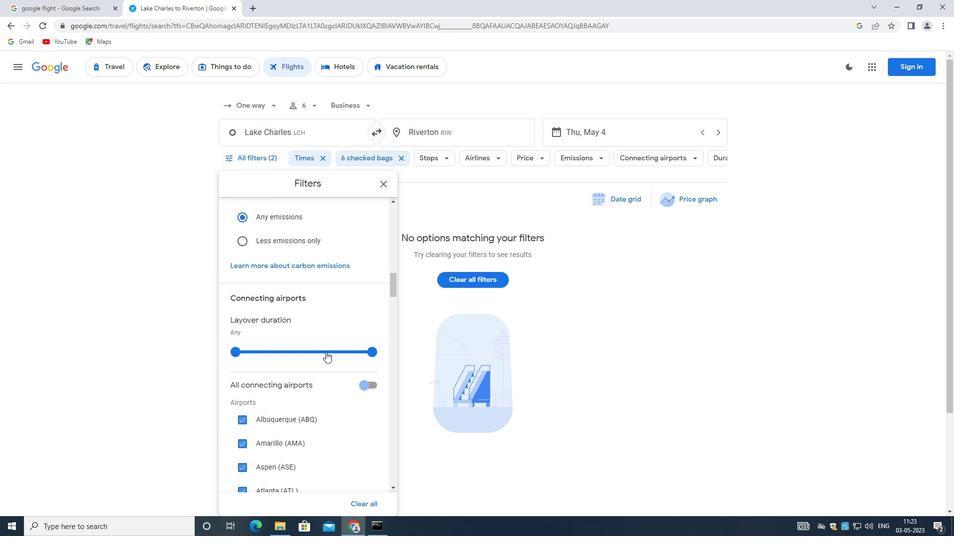 
Action: Mouse scrolled (325, 348) with delta (0, 0)
Screenshot: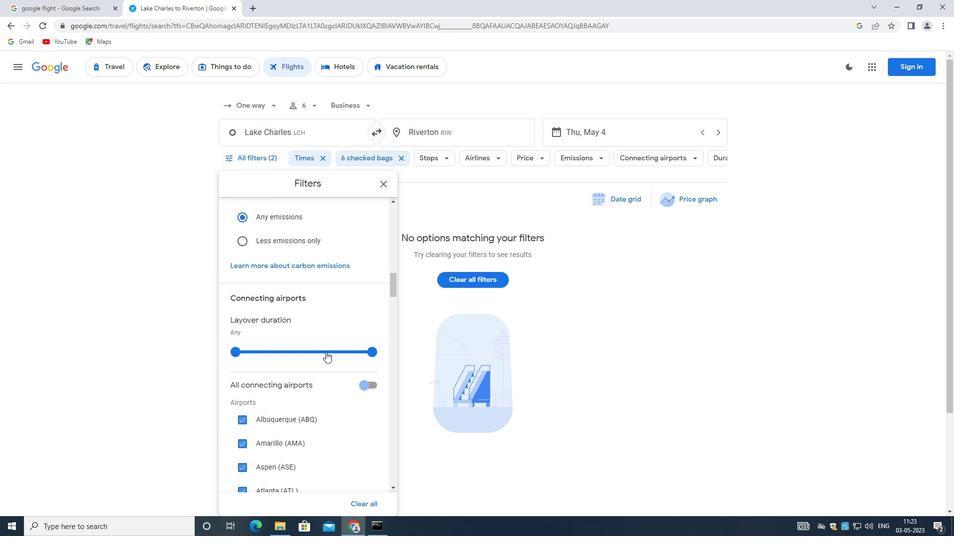 
Action: Mouse scrolled (325, 348) with delta (0, 0)
Screenshot: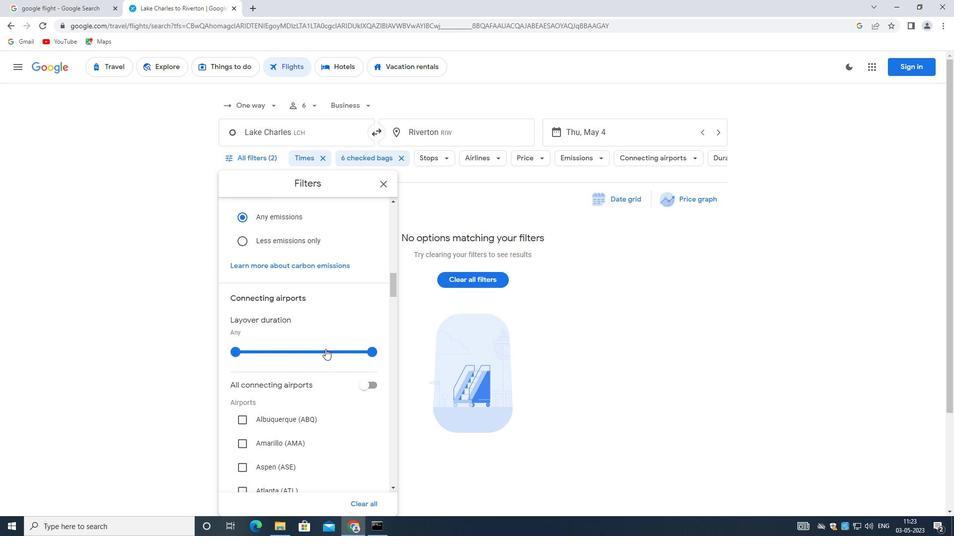 
Action: Mouse moved to (323, 347)
Screenshot: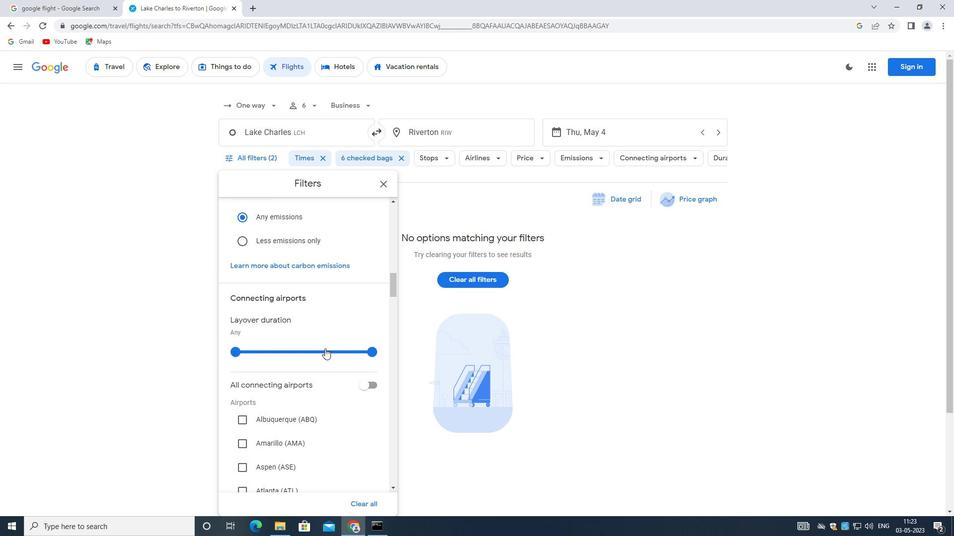 
Action: Mouse scrolled (323, 347) with delta (0, 0)
Screenshot: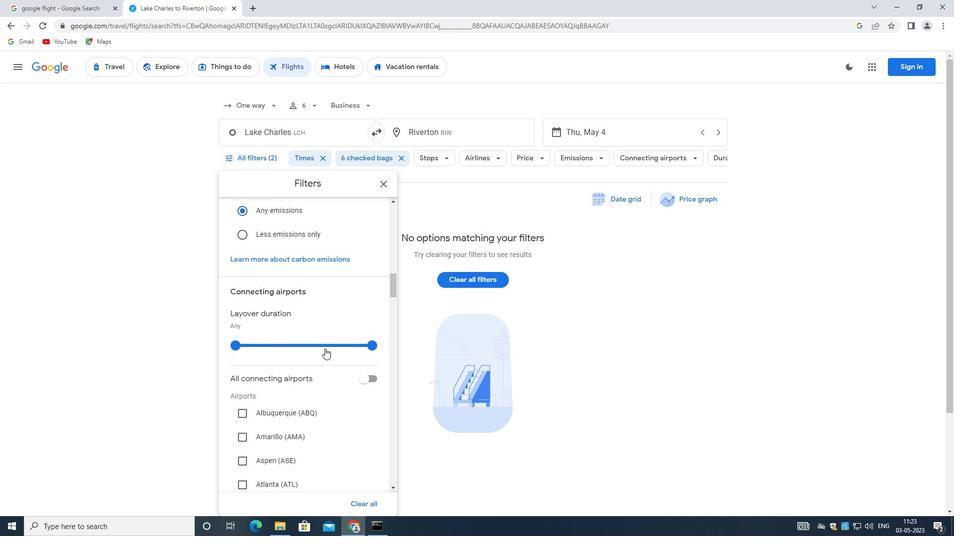 
Action: Mouse scrolled (323, 347) with delta (0, 0)
Screenshot: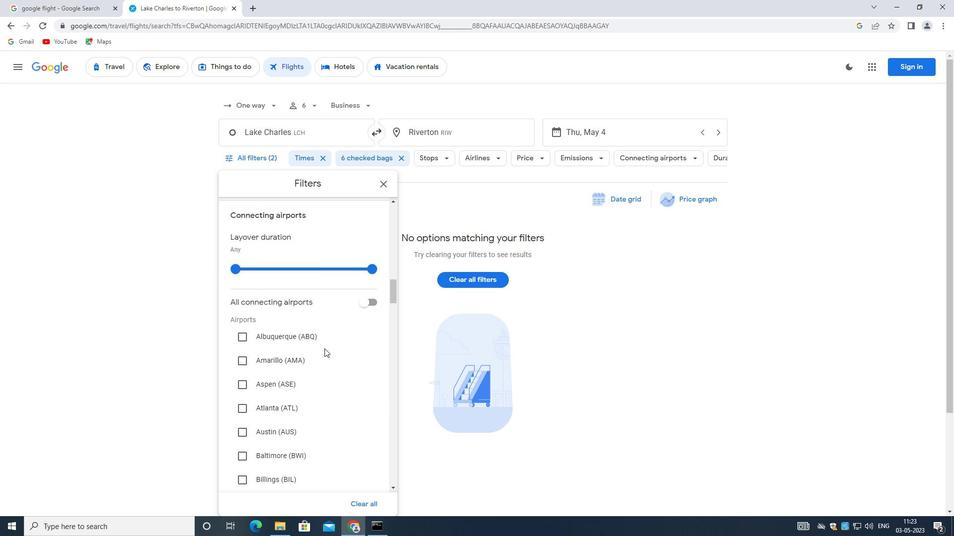
Action: Mouse moved to (323, 351)
Screenshot: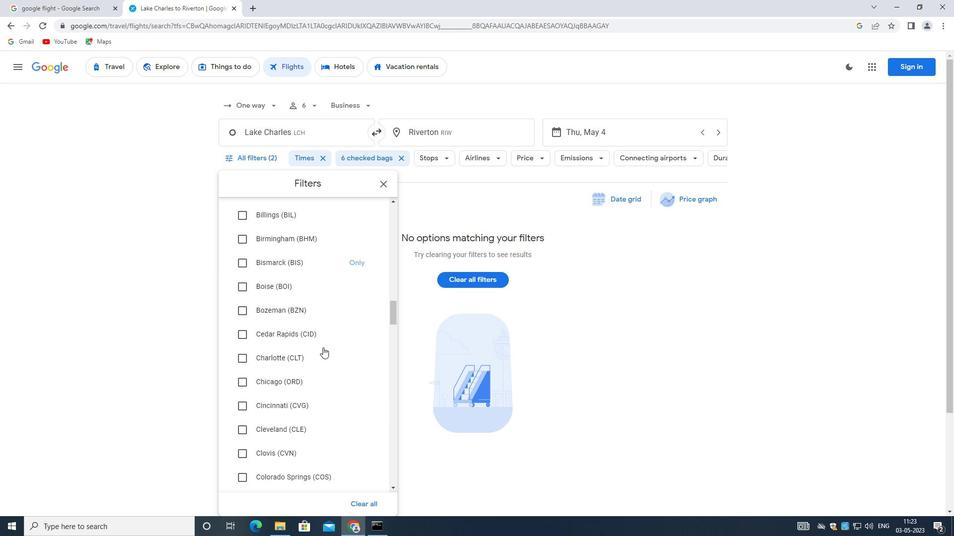 
Action: Mouse scrolled (323, 350) with delta (0, 0)
Screenshot: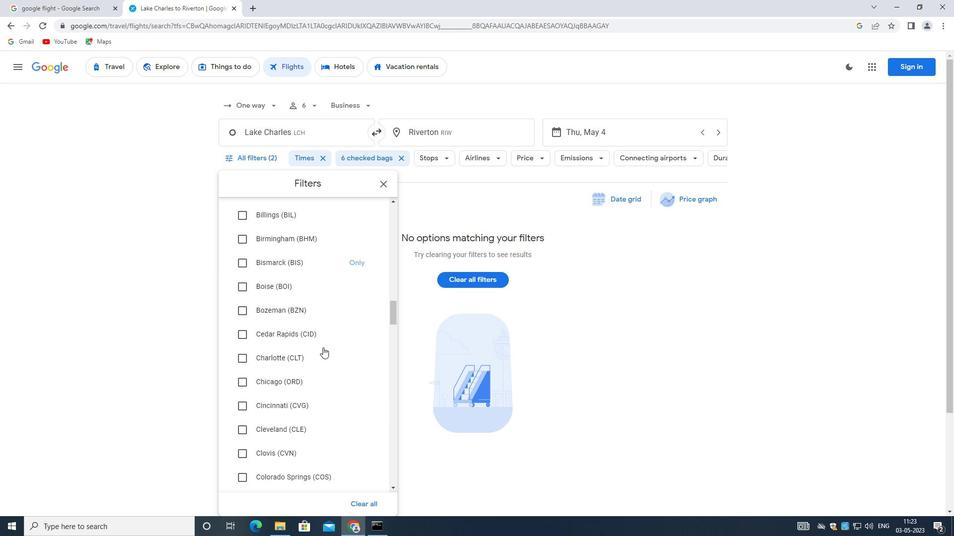 
Action: Mouse moved to (323, 352)
Screenshot: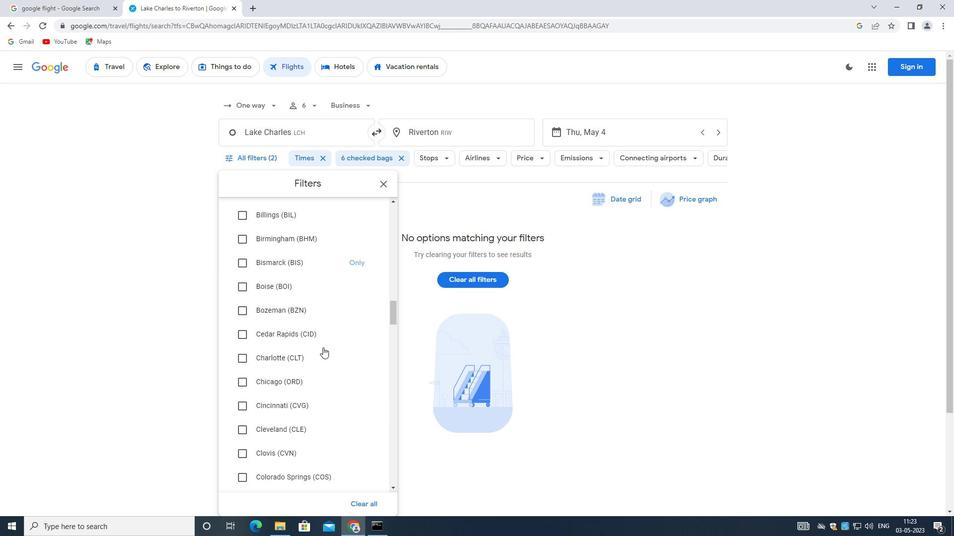 
Action: Mouse scrolled (323, 352) with delta (0, 0)
Screenshot: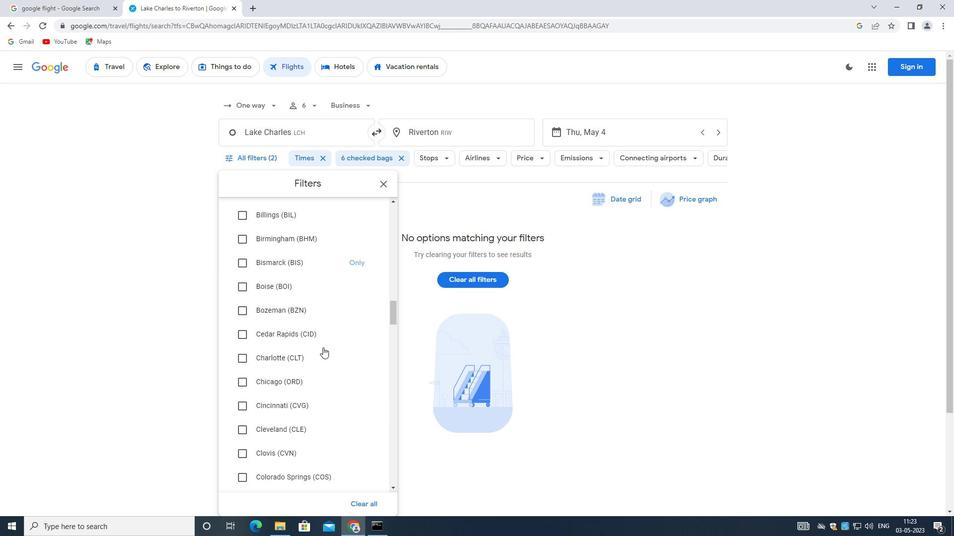 
Action: Mouse scrolled (323, 352) with delta (0, 0)
Screenshot: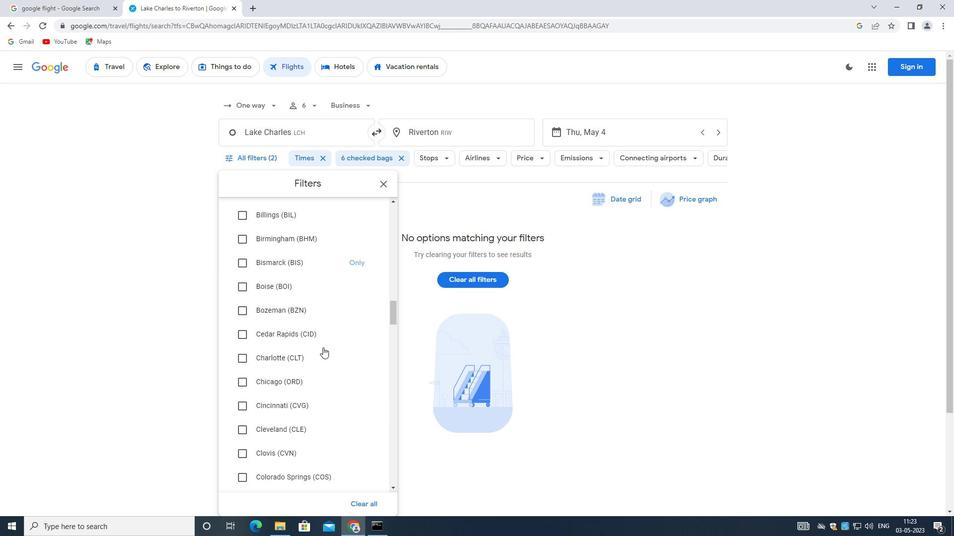 
Action: Mouse scrolled (323, 352) with delta (0, 0)
Screenshot: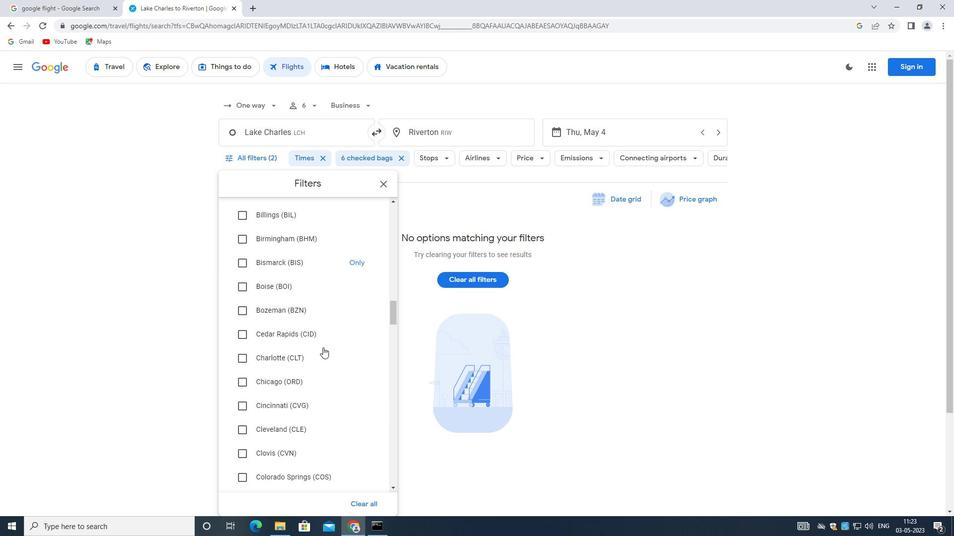
Action: Mouse scrolled (323, 352) with delta (0, 0)
Screenshot: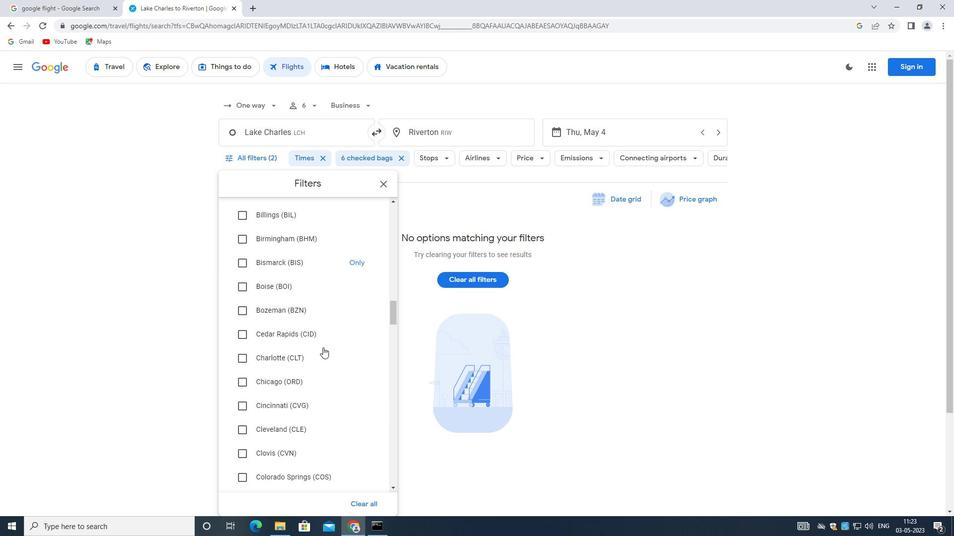 
Action: Mouse scrolled (323, 352) with delta (0, 0)
Screenshot: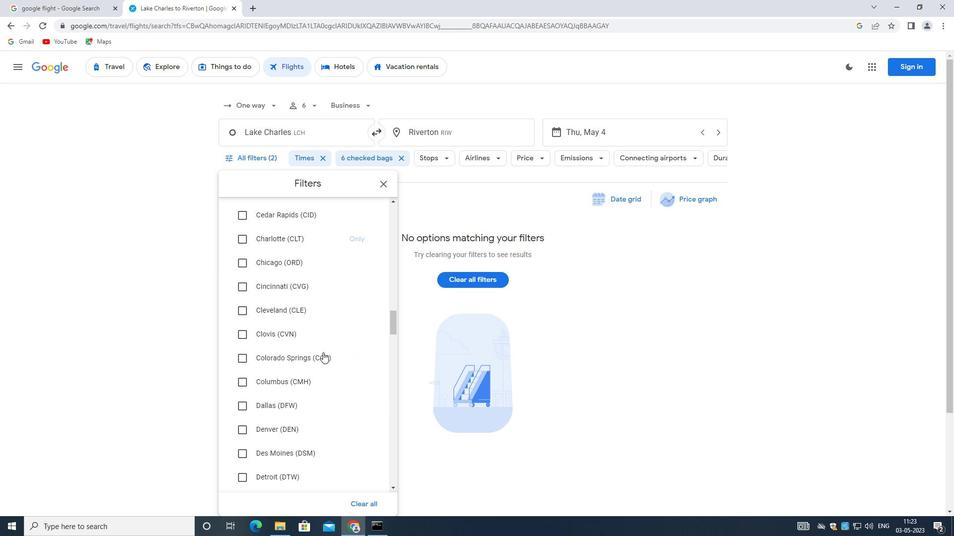 
Action: Mouse scrolled (323, 352) with delta (0, 0)
Screenshot: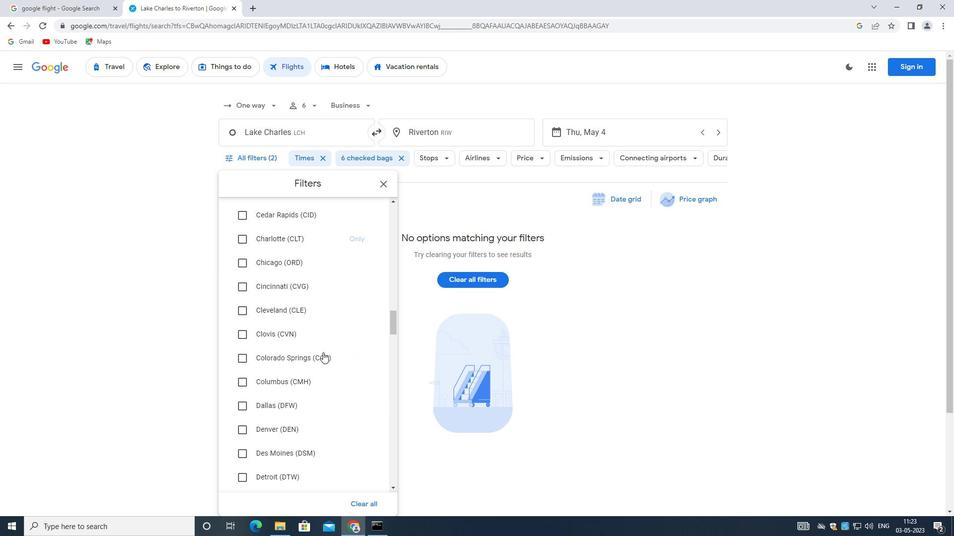 
Action: Mouse scrolled (323, 352) with delta (0, 0)
Screenshot: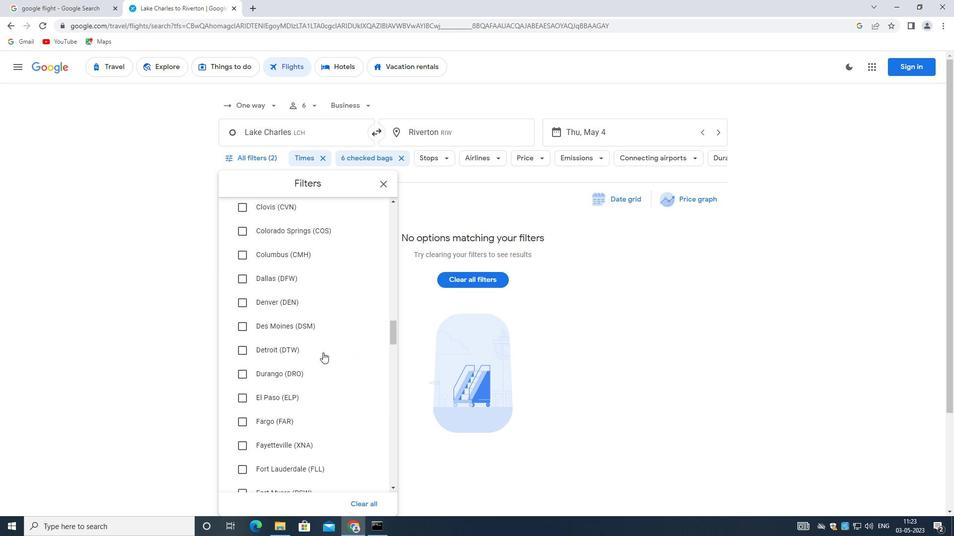 
Action: Mouse scrolled (323, 352) with delta (0, 0)
Screenshot: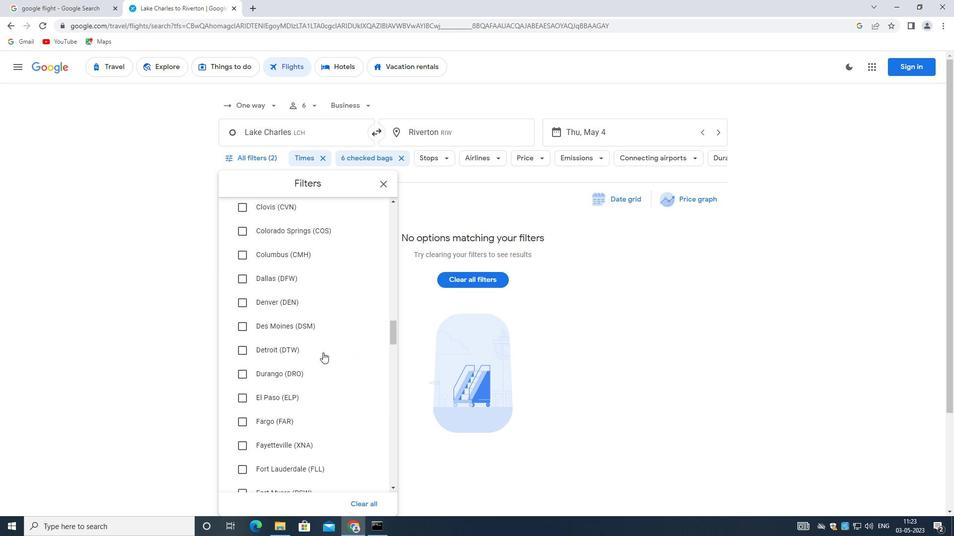 
Action: Mouse scrolled (323, 352) with delta (0, 0)
Screenshot: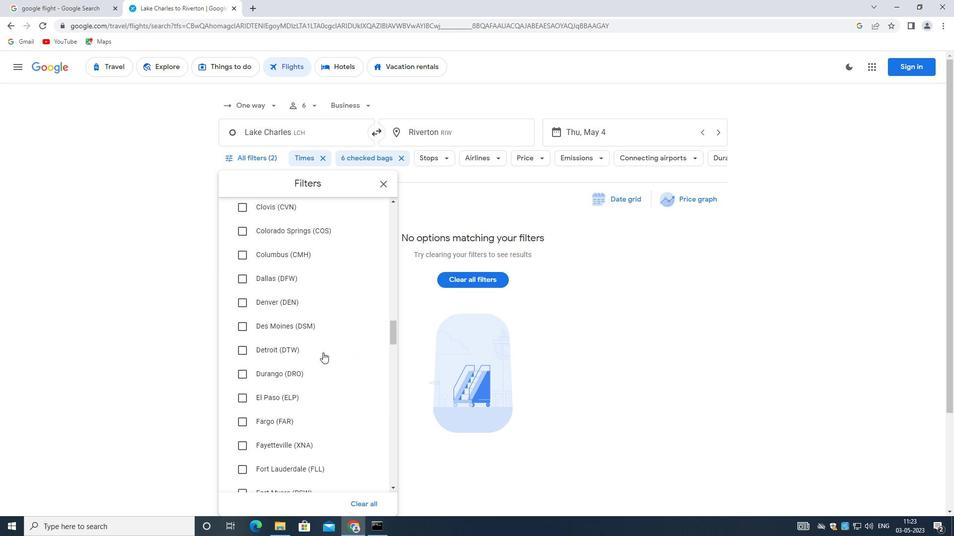 
Action: Mouse moved to (323, 352)
Screenshot: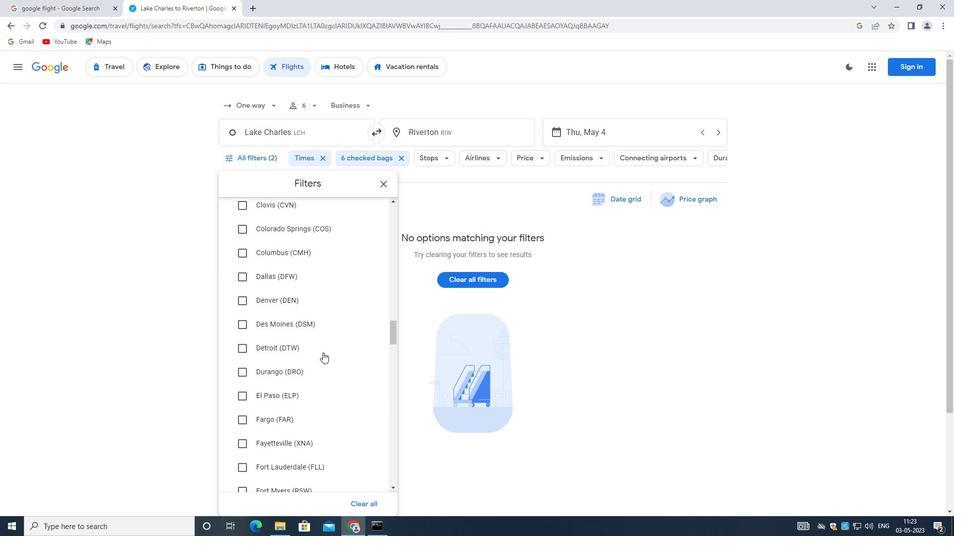
Action: Mouse scrolled (323, 352) with delta (0, 0)
Screenshot: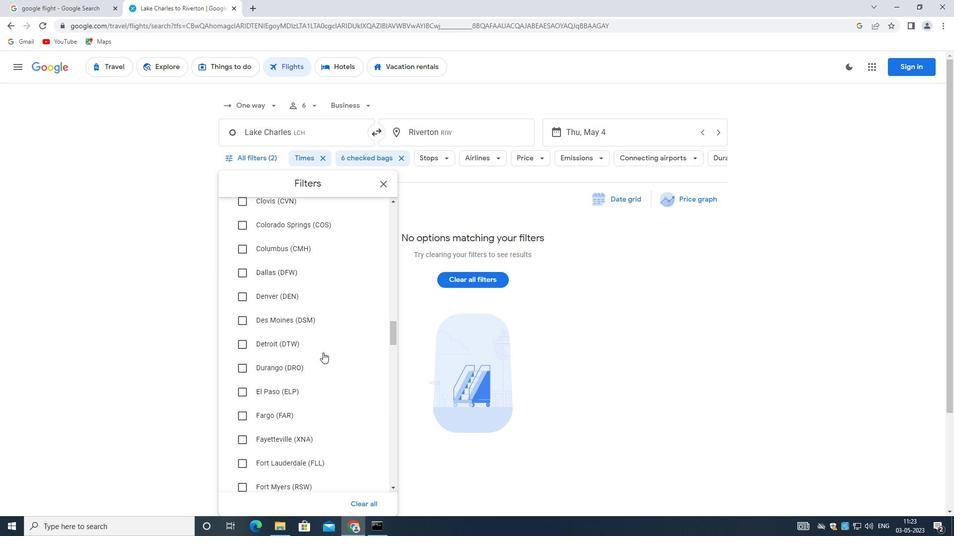 
Action: Mouse scrolled (323, 352) with delta (0, 0)
Screenshot: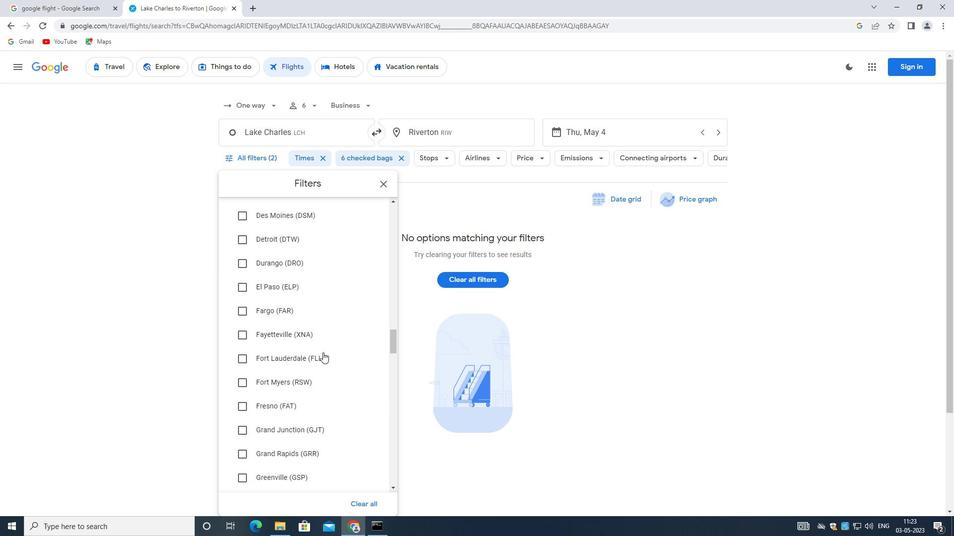 
Action: Mouse scrolled (323, 352) with delta (0, 0)
Screenshot: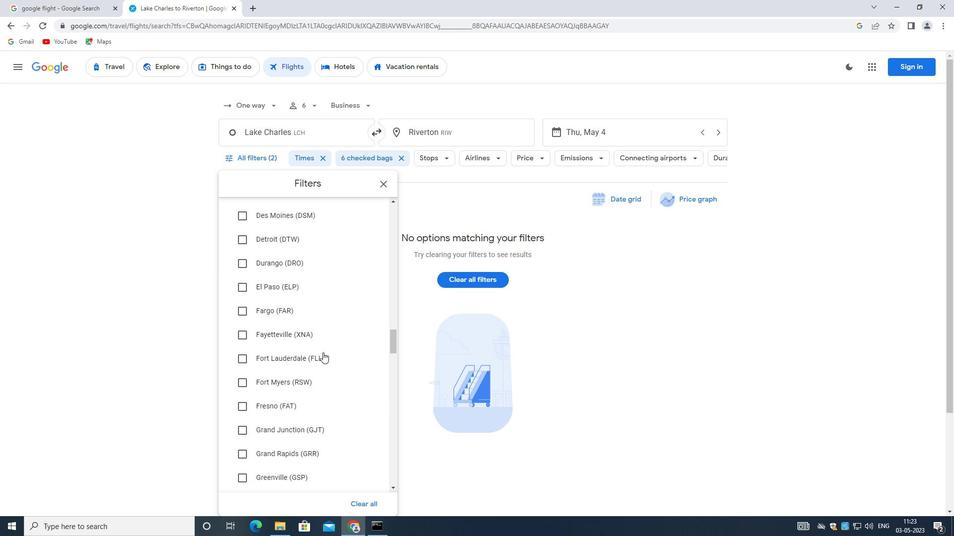 
Action: Mouse scrolled (323, 352) with delta (0, 0)
Screenshot: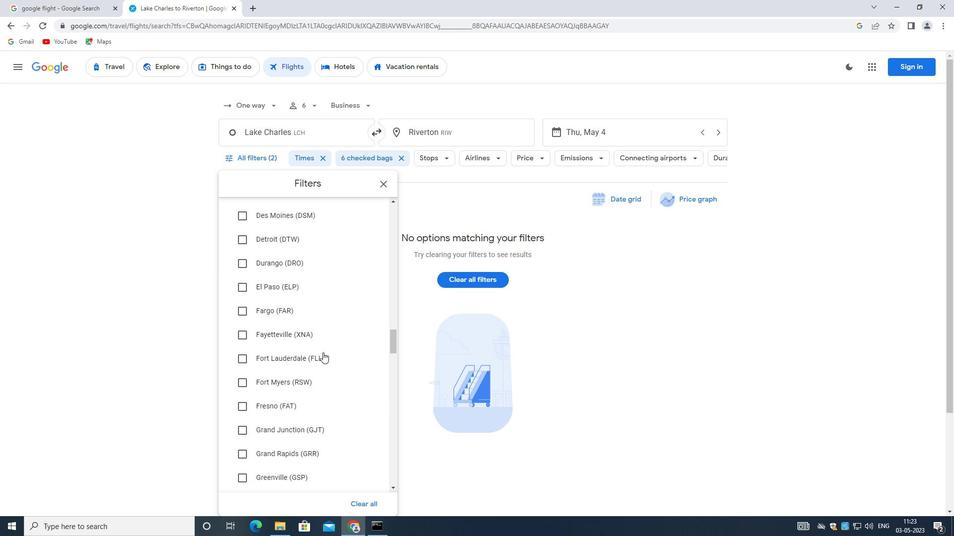 
Action: Mouse moved to (322, 352)
Screenshot: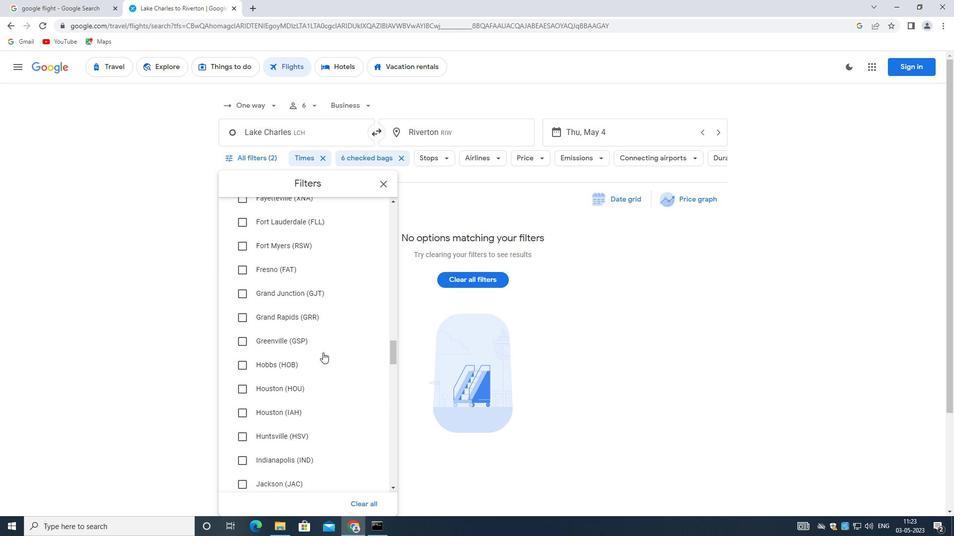 
Action: Mouse scrolled (322, 352) with delta (0, 0)
Screenshot: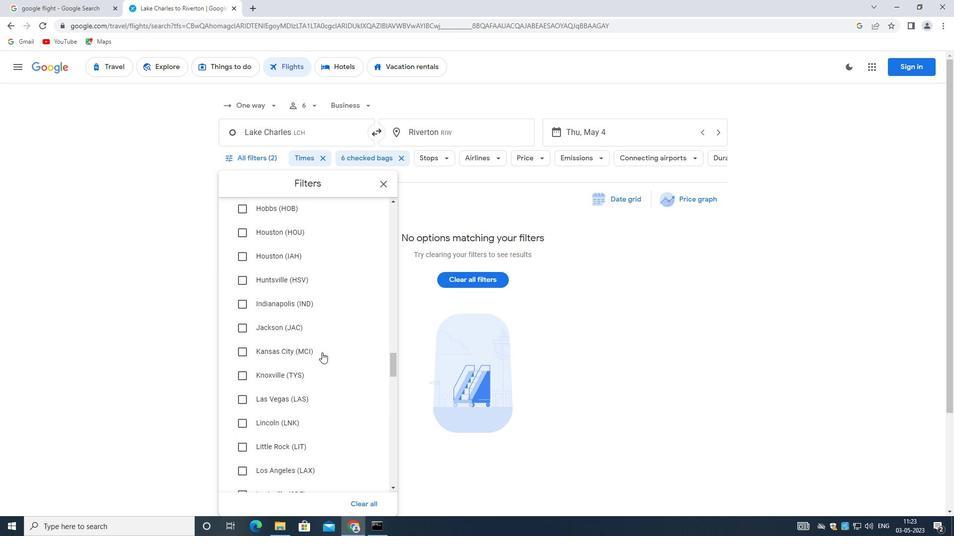 
Action: Mouse scrolled (322, 352) with delta (0, 0)
Screenshot: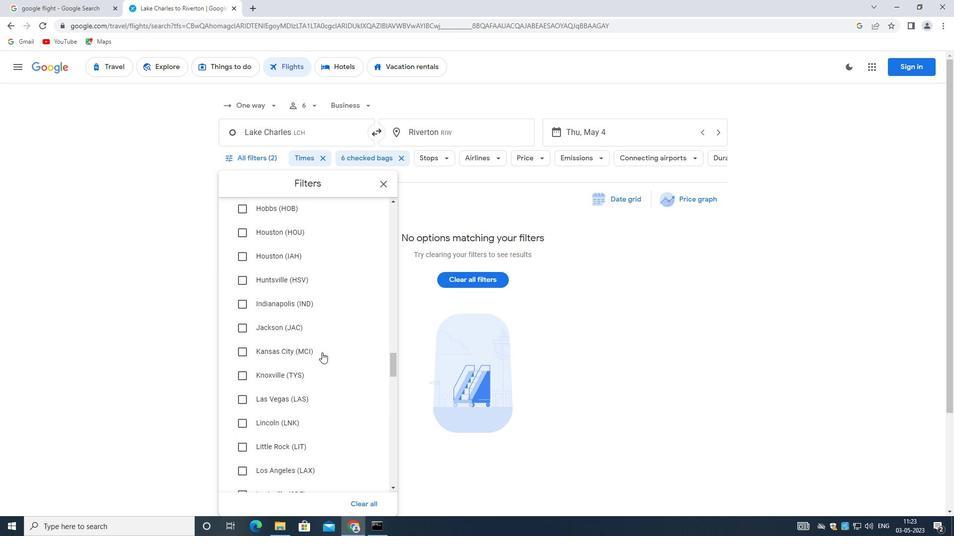 
Action: Mouse scrolled (322, 352) with delta (0, 0)
Screenshot: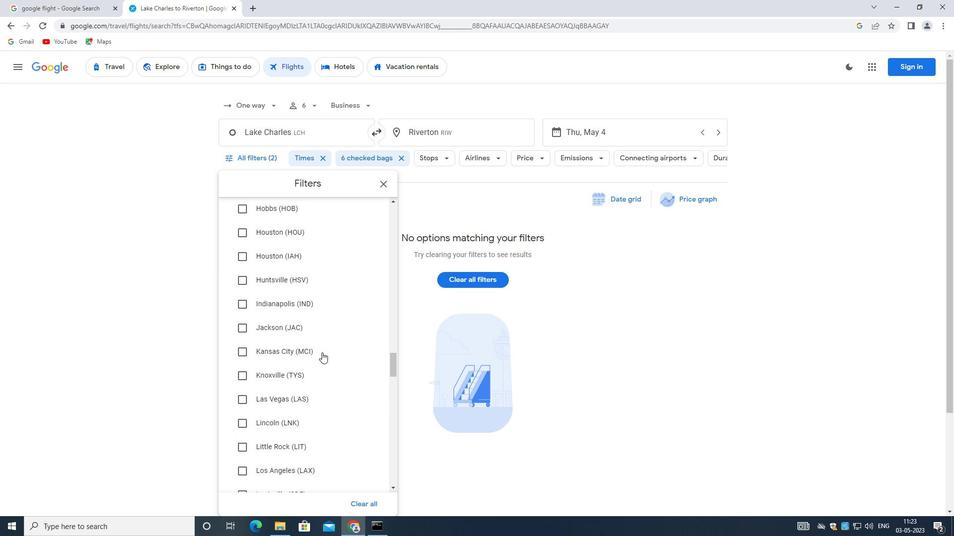 
Action: Mouse scrolled (322, 352) with delta (0, 0)
Screenshot: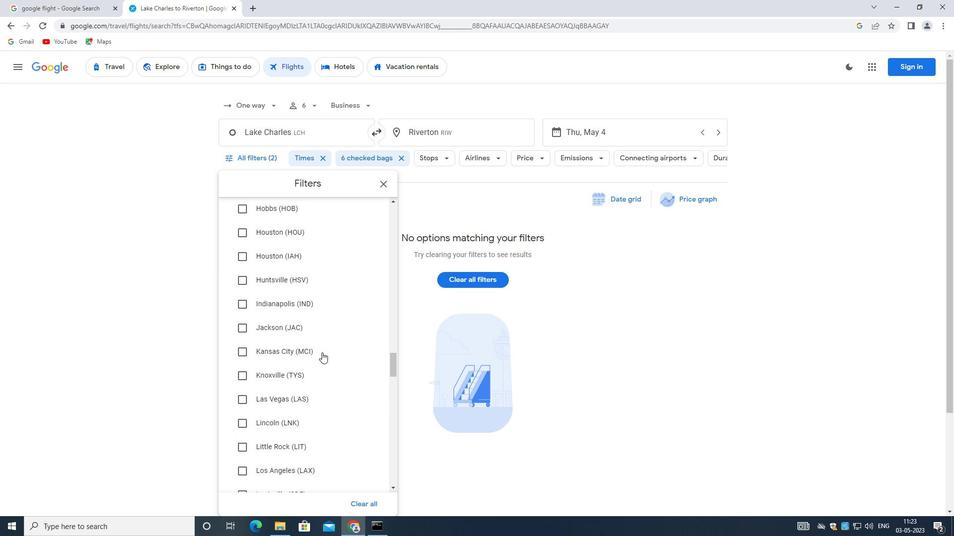 
Action: Mouse moved to (321, 349)
Screenshot: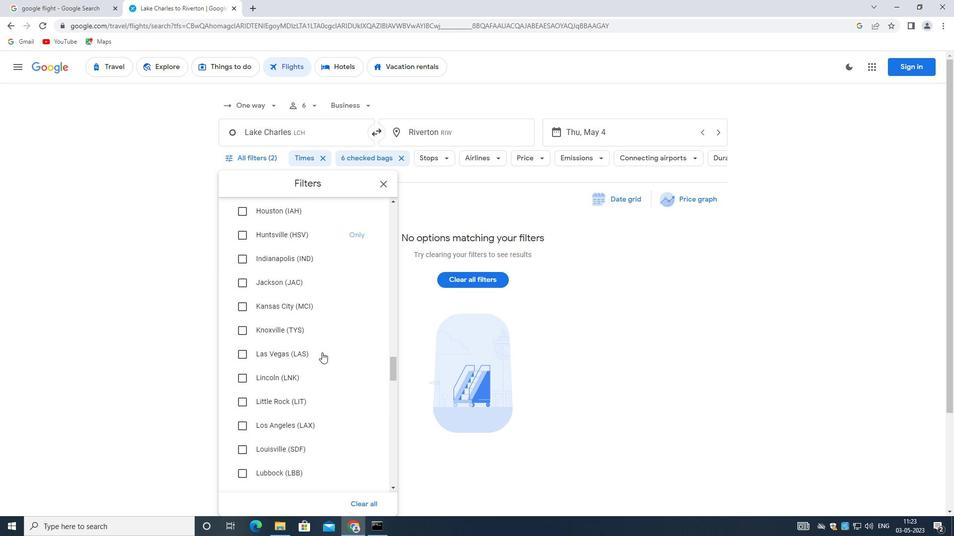 
Action: Mouse scrolled (321, 349) with delta (0, 0)
Screenshot: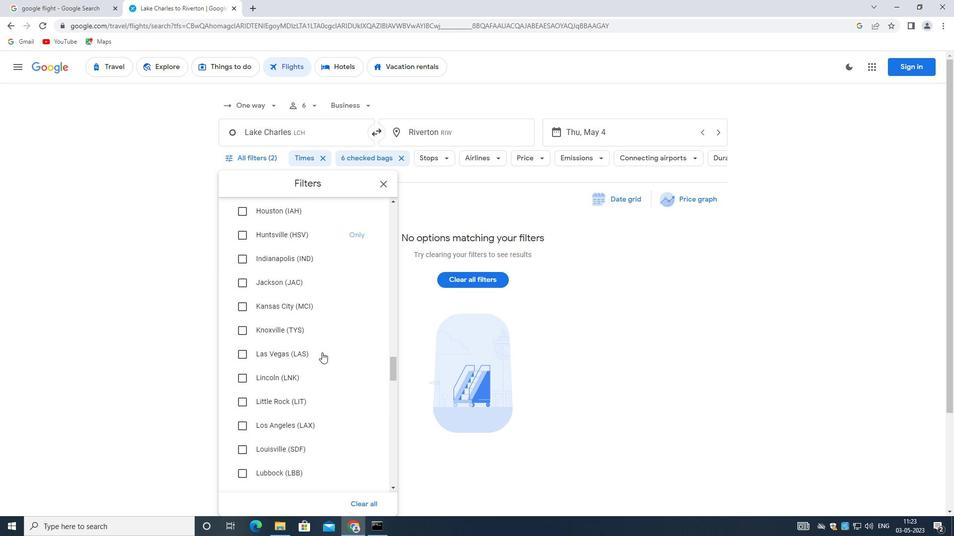 
Action: Mouse moved to (321, 349)
Screenshot: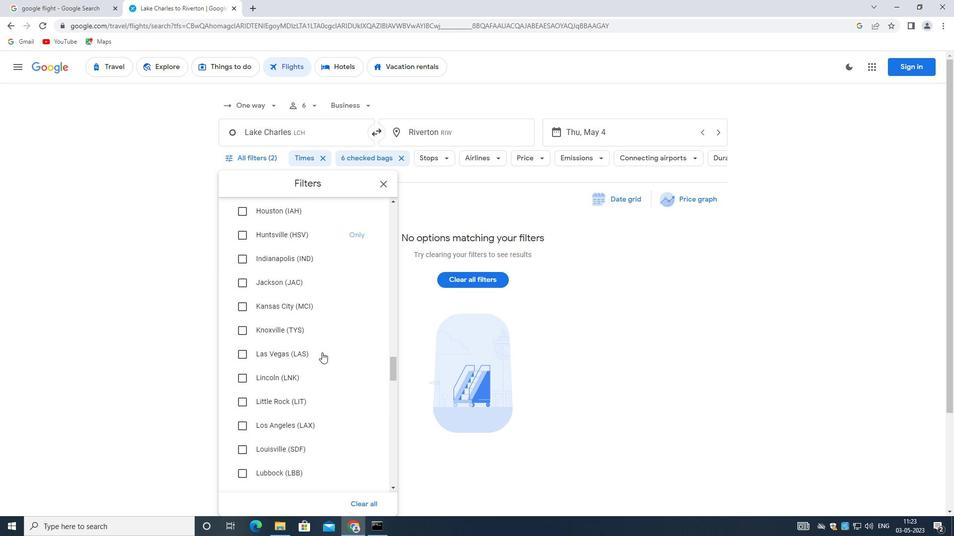 
Action: Mouse scrolled (321, 349) with delta (0, 0)
Screenshot: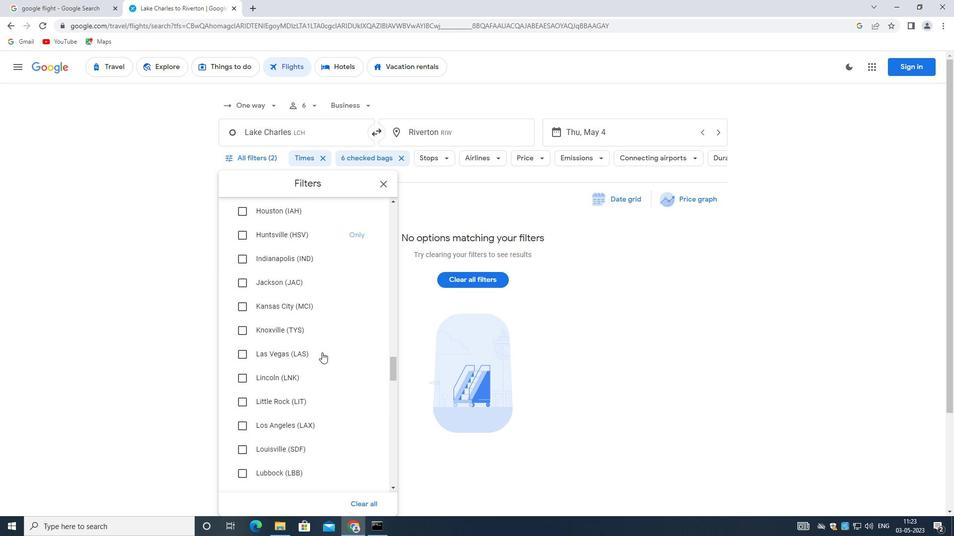 
Action: Mouse scrolled (321, 349) with delta (0, 0)
Screenshot: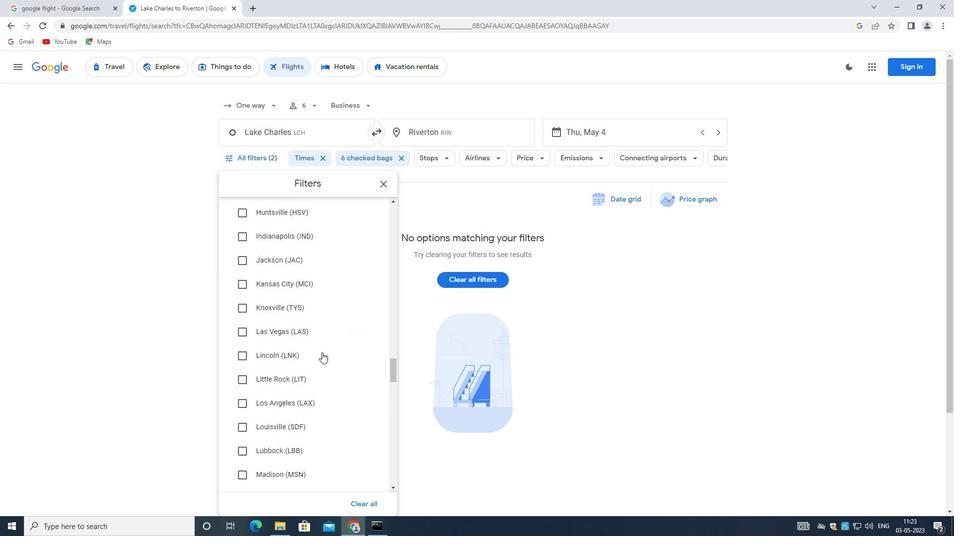 
Action: Mouse moved to (321, 354)
Screenshot: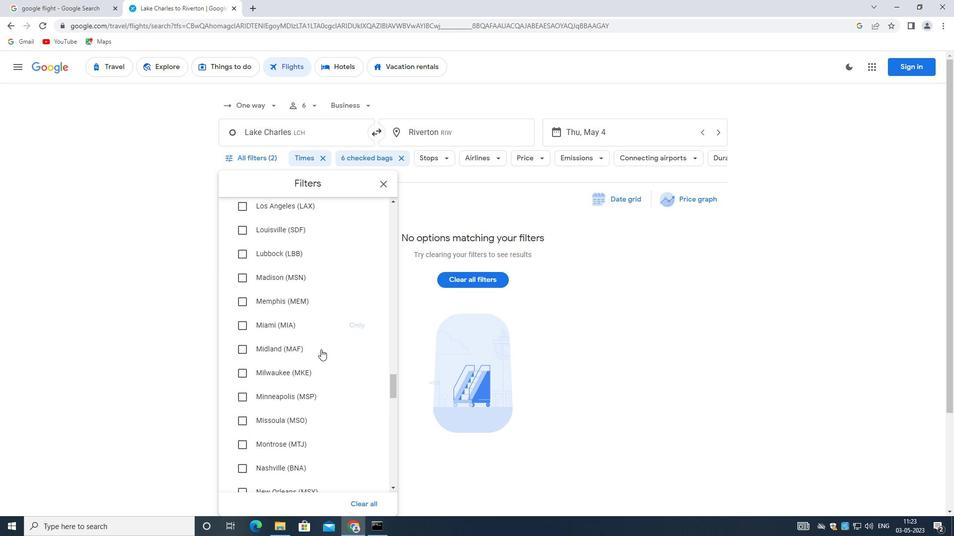 
Action: Mouse scrolled (321, 353) with delta (0, 0)
Screenshot: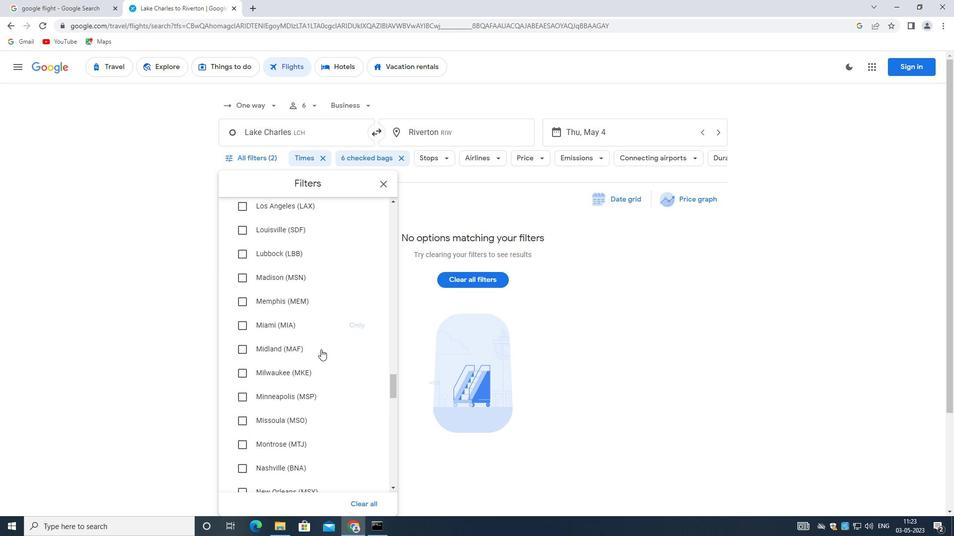 
Action: Mouse moved to (322, 356)
Screenshot: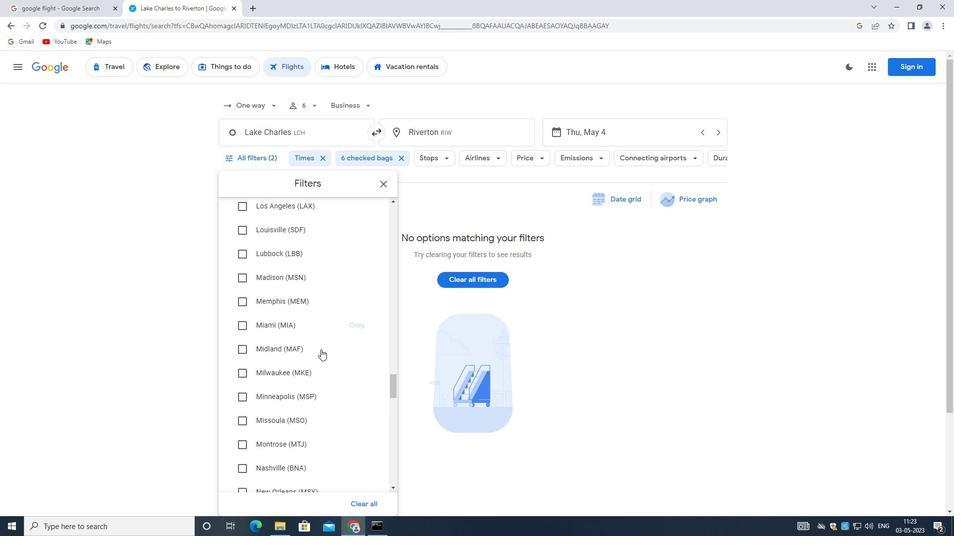 
Action: Mouse scrolled (322, 356) with delta (0, 0)
Screenshot: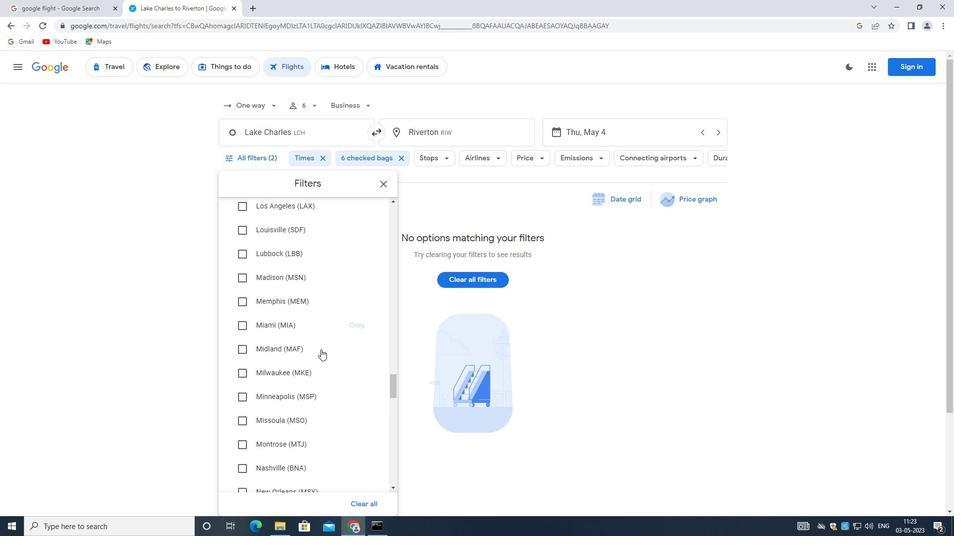 
Action: Mouse moved to (323, 357)
Screenshot: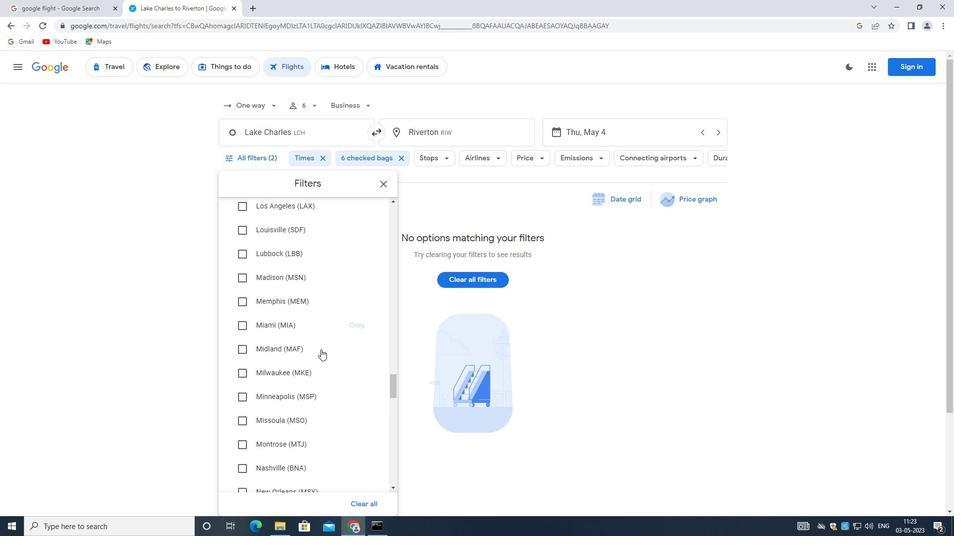 
Action: Mouse scrolled (323, 356) with delta (0, 0)
Screenshot: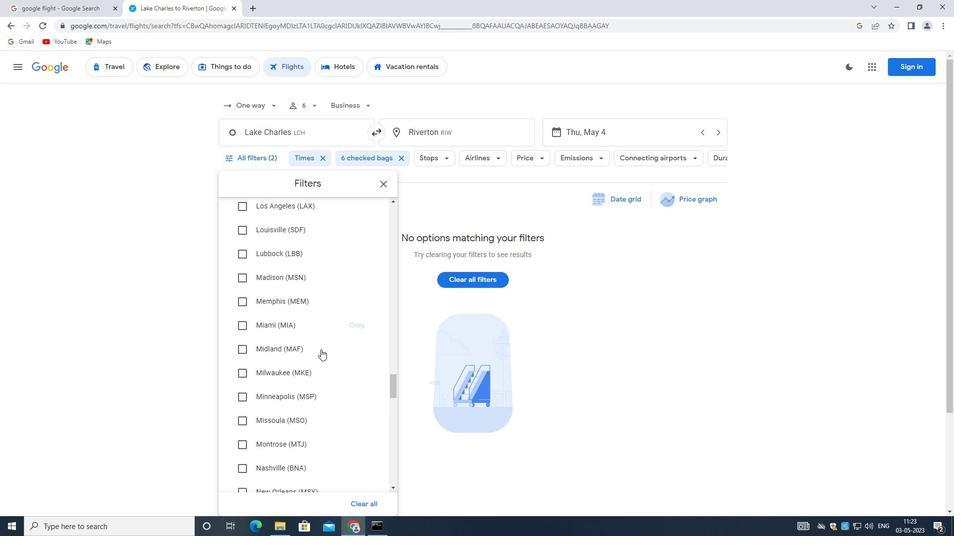 
Action: Mouse moved to (325, 356)
Screenshot: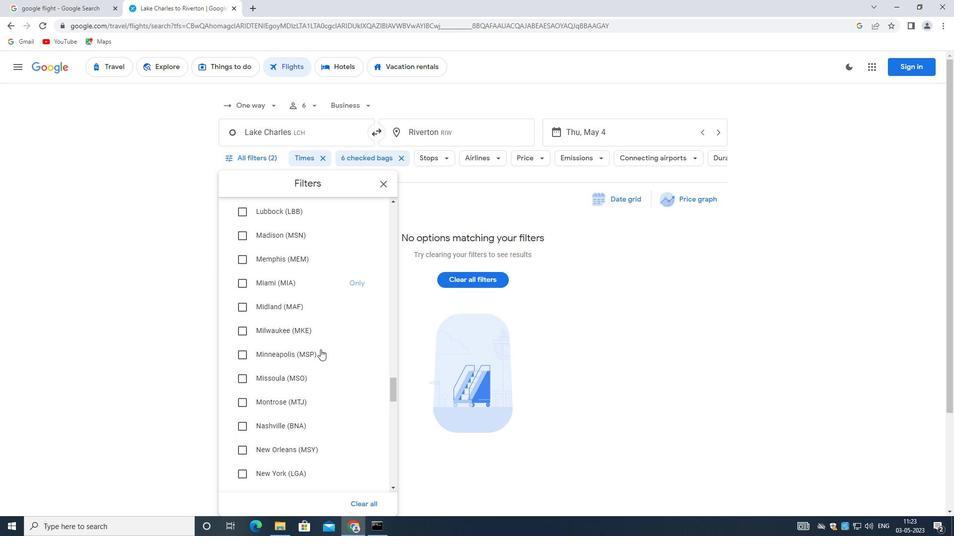 
Action: Mouse scrolled (325, 355) with delta (0, 0)
Screenshot: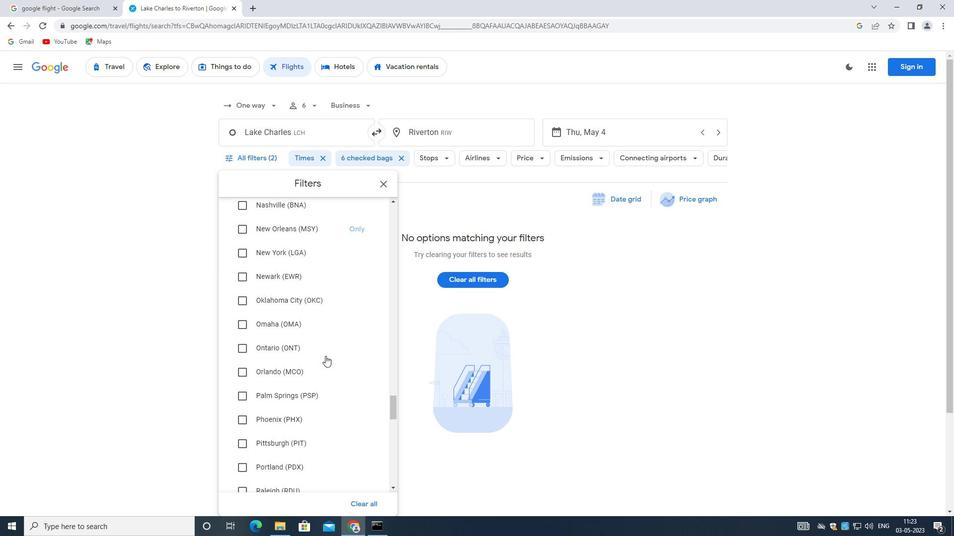 
Action: Mouse moved to (325, 356)
Screenshot: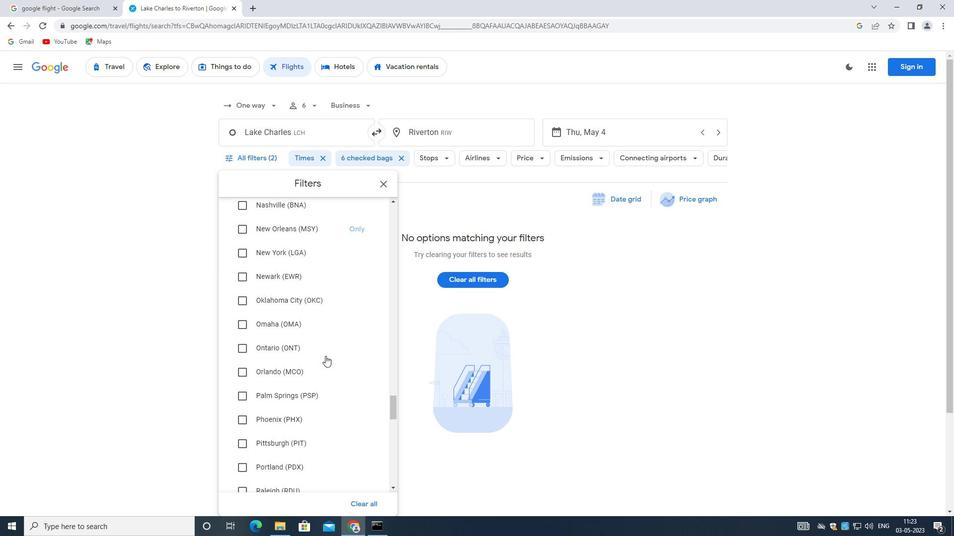 
Action: Mouse scrolled (325, 355) with delta (0, 0)
Screenshot: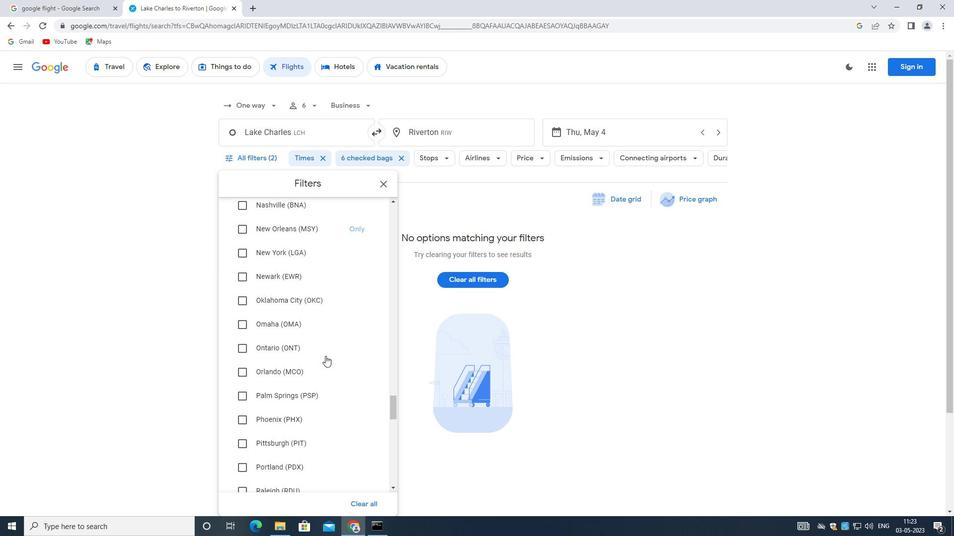 
Action: Mouse moved to (321, 362)
Screenshot: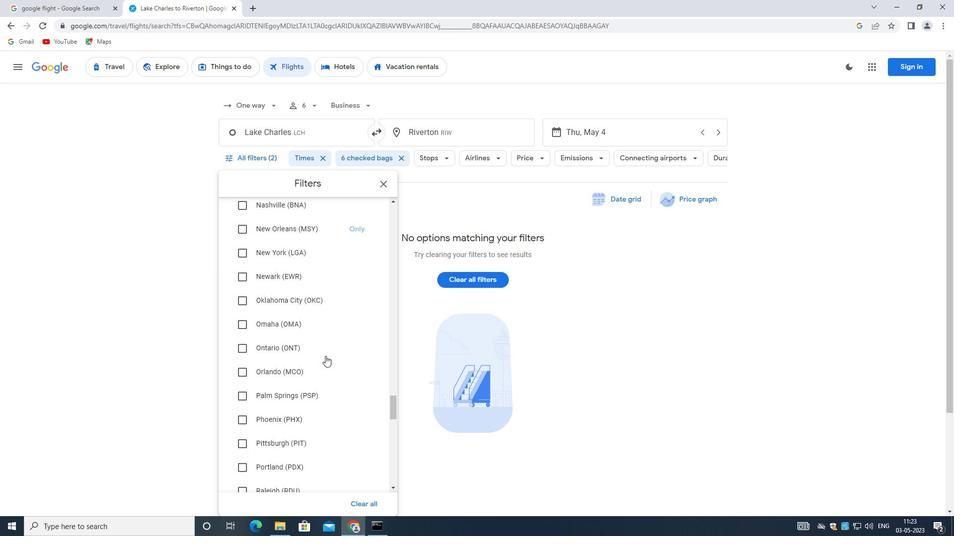 
Action: Mouse scrolled (321, 361) with delta (0, 0)
Screenshot: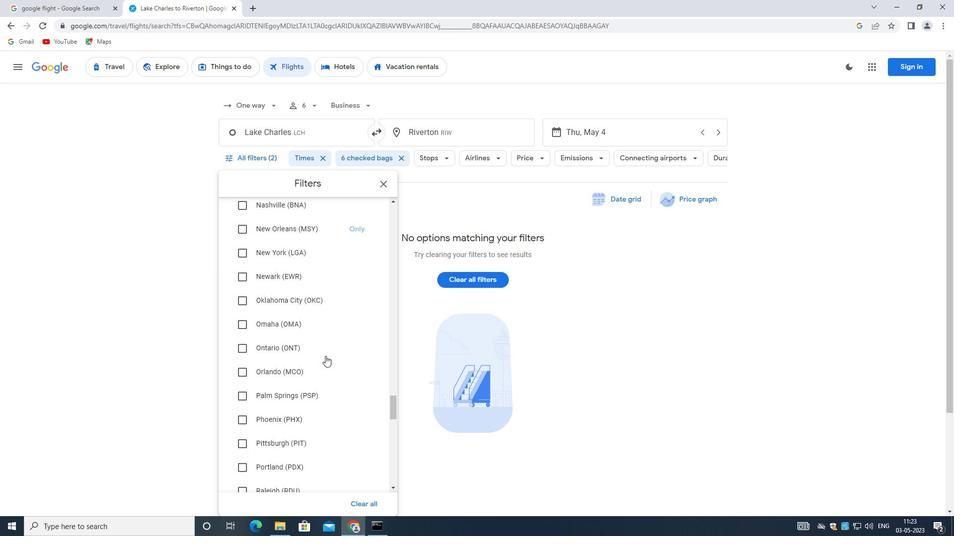 
Action: Mouse moved to (320, 367)
Screenshot: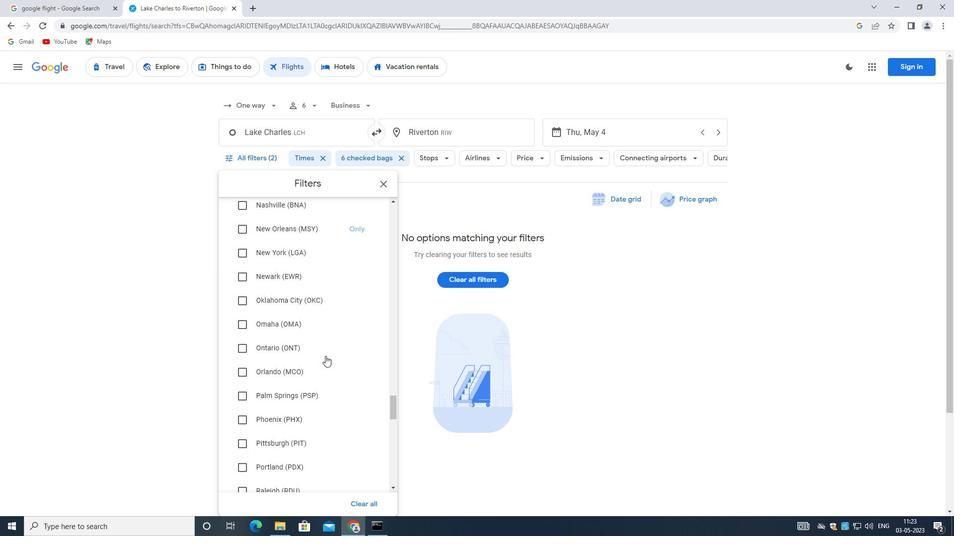 
Action: Mouse scrolled (320, 367) with delta (0, 0)
Screenshot: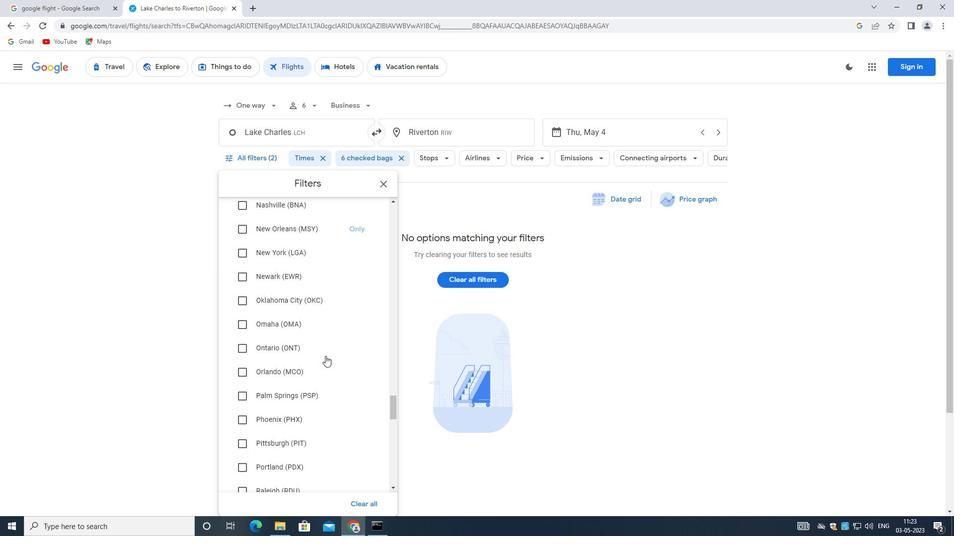 
Action: Mouse moved to (318, 374)
Screenshot: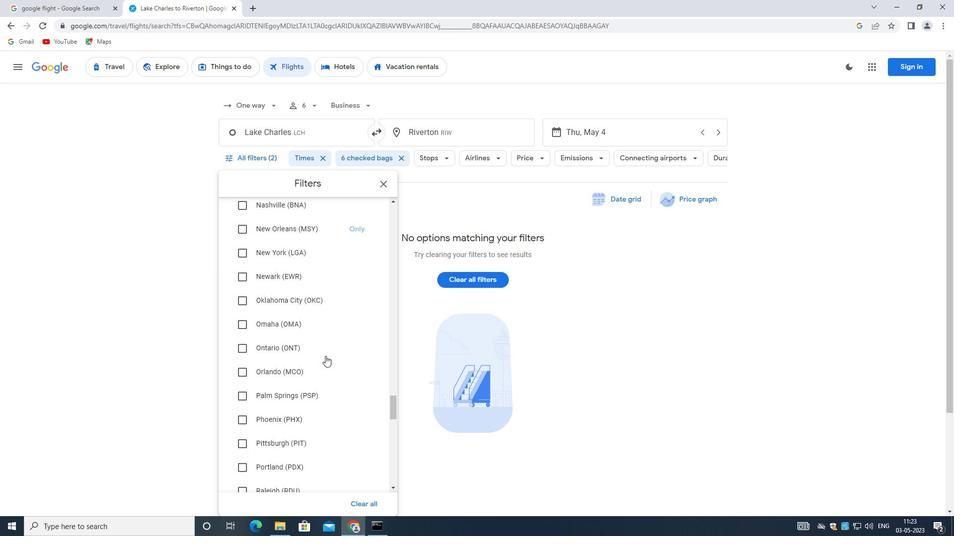 
Action: Mouse scrolled (318, 374) with delta (0, 0)
Screenshot: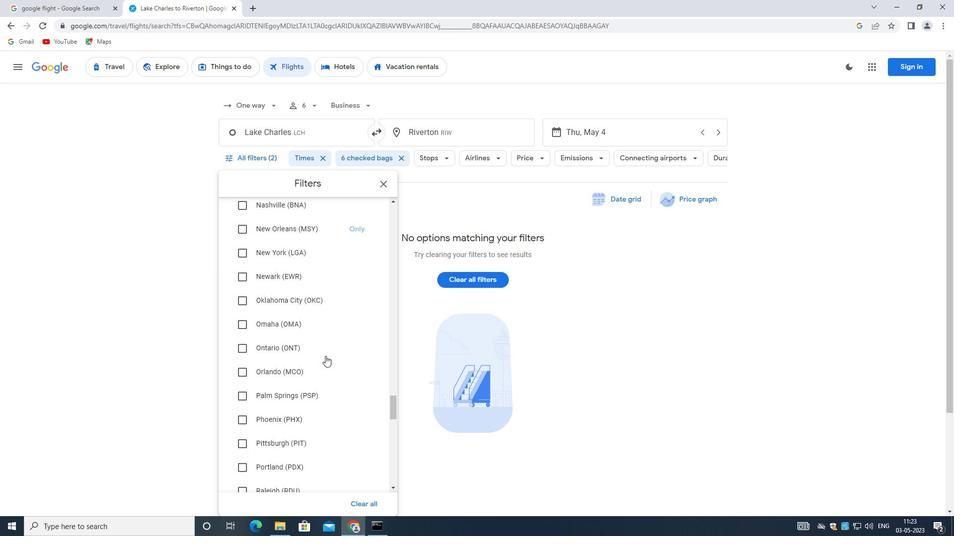 
Action: Mouse moved to (316, 380)
Screenshot: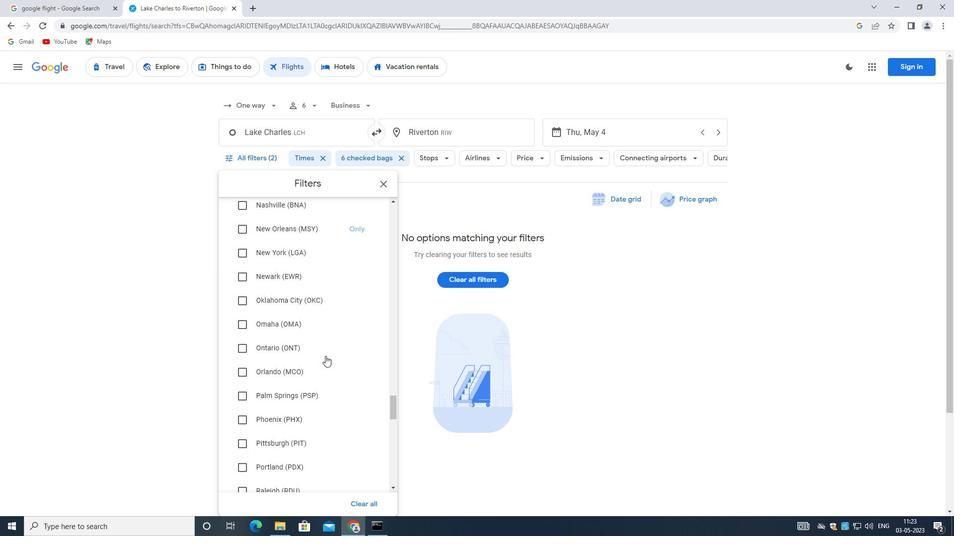 
Action: Mouse scrolled (316, 379) with delta (0, 0)
Screenshot: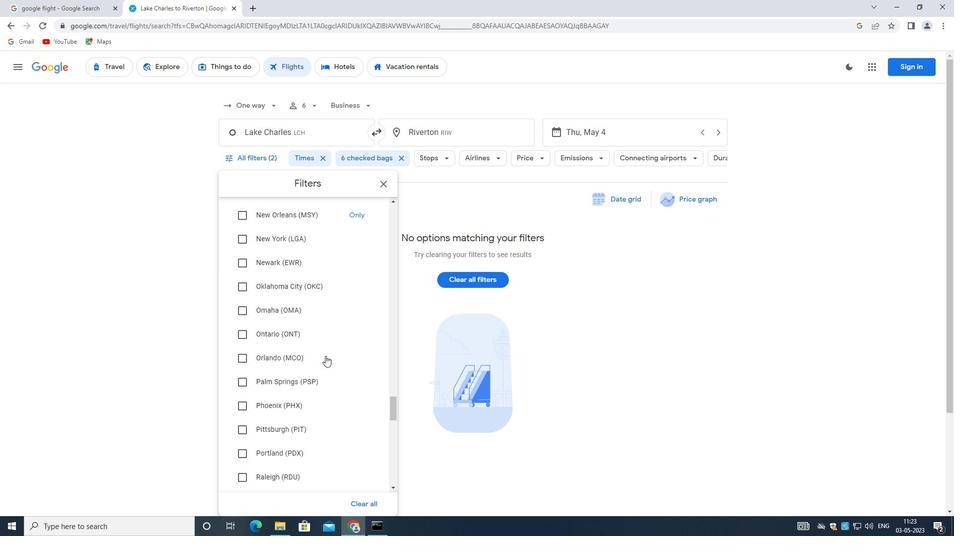 
Action: Mouse moved to (315, 385)
Screenshot: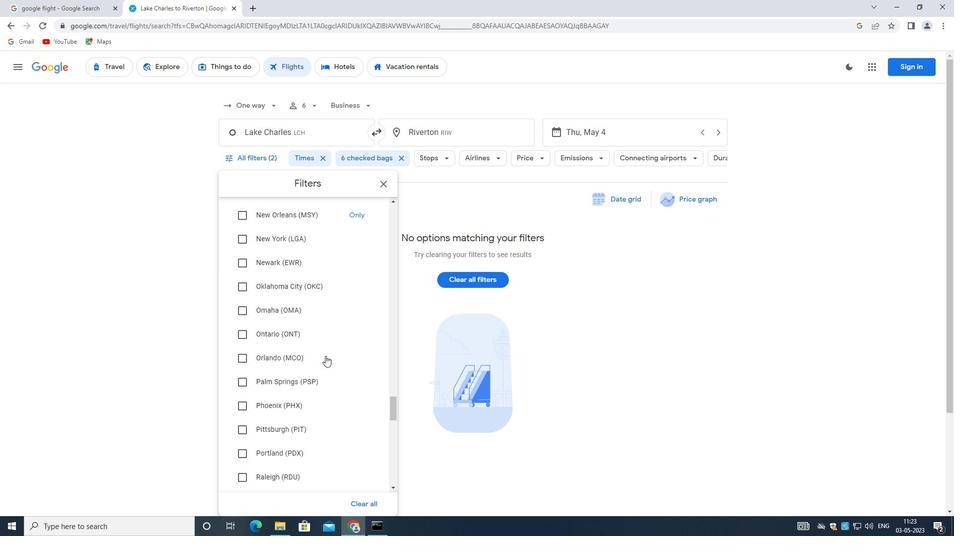 
Action: Mouse scrolled (315, 384) with delta (0, 0)
Screenshot: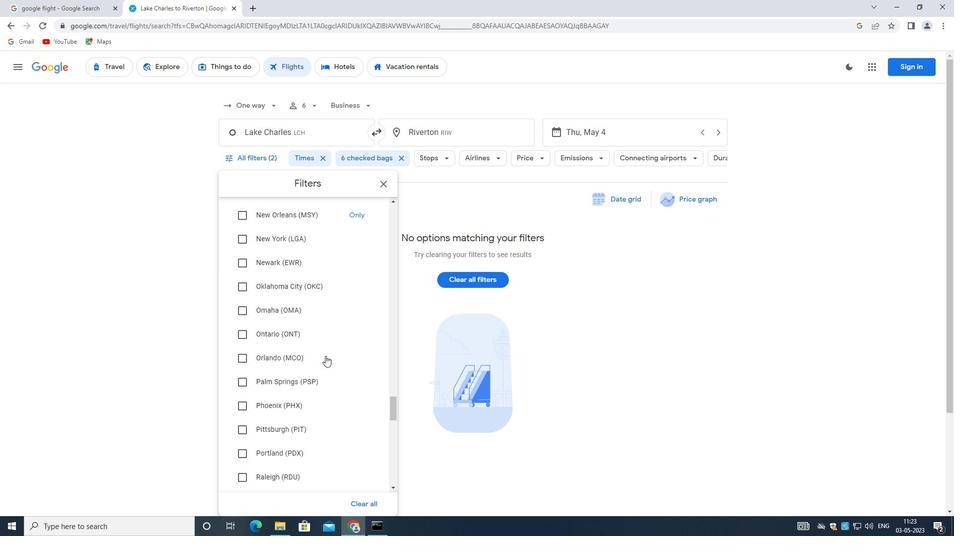 
Action: Mouse moved to (311, 395)
Screenshot: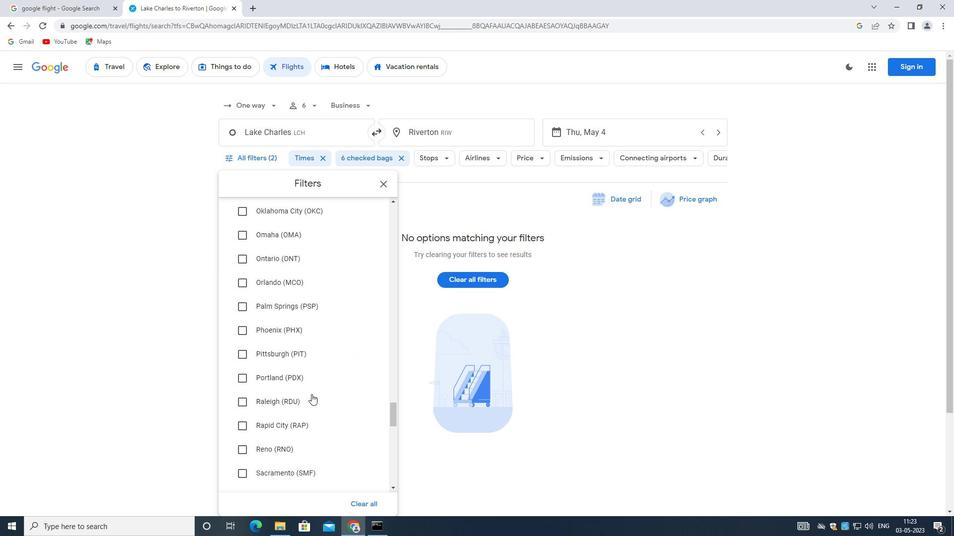 
Action: Mouse scrolled (311, 394) with delta (0, 0)
Screenshot: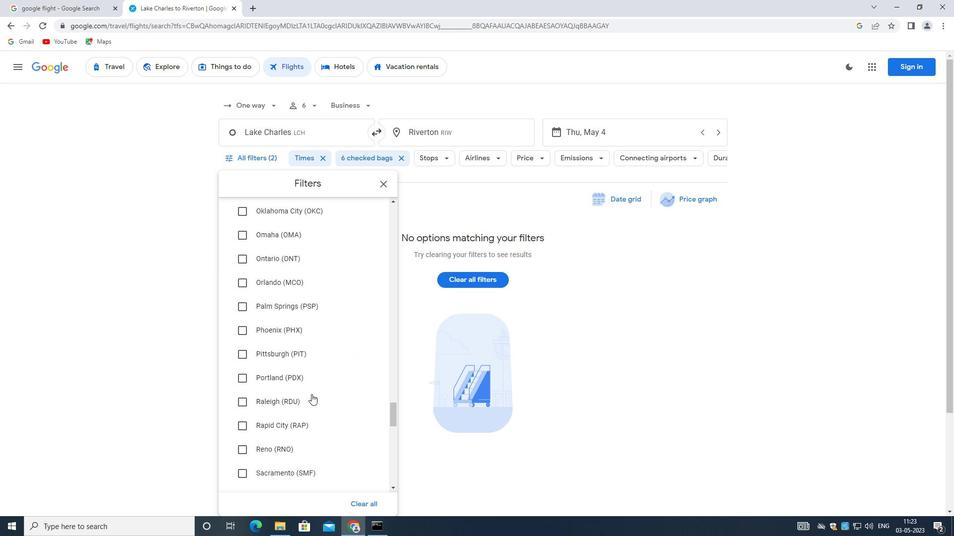 
Action: Mouse moved to (311, 395)
Screenshot: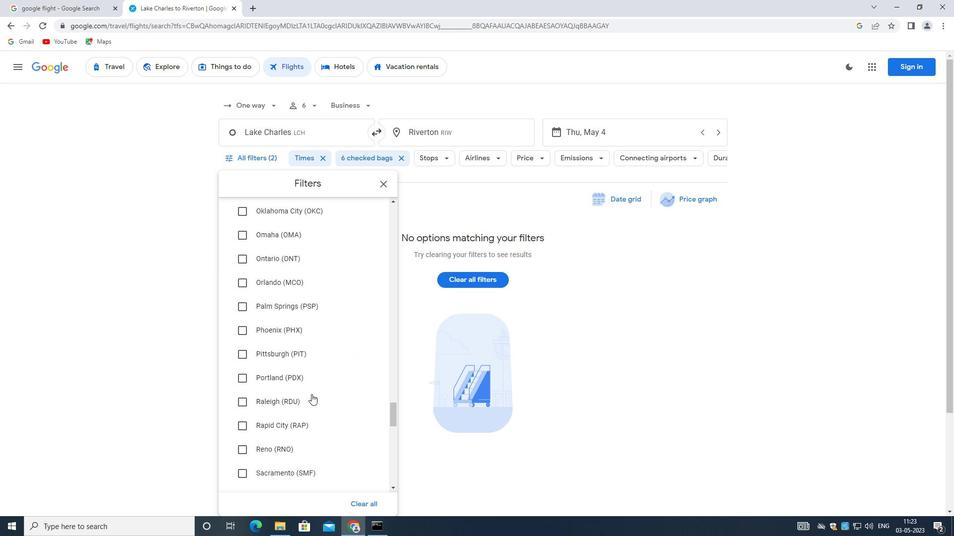 
Action: Mouse scrolled (311, 394) with delta (0, 0)
Screenshot: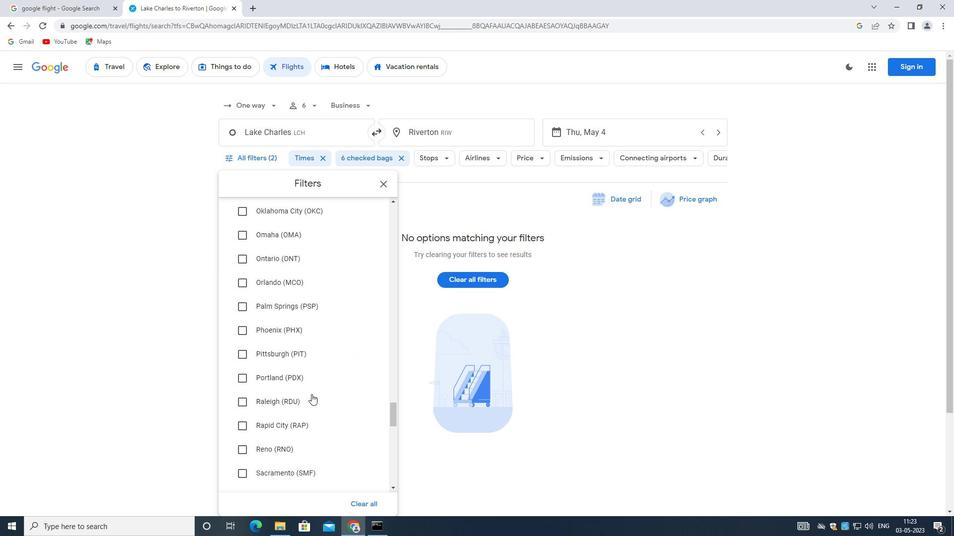 
Action: Mouse scrolled (311, 394) with delta (0, 0)
Screenshot: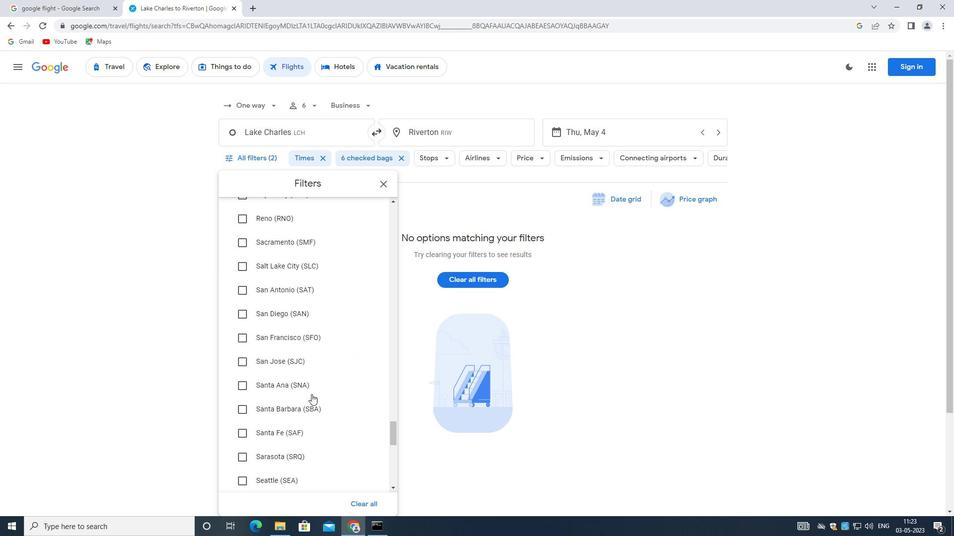 
Action: Mouse scrolled (311, 394) with delta (0, 0)
Screenshot: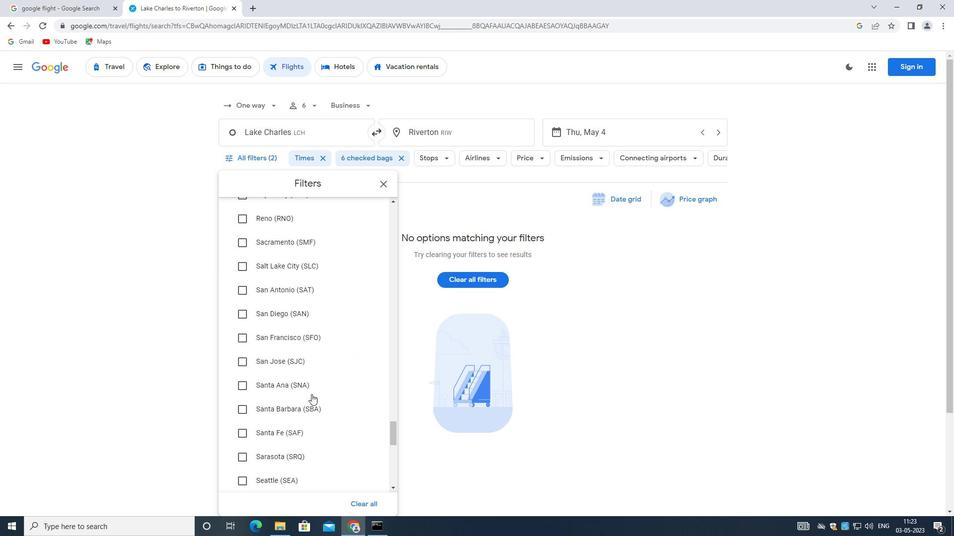 
Action: Mouse scrolled (311, 394) with delta (0, 0)
Screenshot: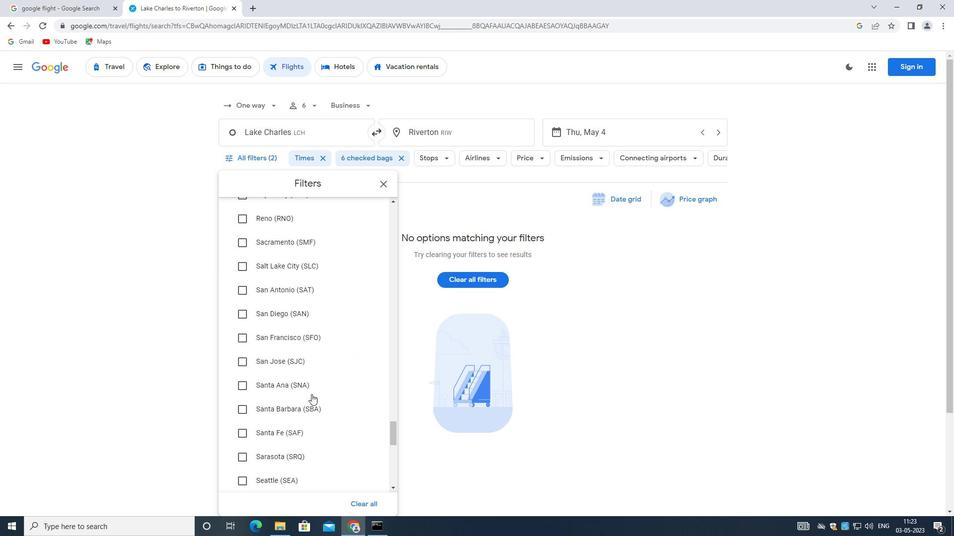 
Action: Mouse scrolled (311, 394) with delta (0, 0)
Screenshot: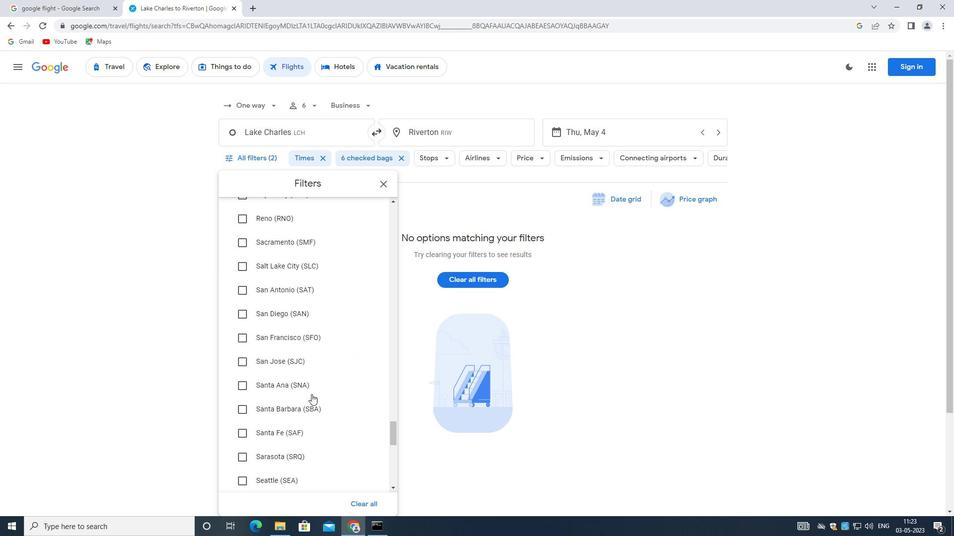 
Action: Mouse scrolled (311, 394) with delta (0, 0)
Screenshot: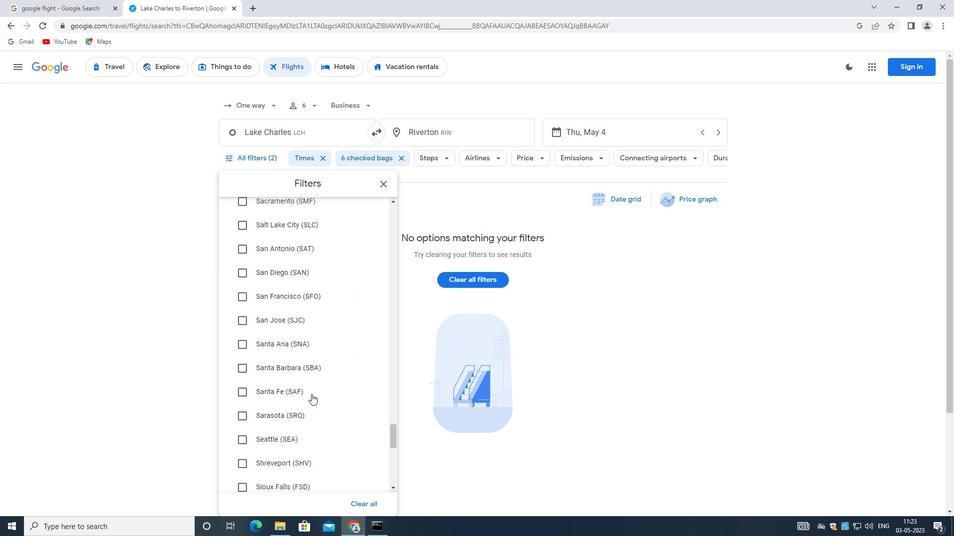 
Action: Mouse moved to (305, 399)
Screenshot: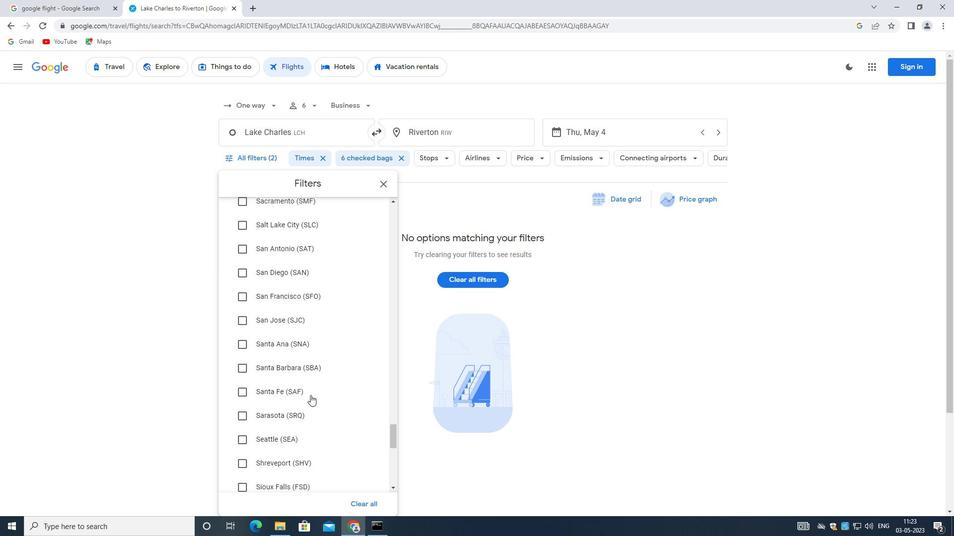 
Action: Mouse scrolled (305, 398) with delta (0, 0)
Screenshot: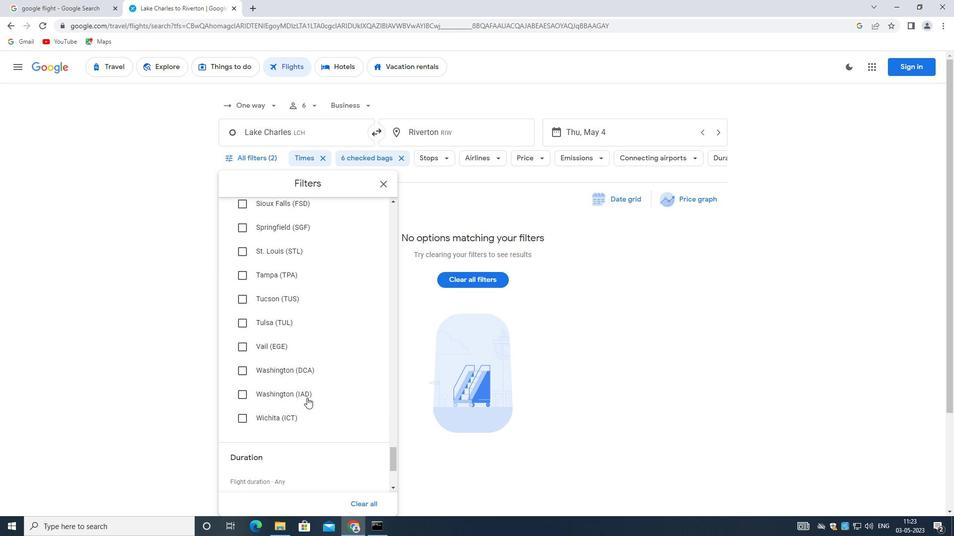
Action: Mouse scrolled (305, 398) with delta (0, 0)
Screenshot: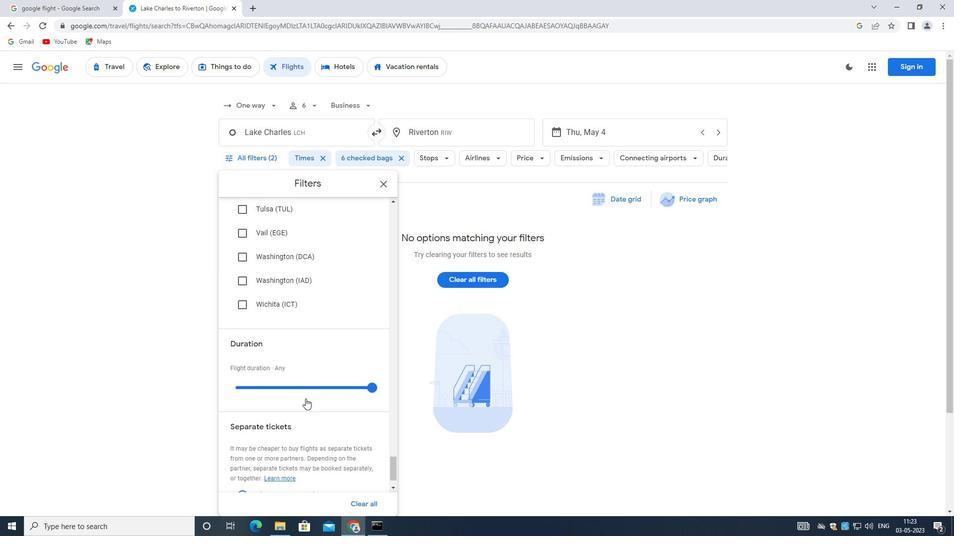 
Action: Mouse scrolled (305, 398) with delta (0, 0)
Screenshot: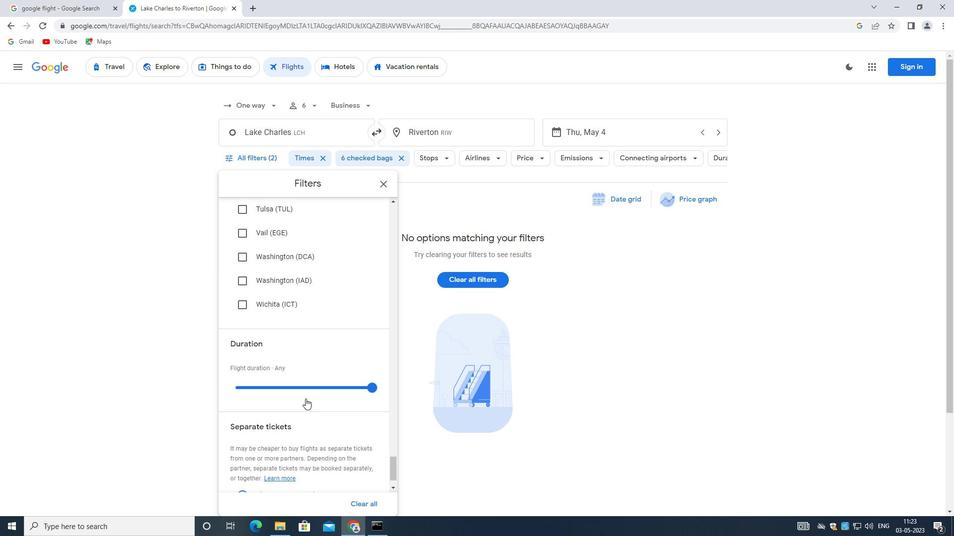 
Action: Mouse scrolled (305, 398) with delta (0, 0)
Screenshot: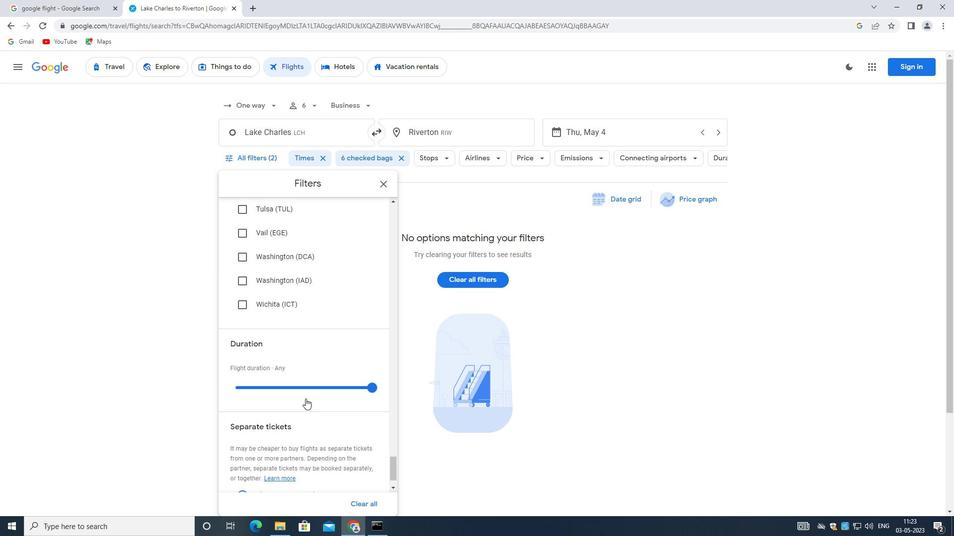 
Action: Mouse scrolled (305, 398) with delta (0, 0)
Screenshot: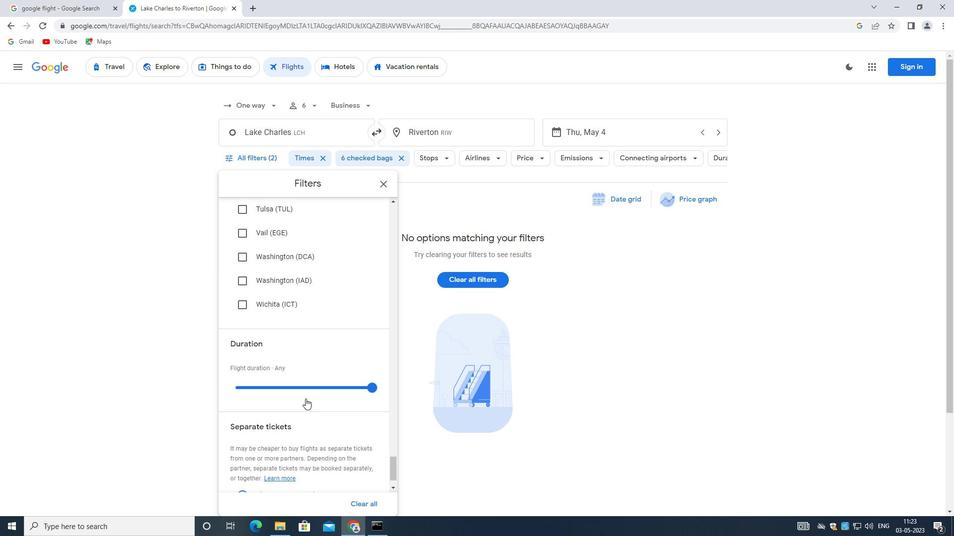 
Action: Mouse scrolled (305, 398) with delta (0, 0)
Screenshot: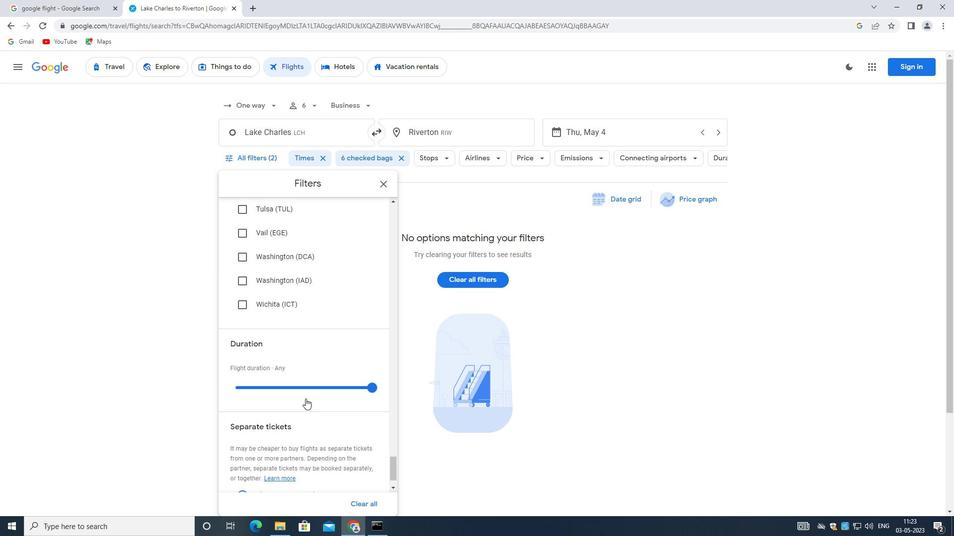 
Action: Mouse scrolled (305, 398) with delta (0, 0)
Screenshot: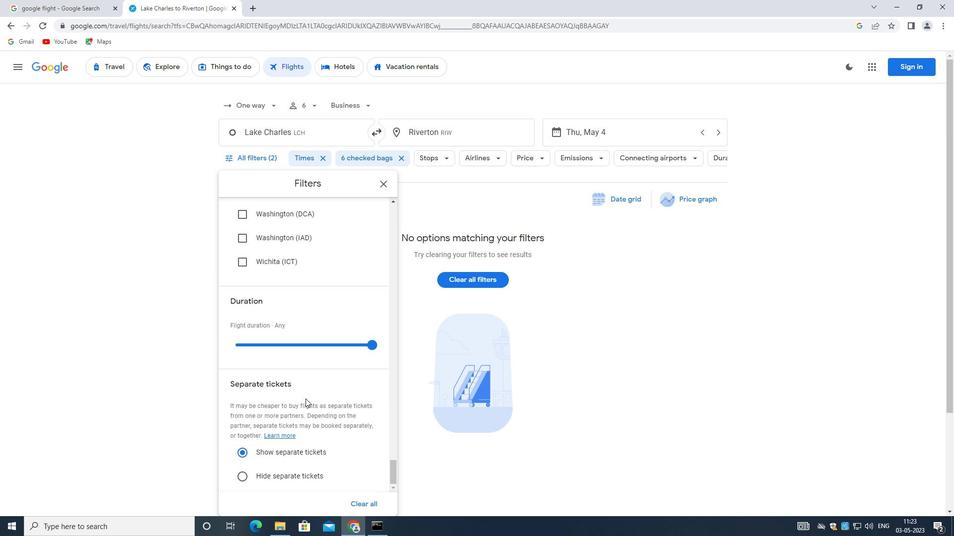 
Action: Mouse scrolled (305, 398) with delta (0, 0)
Screenshot: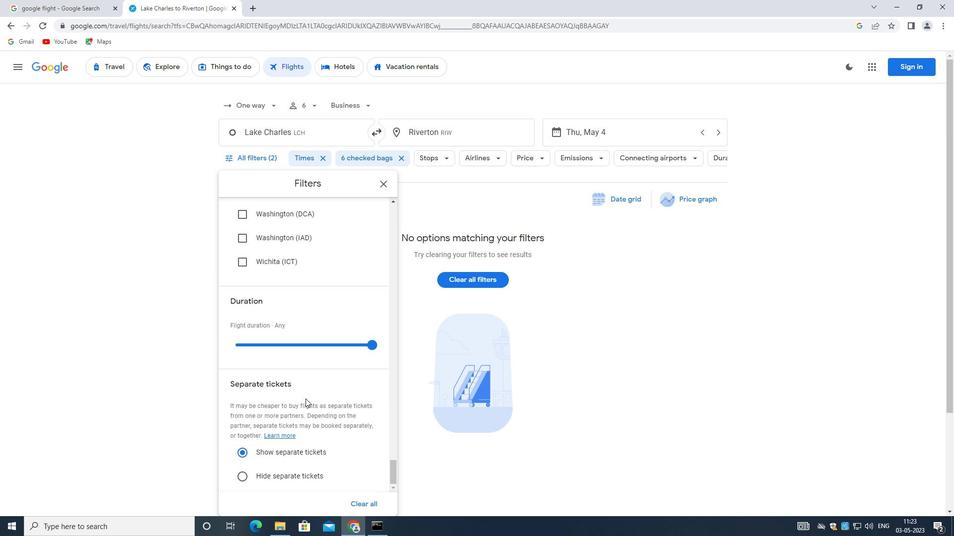 
Action: Mouse moved to (305, 399)
Screenshot: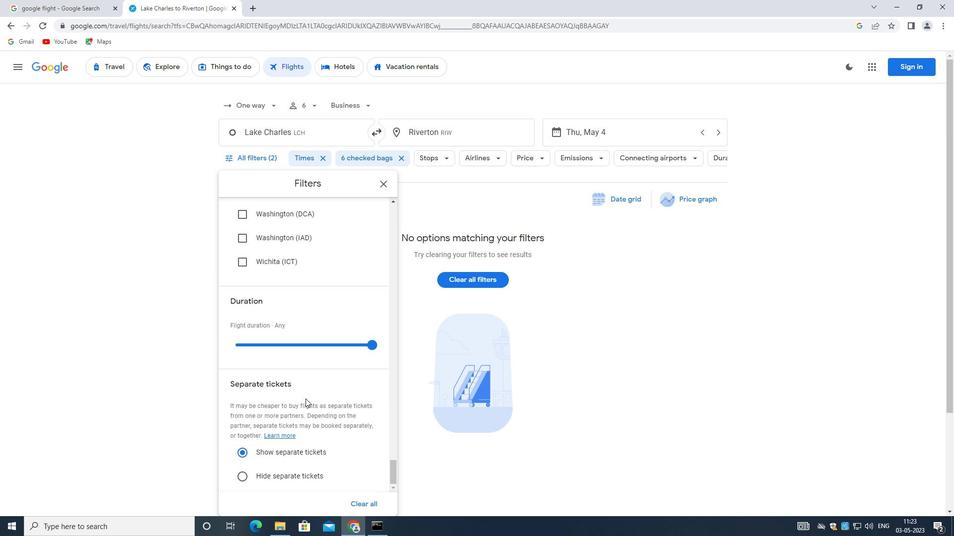 
Action: Mouse scrolled (305, 399) with delta (0, 0)
Screenshot: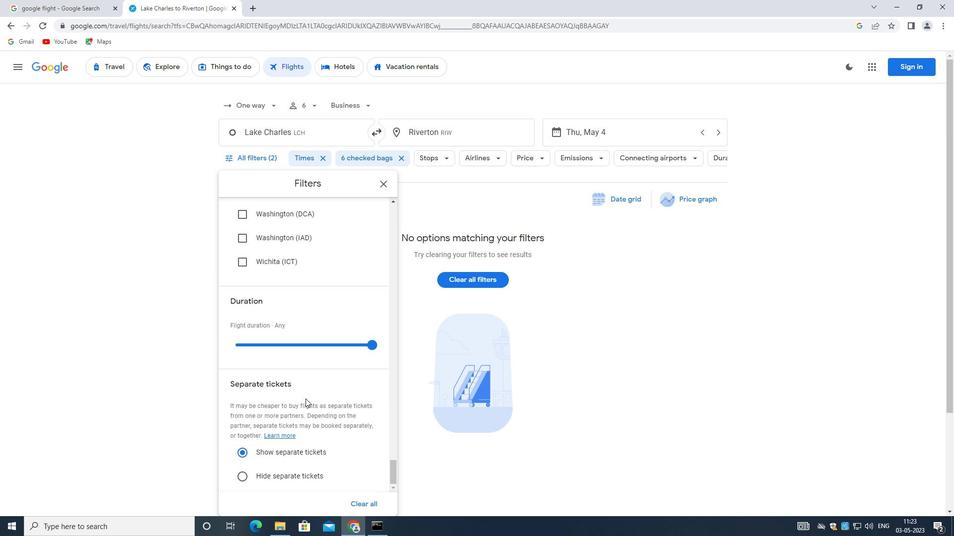 
Action: Mouse moved to (305, 400)
Screenshot: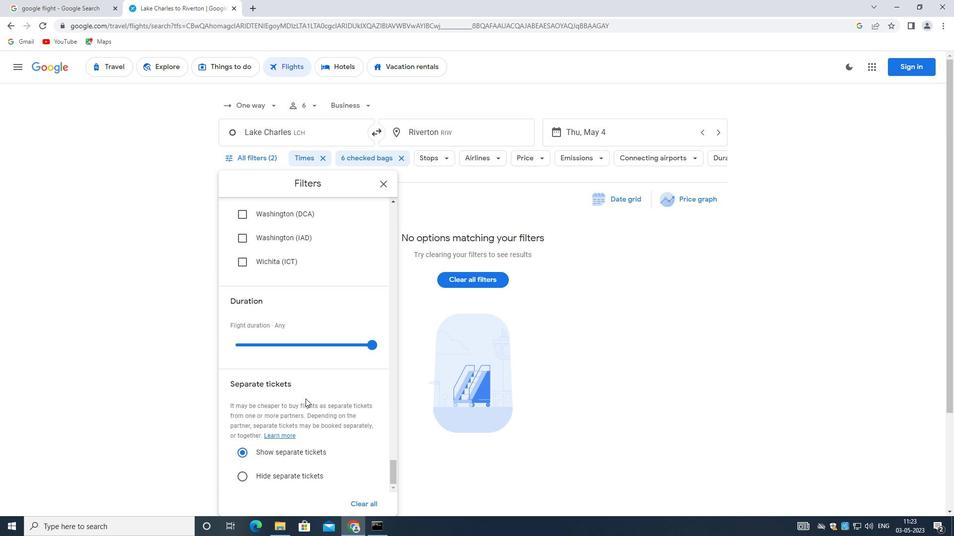 
Action: Mouse scrolled (305, 399) with delta (0, 0)
Screenshot: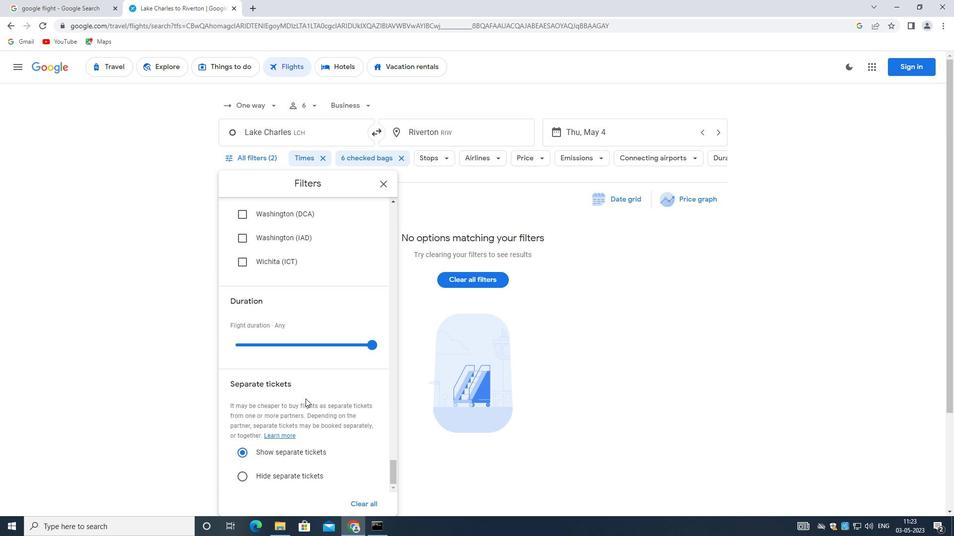 
Action: Mouse moved to (305, 400)
Screenshot: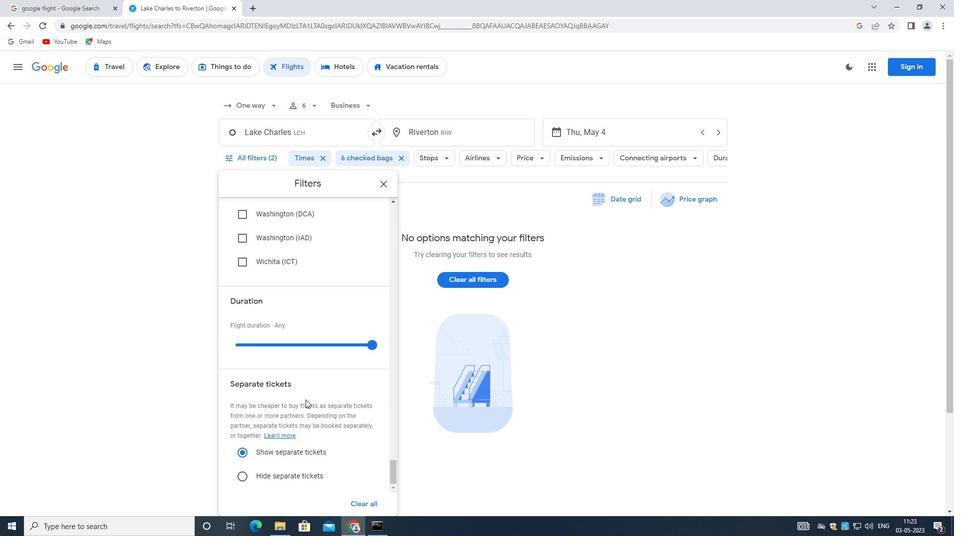 
Action: Mouse scrolled (305, 400) with delta (0, 0)
Screenshot: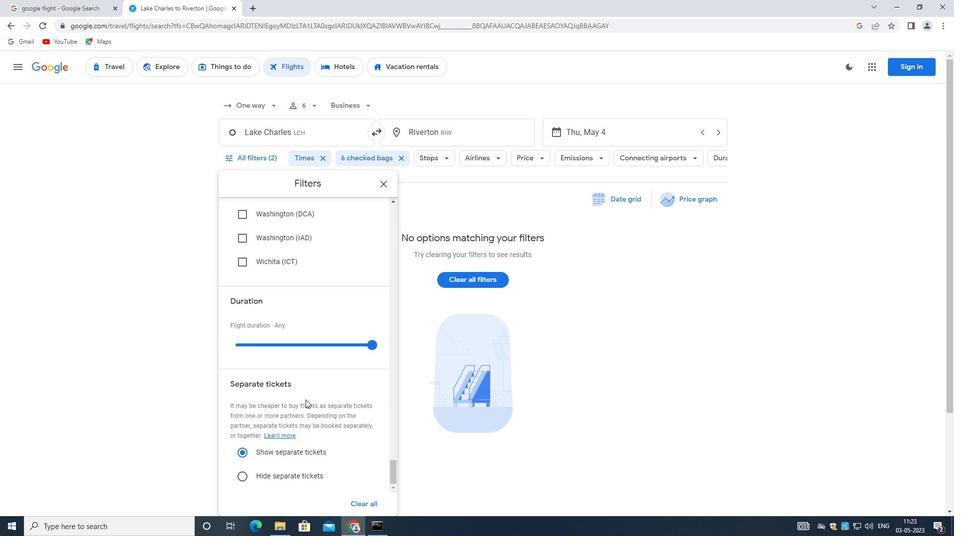 
Action: Mouse scrolled (305, 400) with delta (0, 0)
Screenshot: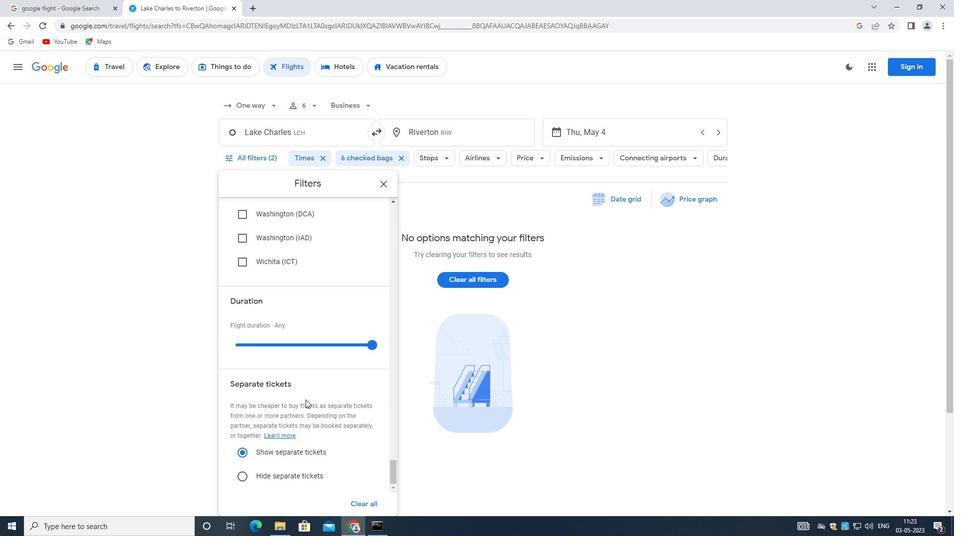 
Action: Mouse moved to (305, 401)
Screenshot: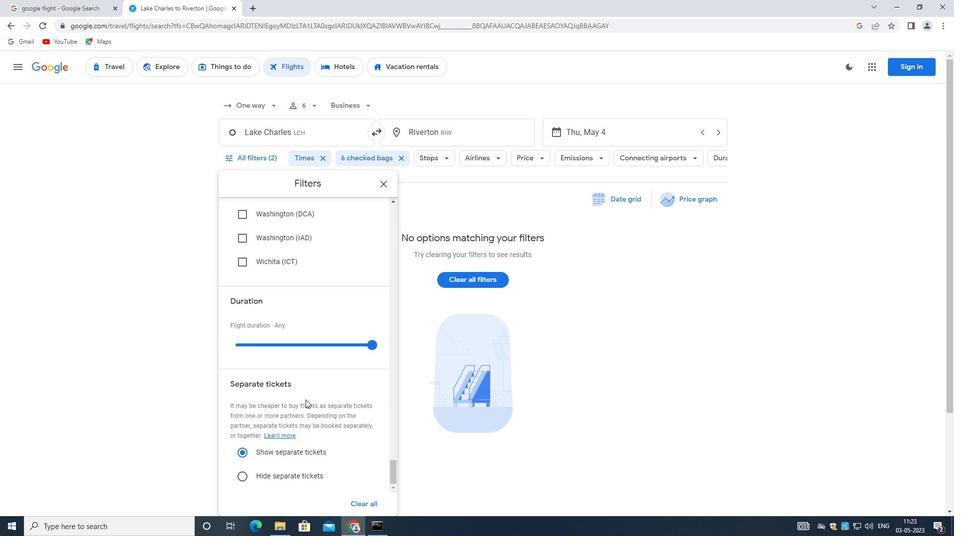 
Action: Mouse scrolled (305, 401) with delta (0, 0)
Screenshot: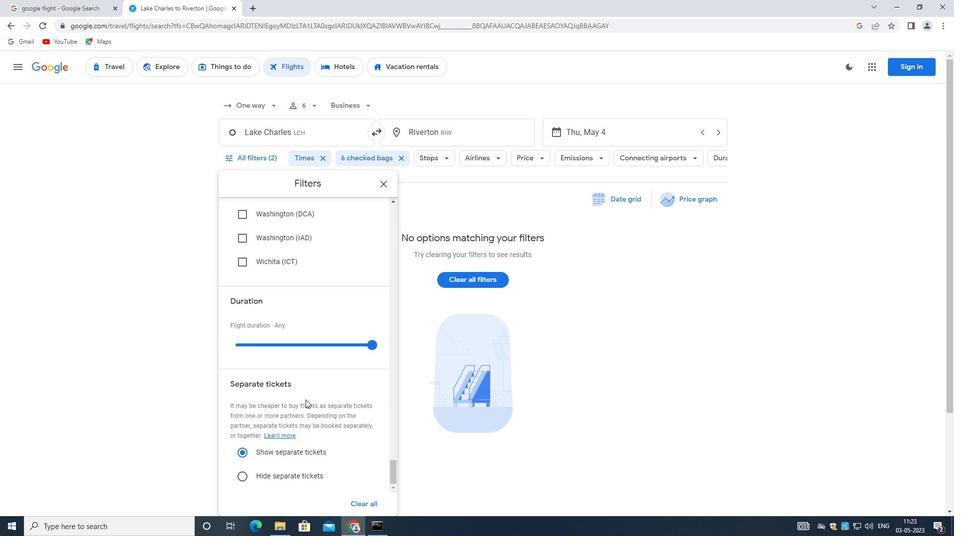 
Action: Mouse moved to (304, 401)
Screenshot: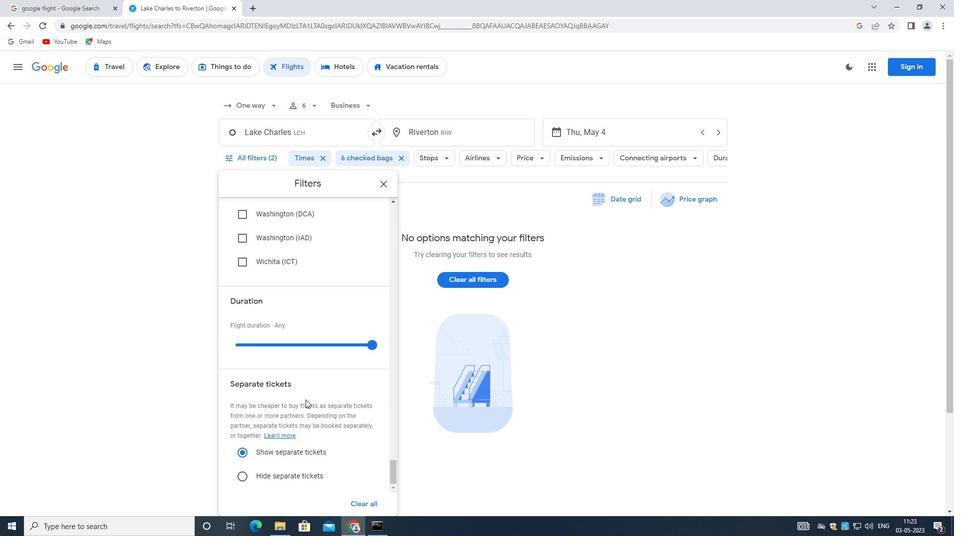 
Action: Mouse scrolled (304, 401) with delta (0, 0)
Screenshot: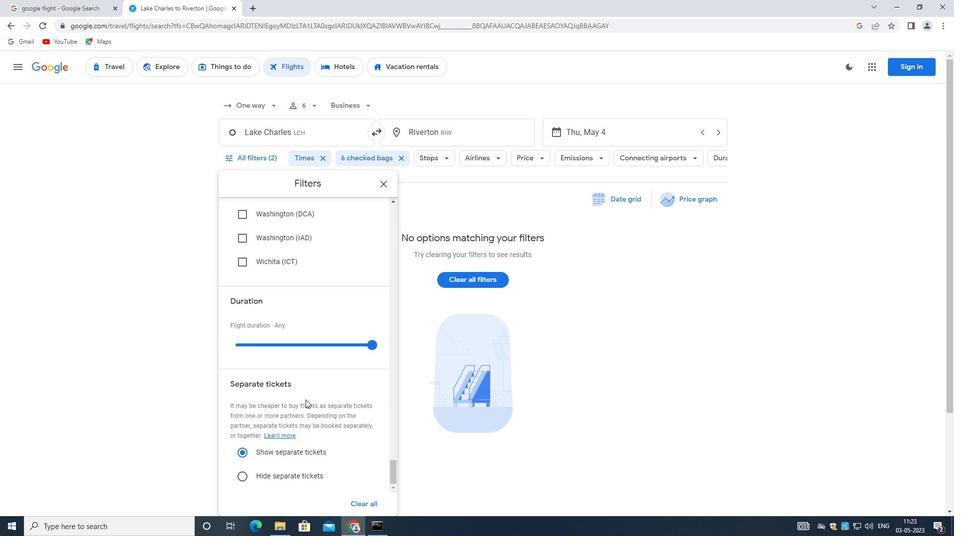 
Action: Mouse moved to (303, 402)
Screenshot: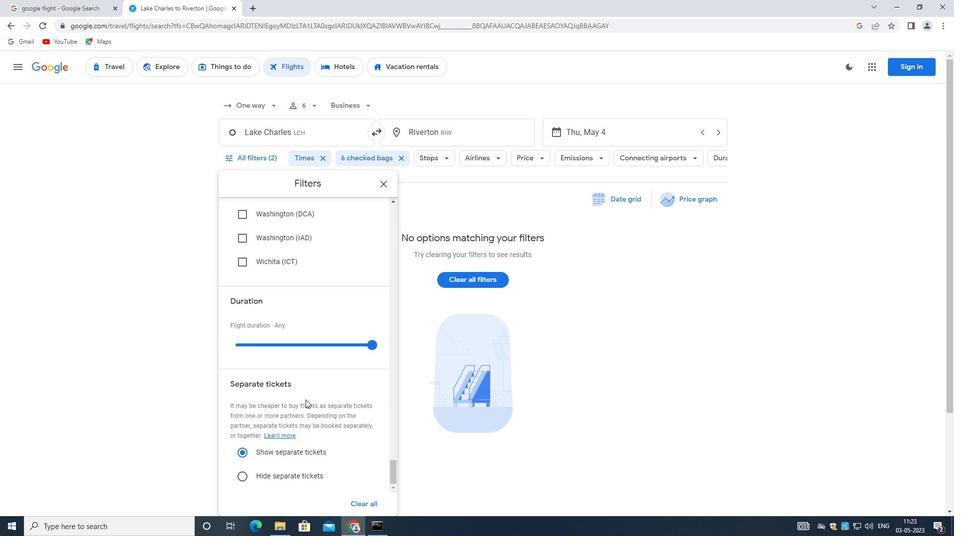 
Action: Mouse scrolled (303, 401) with delta (0, 0)
Screenshot: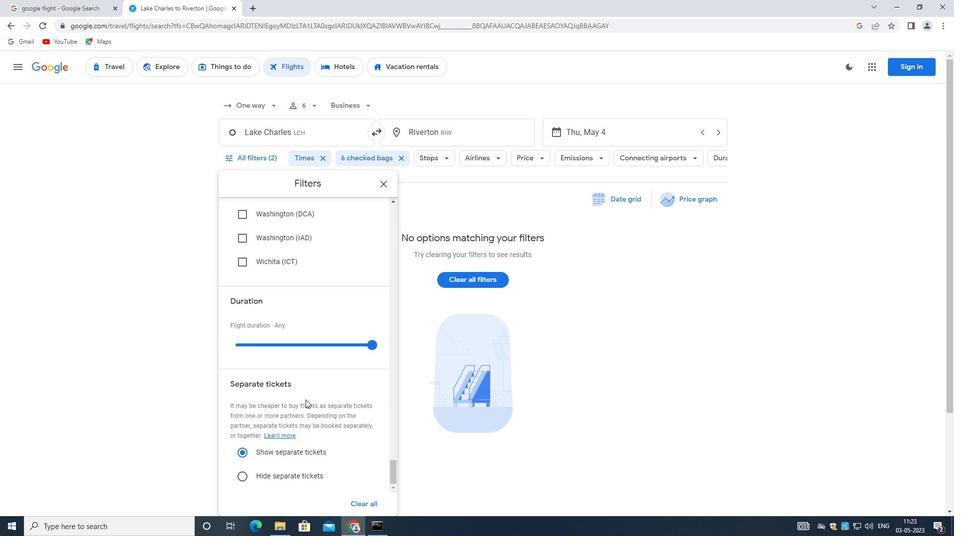 
Action: Mouse moved to (294, 402)
Screenshot: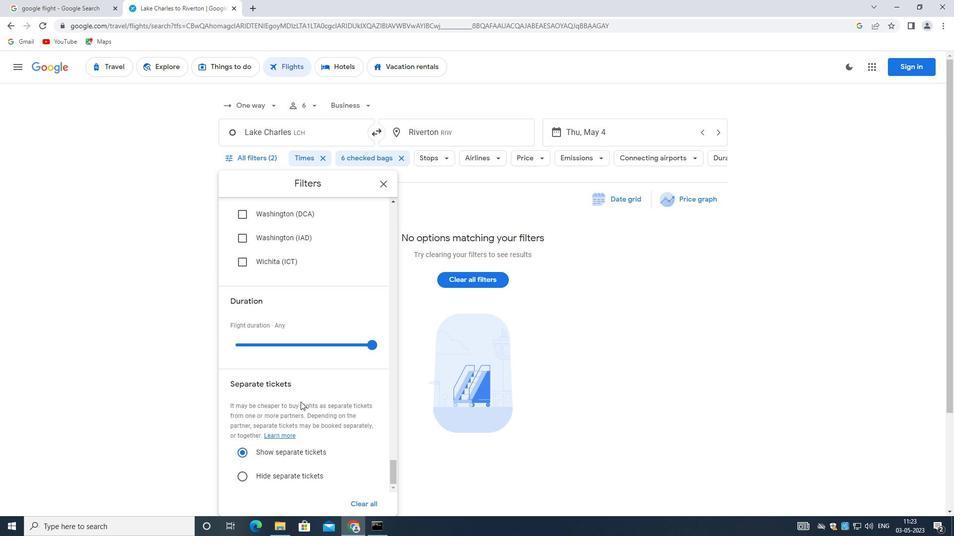 
